 Task: Search one way flight ticket for 4 adults, 2 children, 2 infants in seat and 1 infant on lap in premium economy from Iron Mountain: Ford Airport to Greenville: Pitt-greenville Airport on 5-2-2023. Choice of flights is Sun country airlines. Number of bags: 9 checked bags. Price is upto 108000. Outbound departure time preference is 11:30.
Action: Mouse moved to (355, 196)
Screenshot: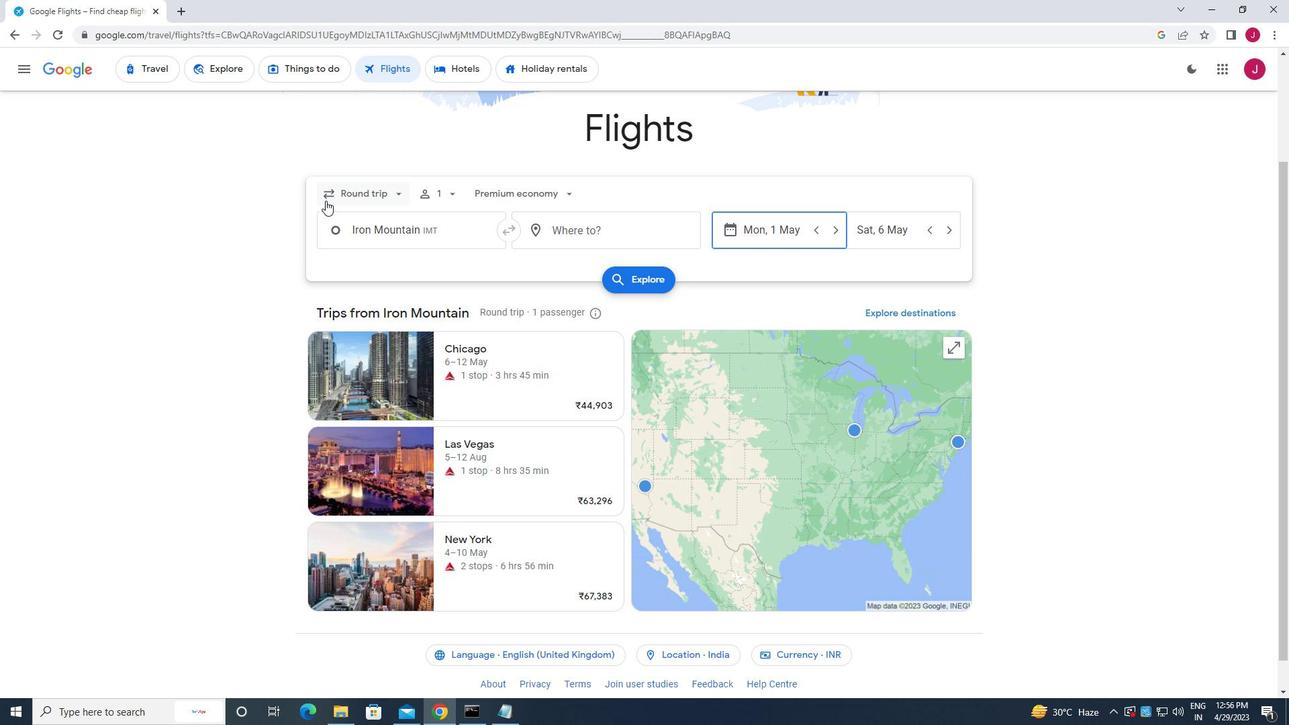 
Action: Mouse pressed left at (355, 196)
Screenshot: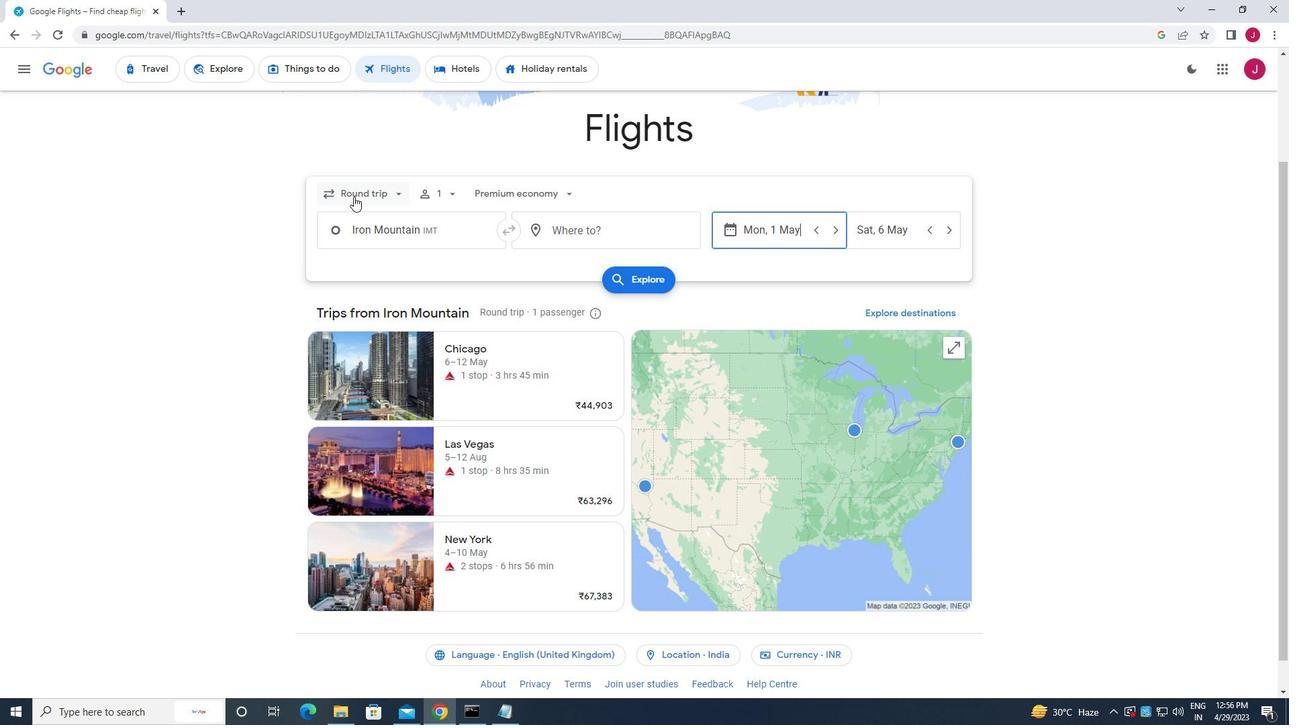 
Action: Mouse moved to (375, 253)
Screenshot: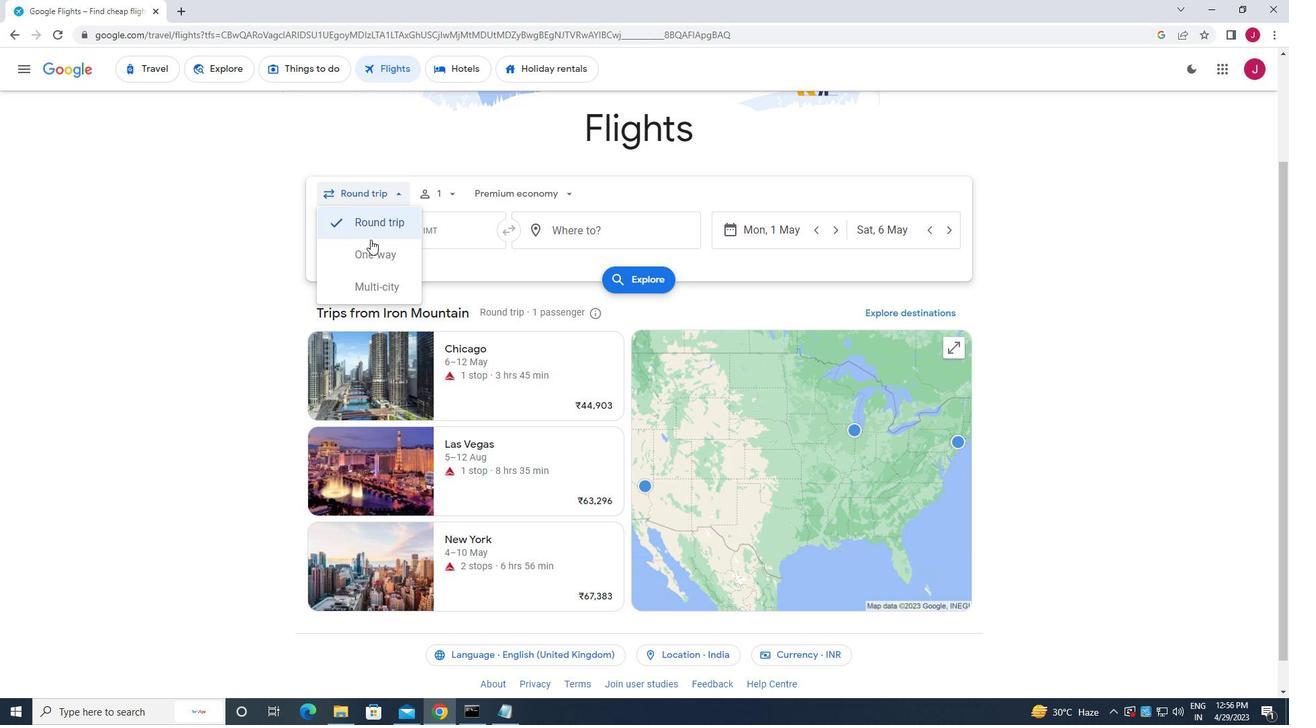 
Action: Mouse pressed left at (375, 253)
Screenshot: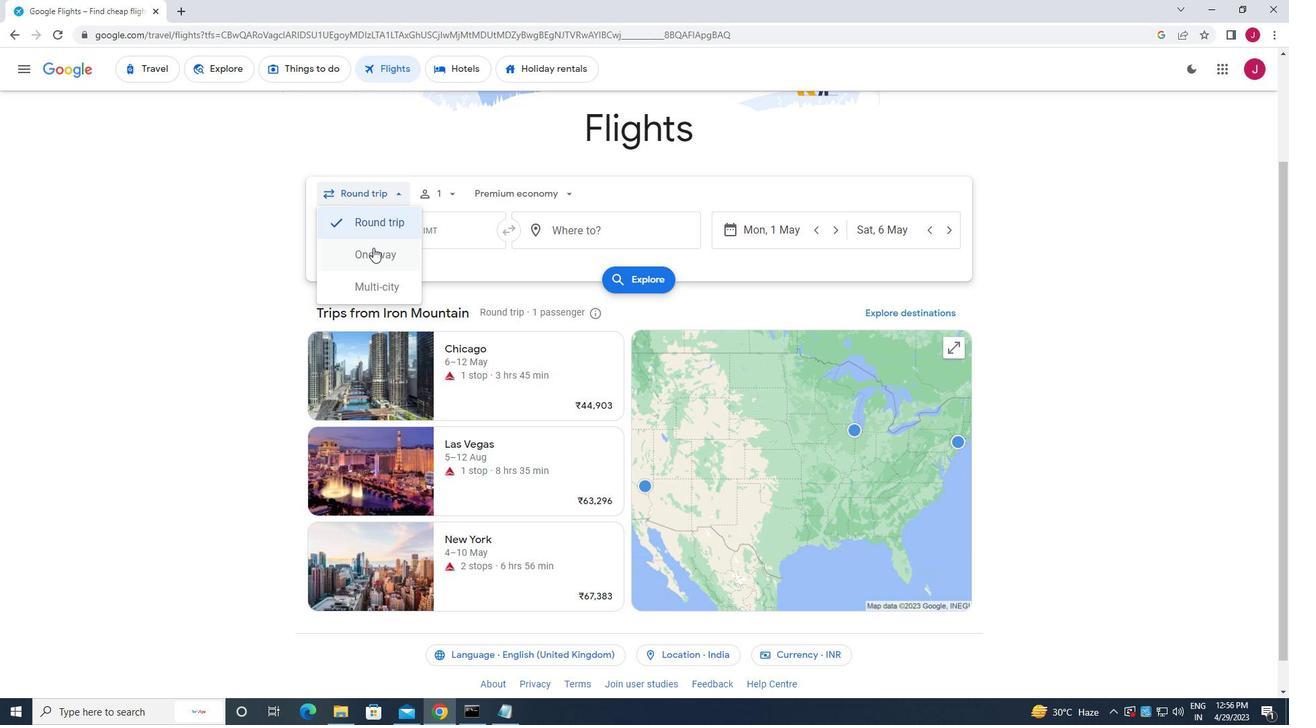 
Action: Mouse moved to (451, 190)
Screenshot: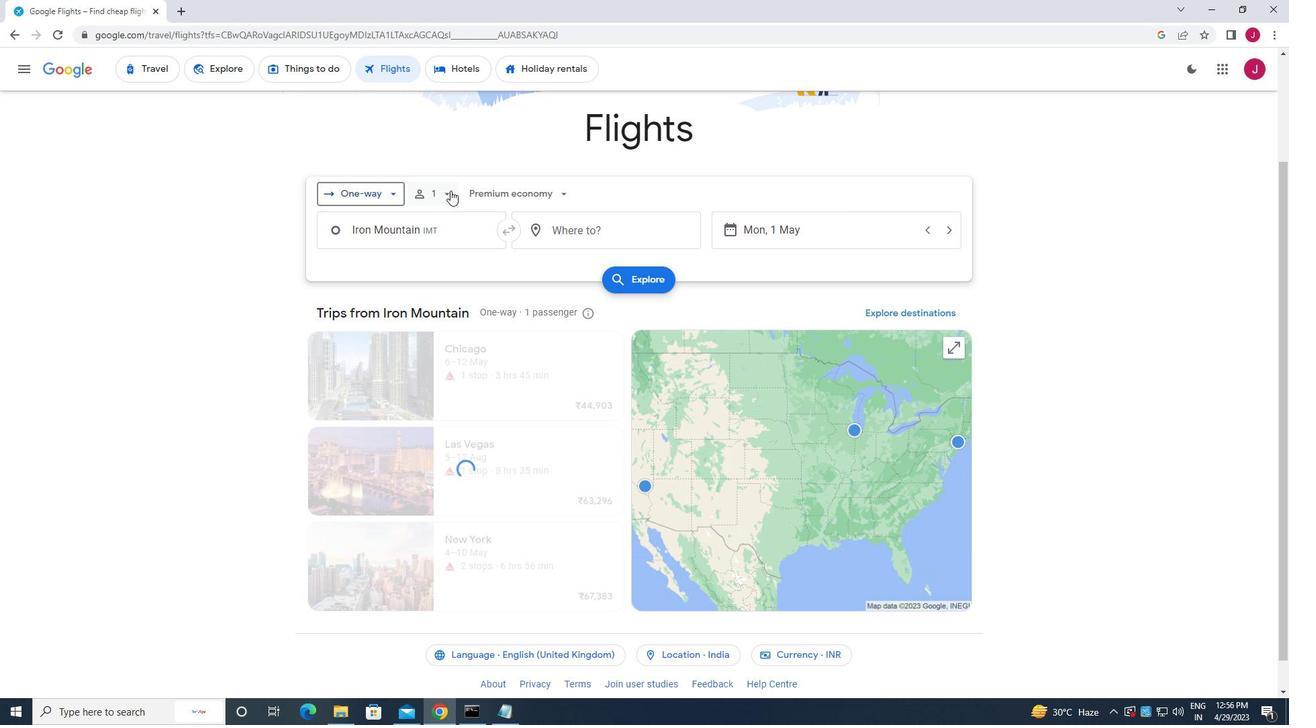 
Action: Mouse pressed left at (451, 190)
Screenshot: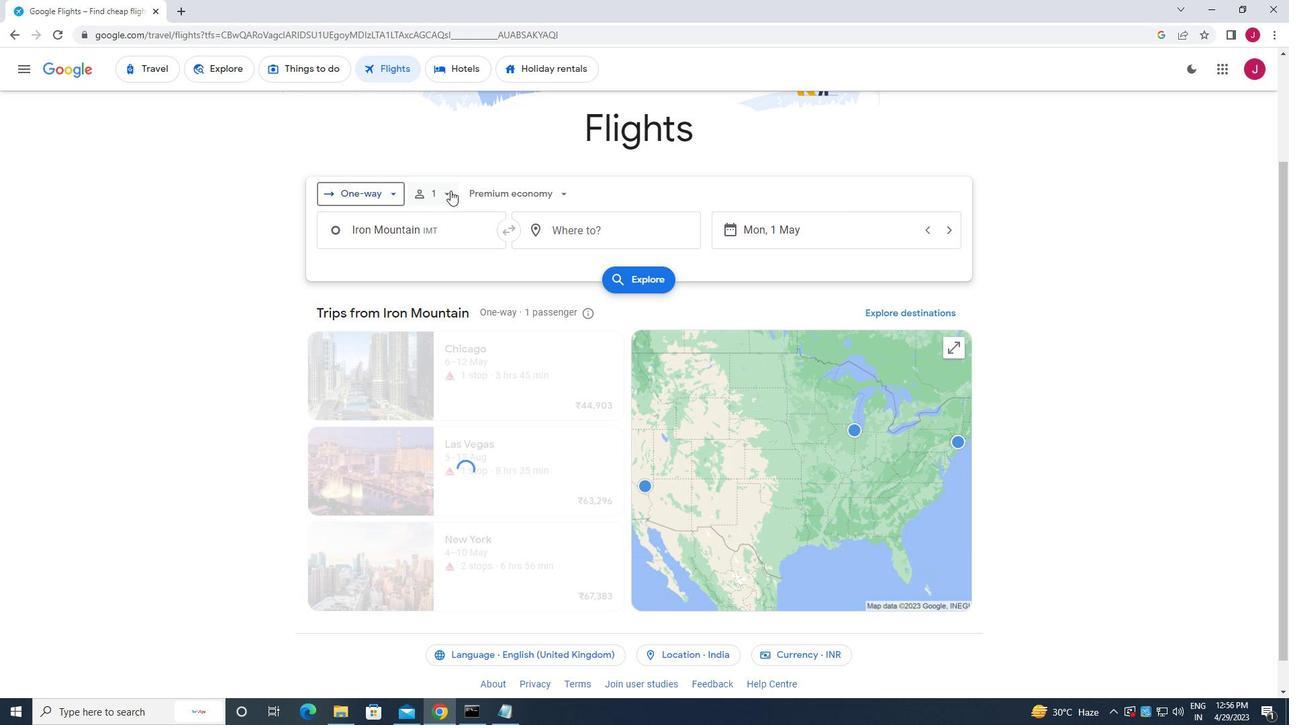 
Action: Mouse moved to (552, 227)
Screenshot: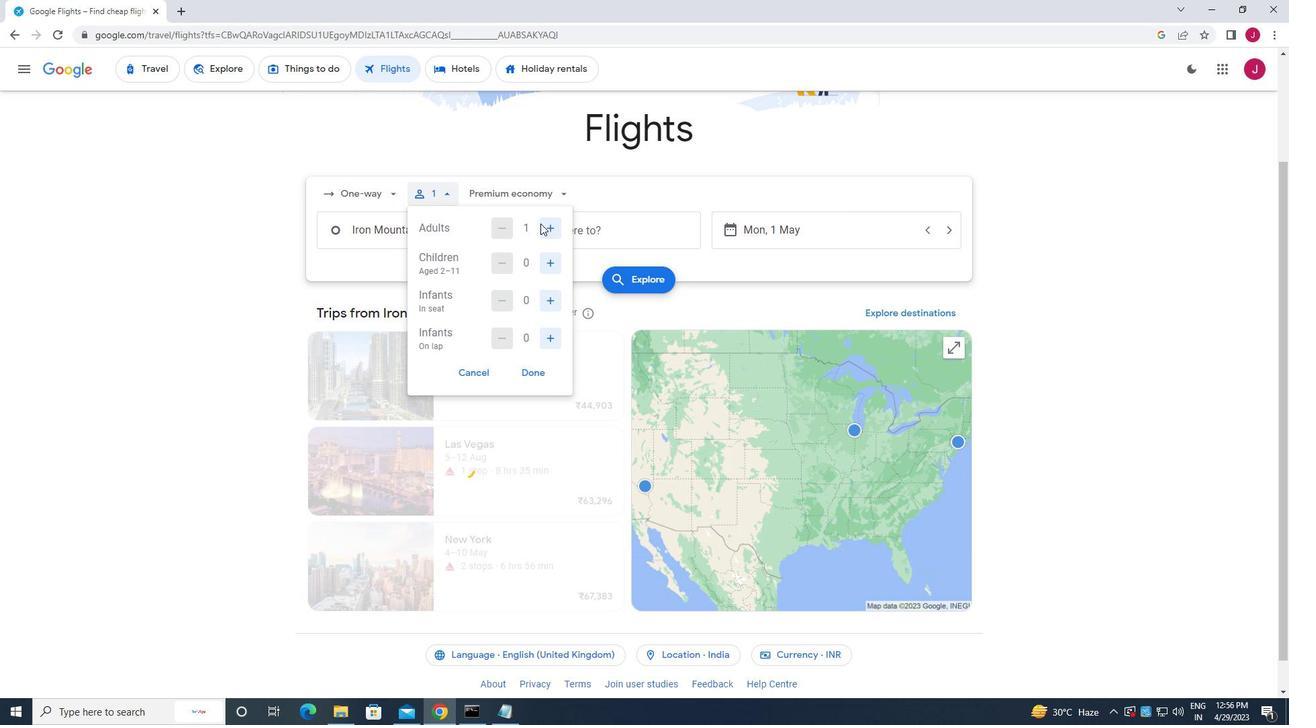 
Action: Mouse pressed left at (552, 227)
Screenshot: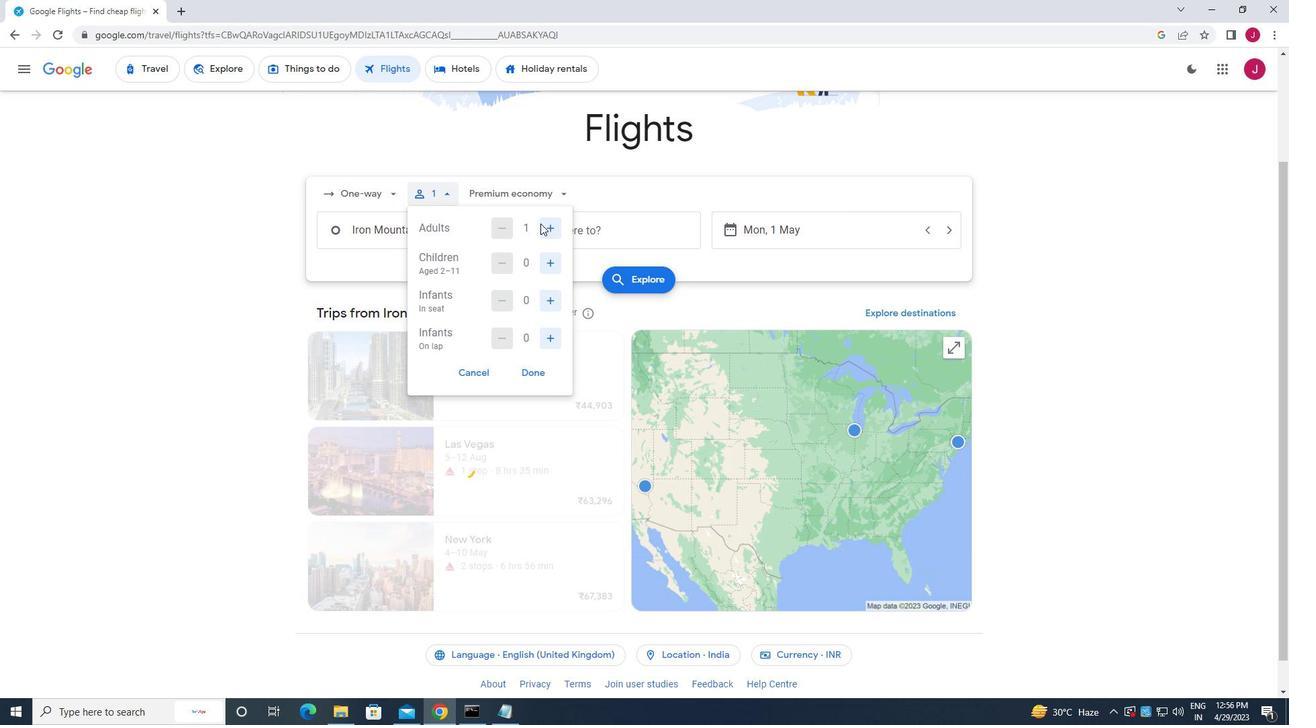 
Action: Mouse moved to (553, 227)
Screenshot: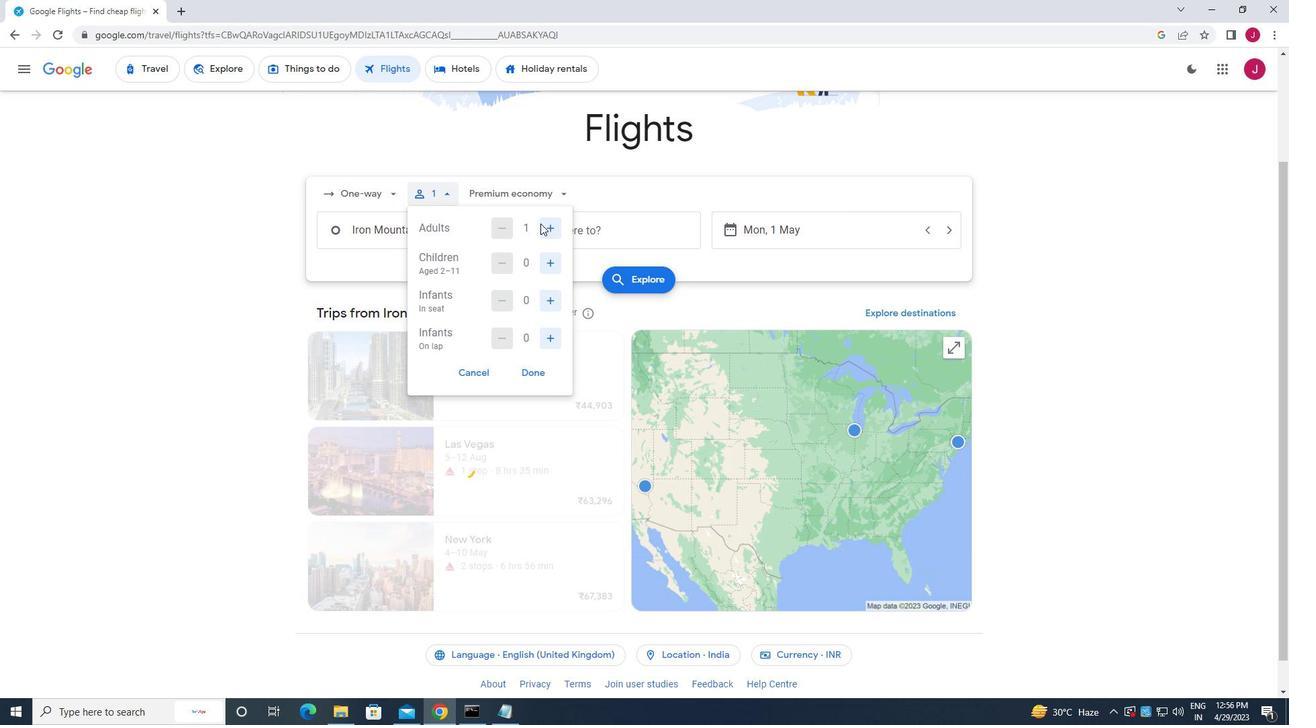 
Action: Mouse pressed left at (553, 227)
Screenshot: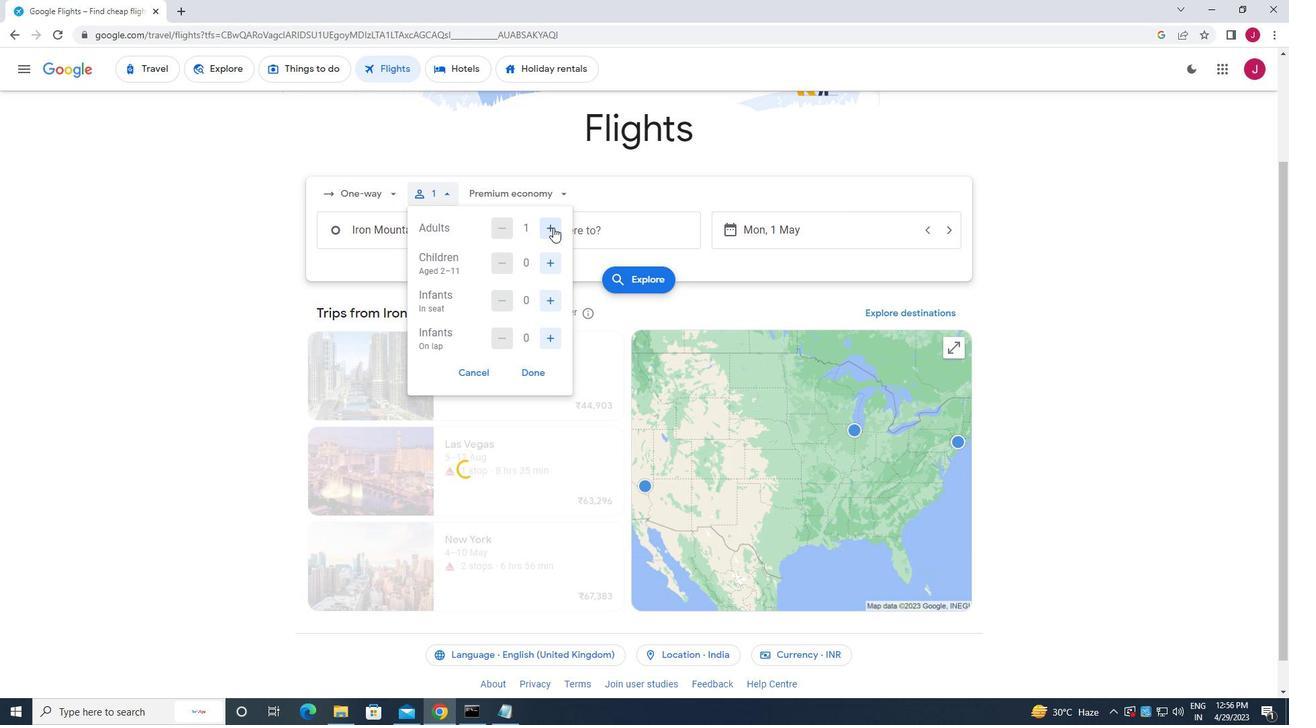 
Action: Mouse pressed left at (553, 227)
Screenshot: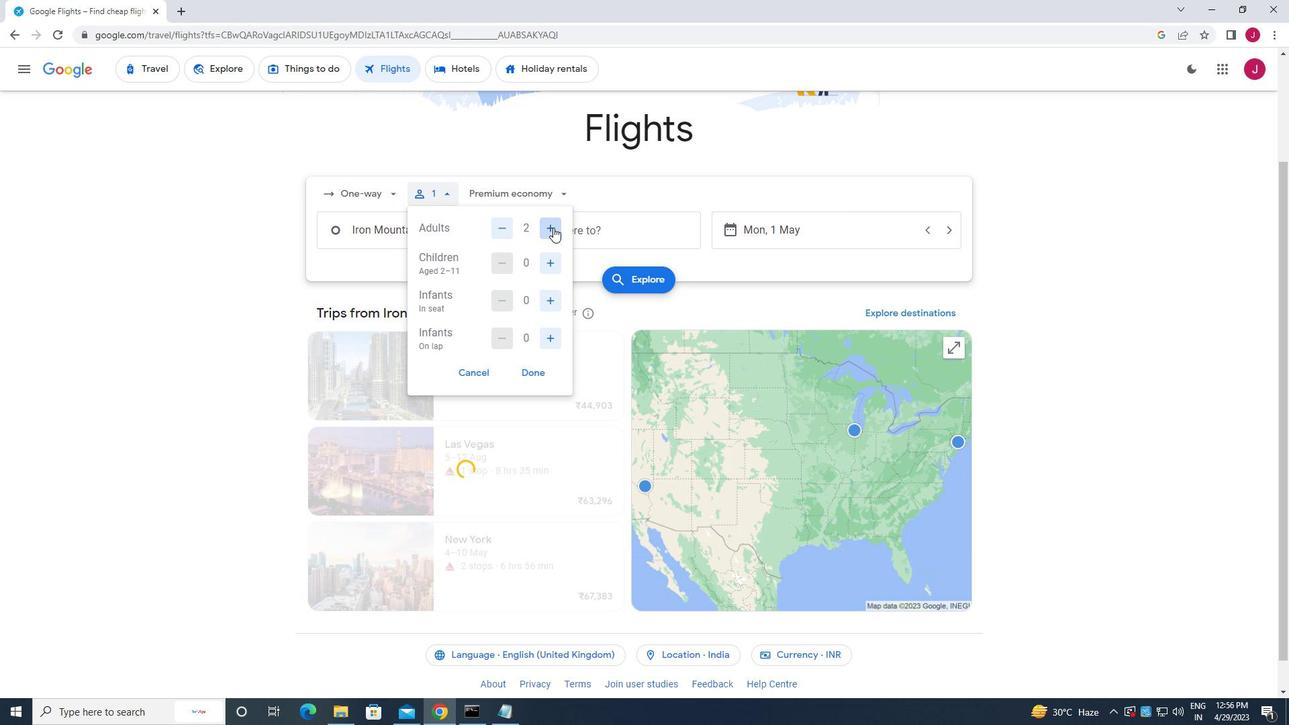 
Action: Mouse moved to (545, 267)
Screenshot: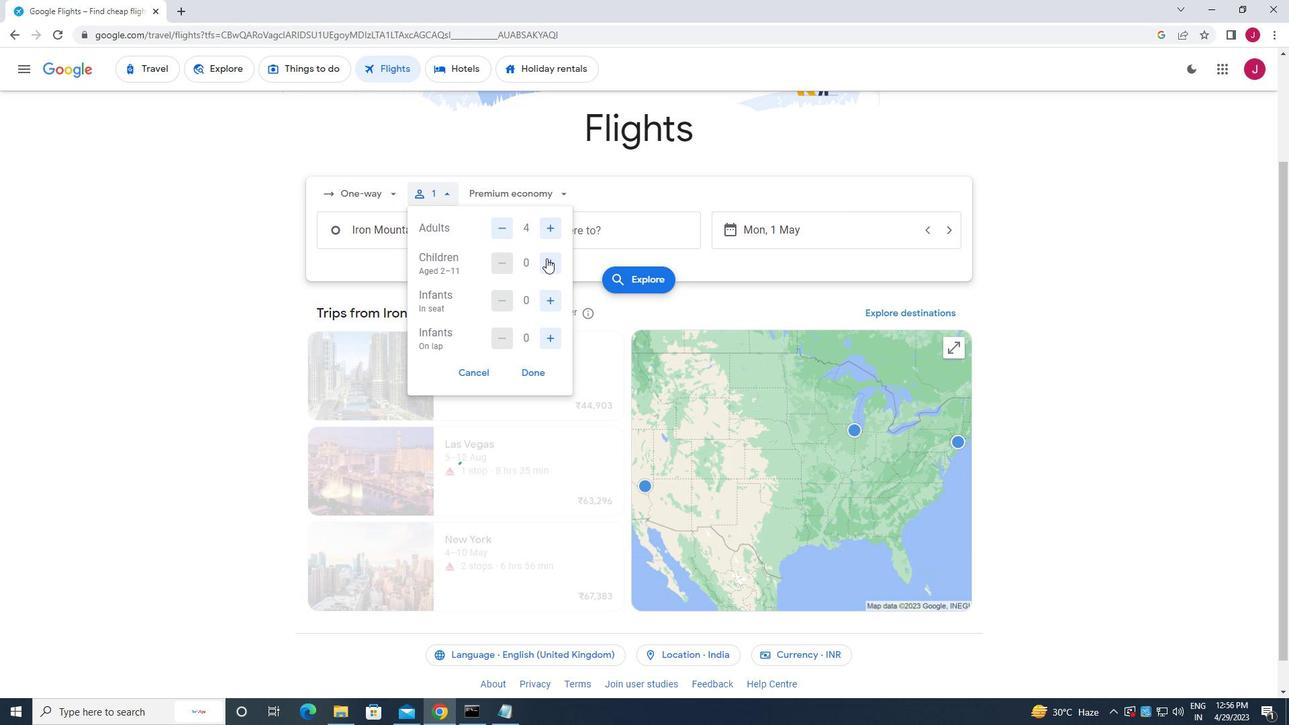 
Action: Mouse pressed left at (545, 267)
Screenshot: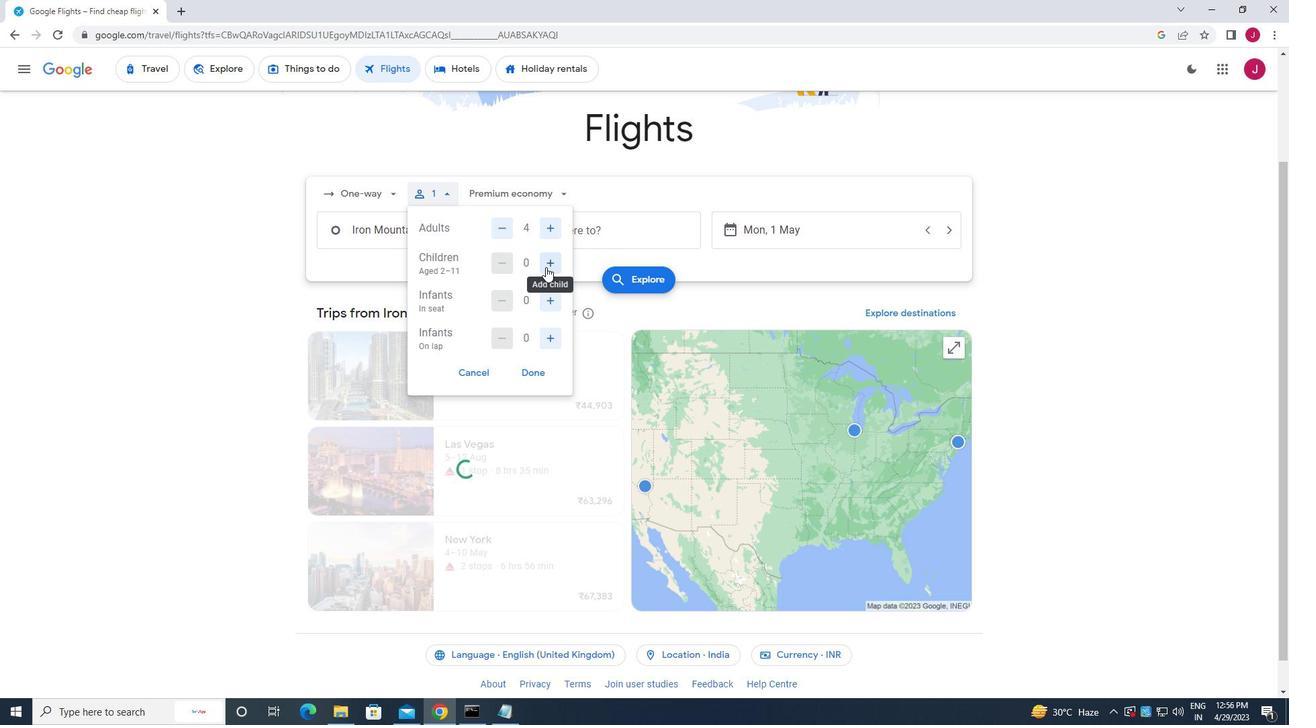 
Action: Mouse pressed left at (545, 267)
Screenshot: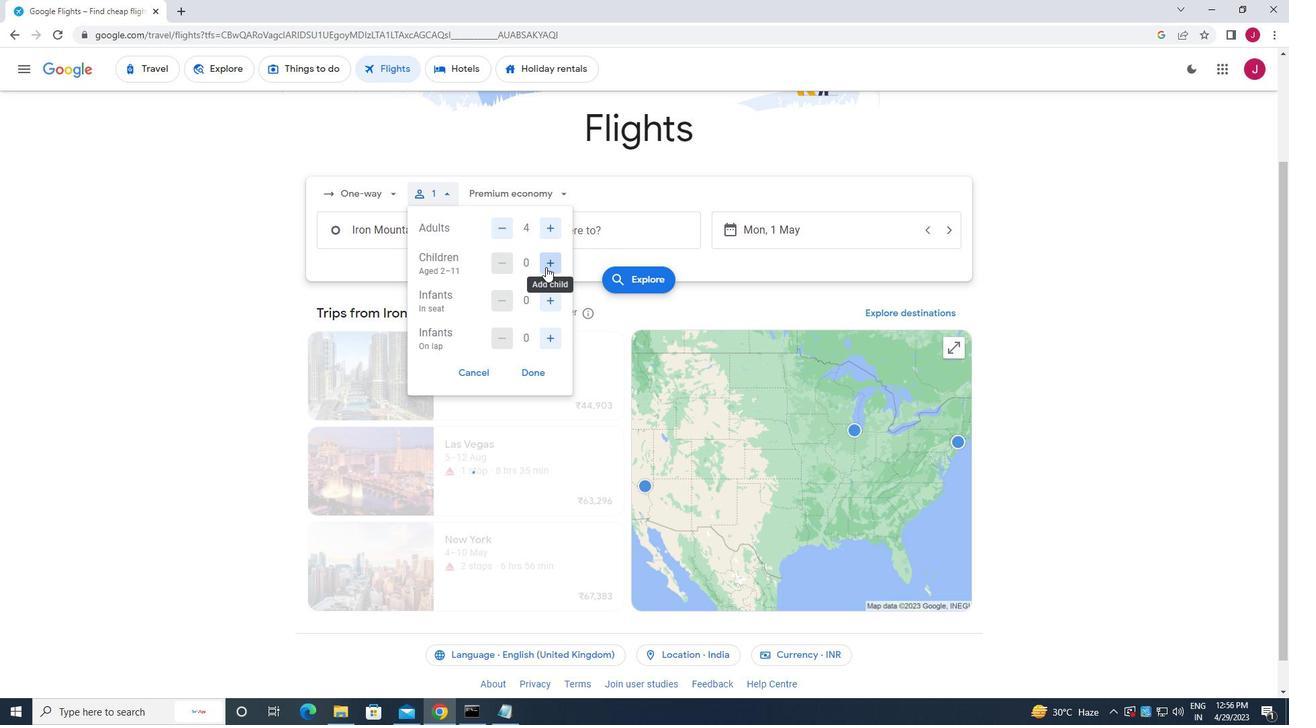 
Action: Mouse moved to (555, 302)
Screenshot: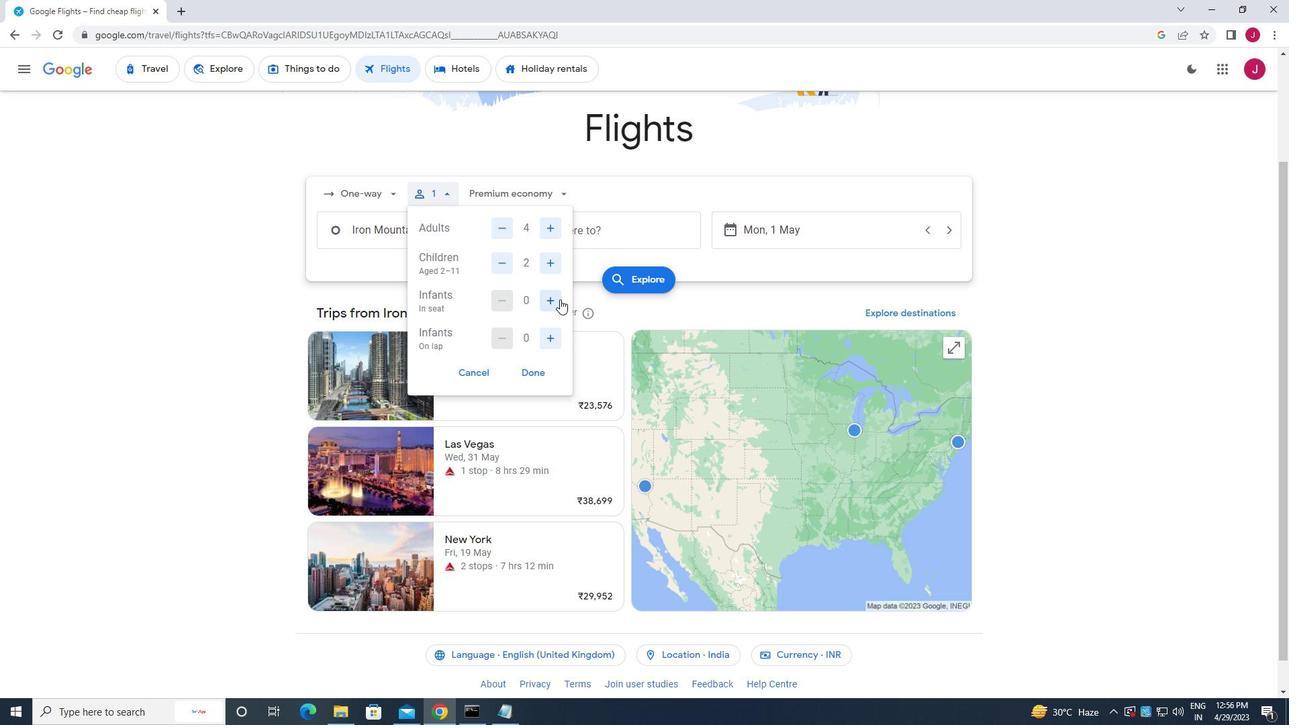 
Action: Mouse pressed left at (555, 302)
Screenshot: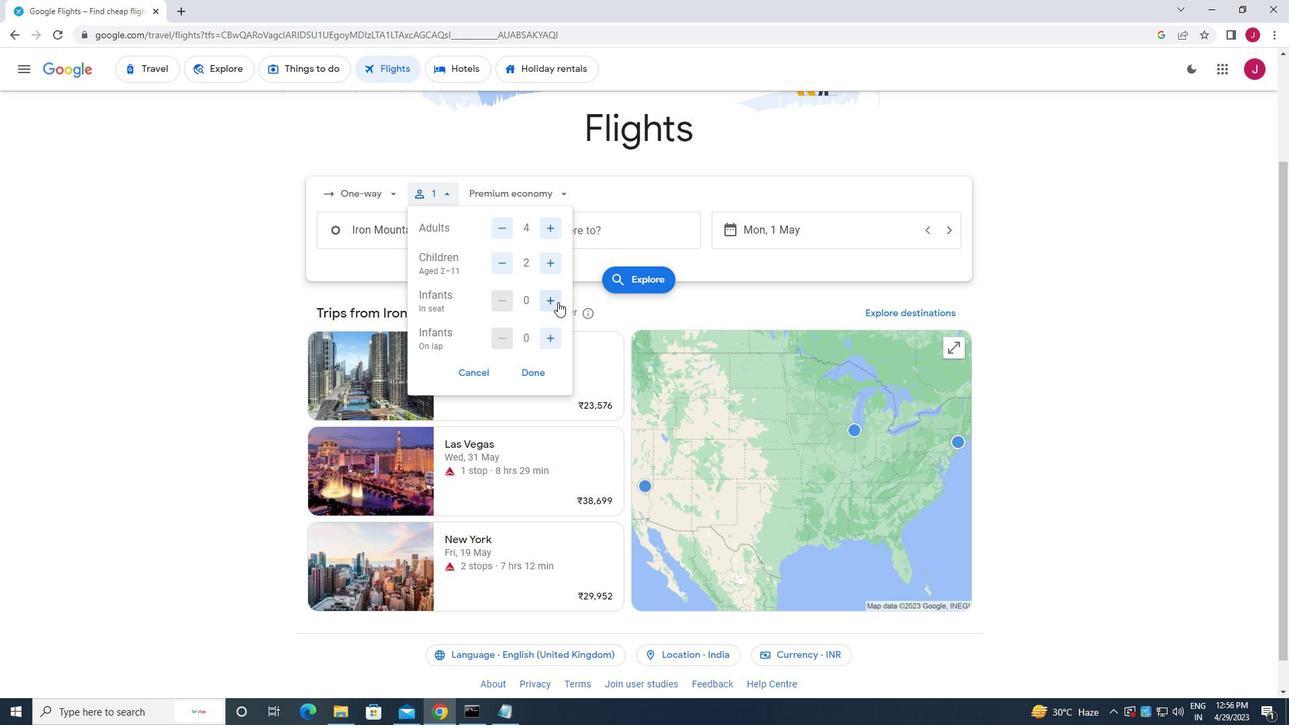 
Action: Mouse moved to (554, 302)
Screenshot: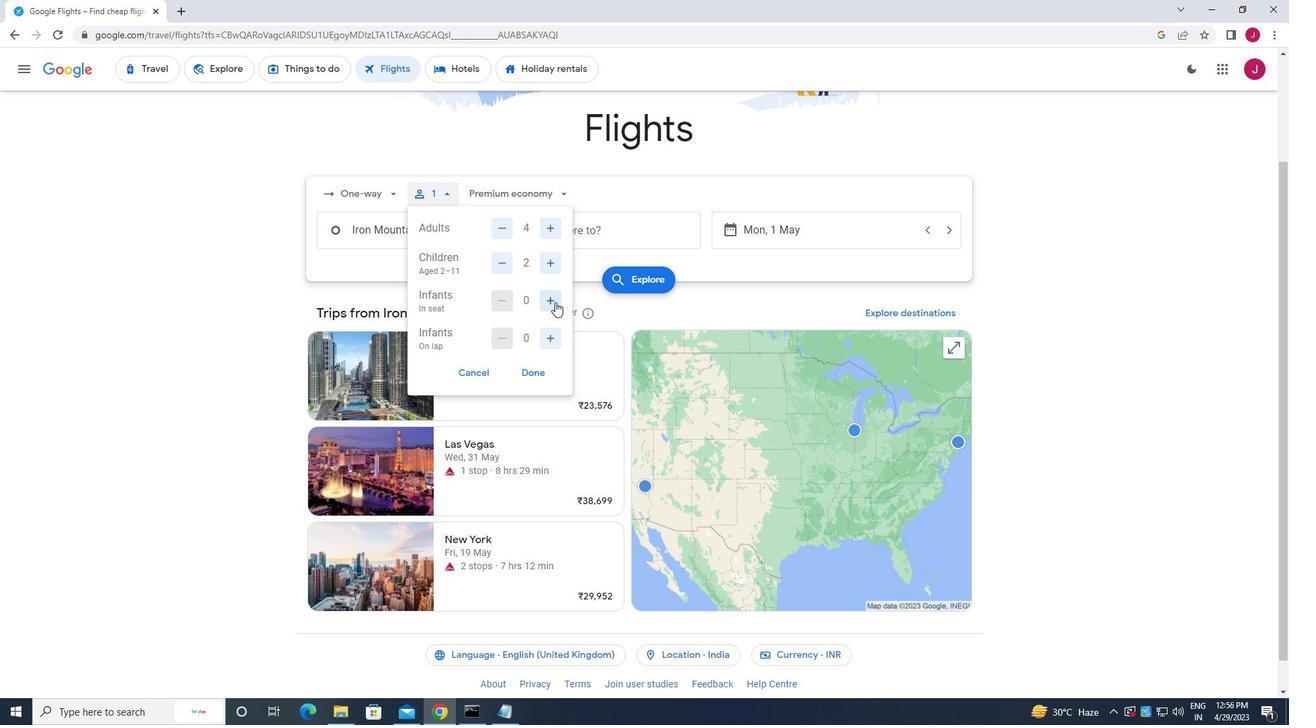 
Action: Mouse pressed left at (554, 302)
Screenshot: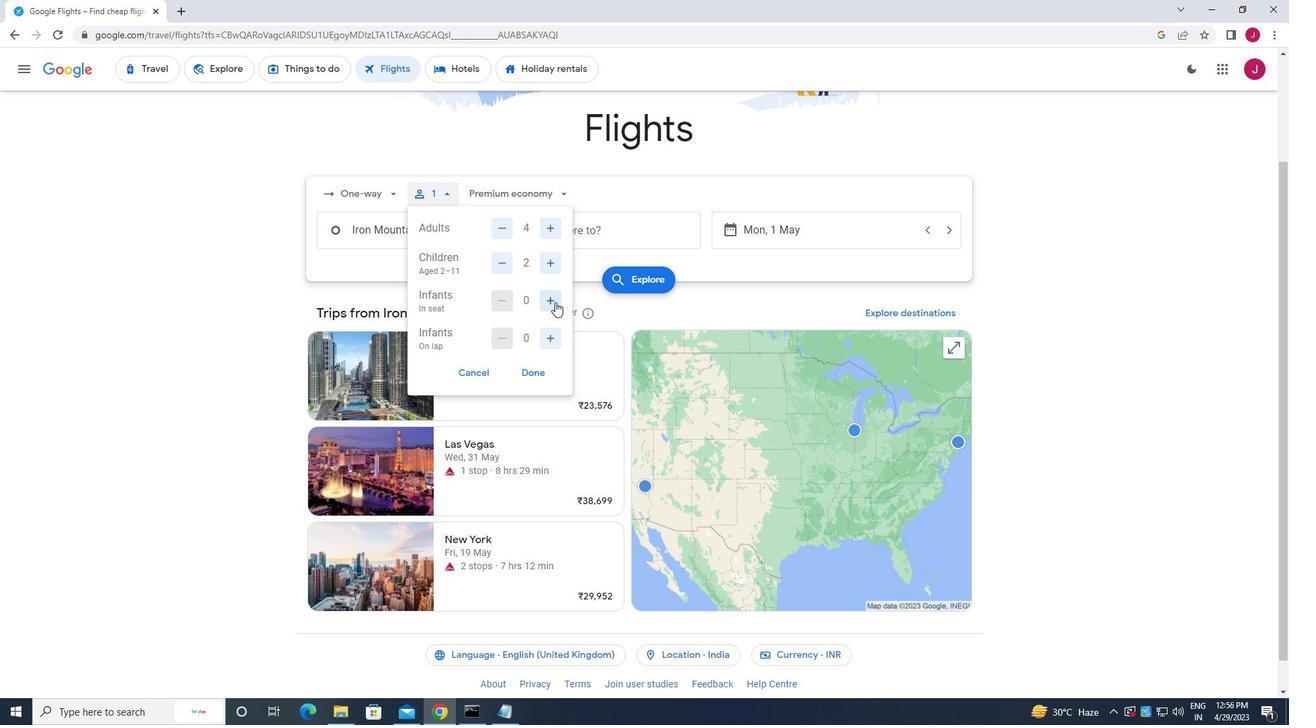 
Action: Mouse moved to (552, 340)
Screenshot: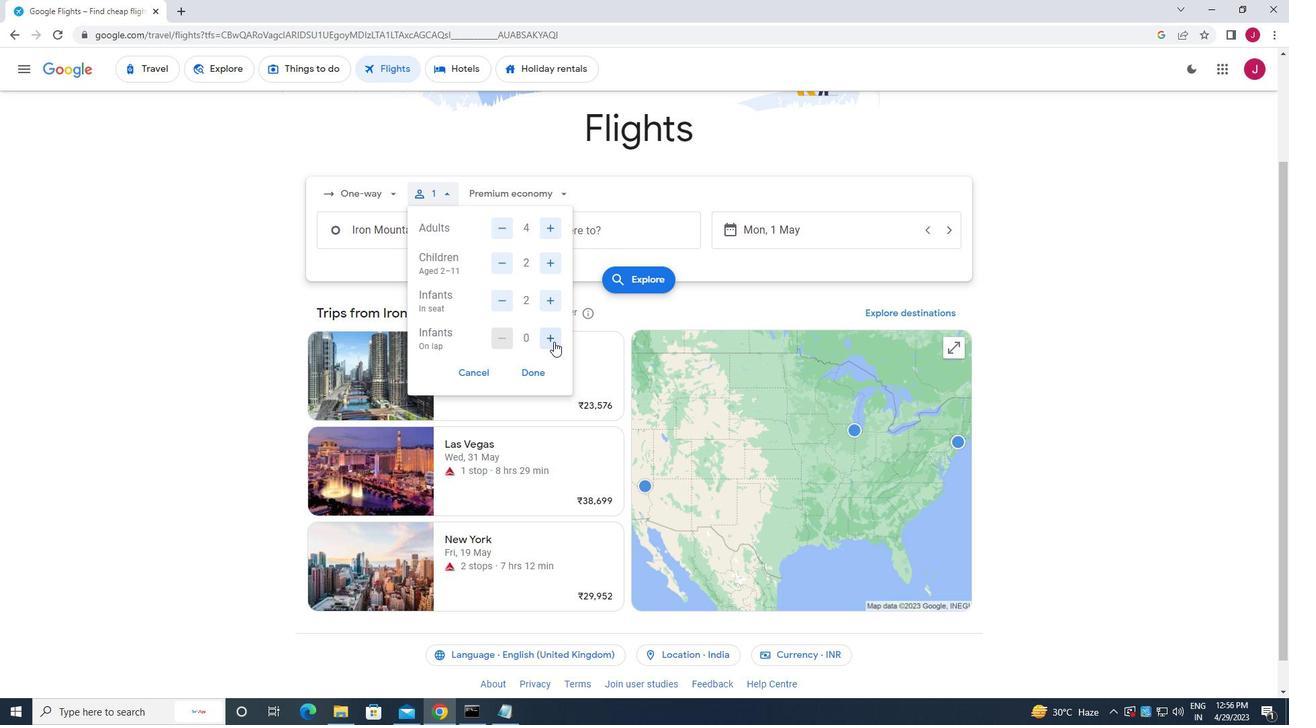
Action: Mouse pressed left at (552, 340)
Screenshot: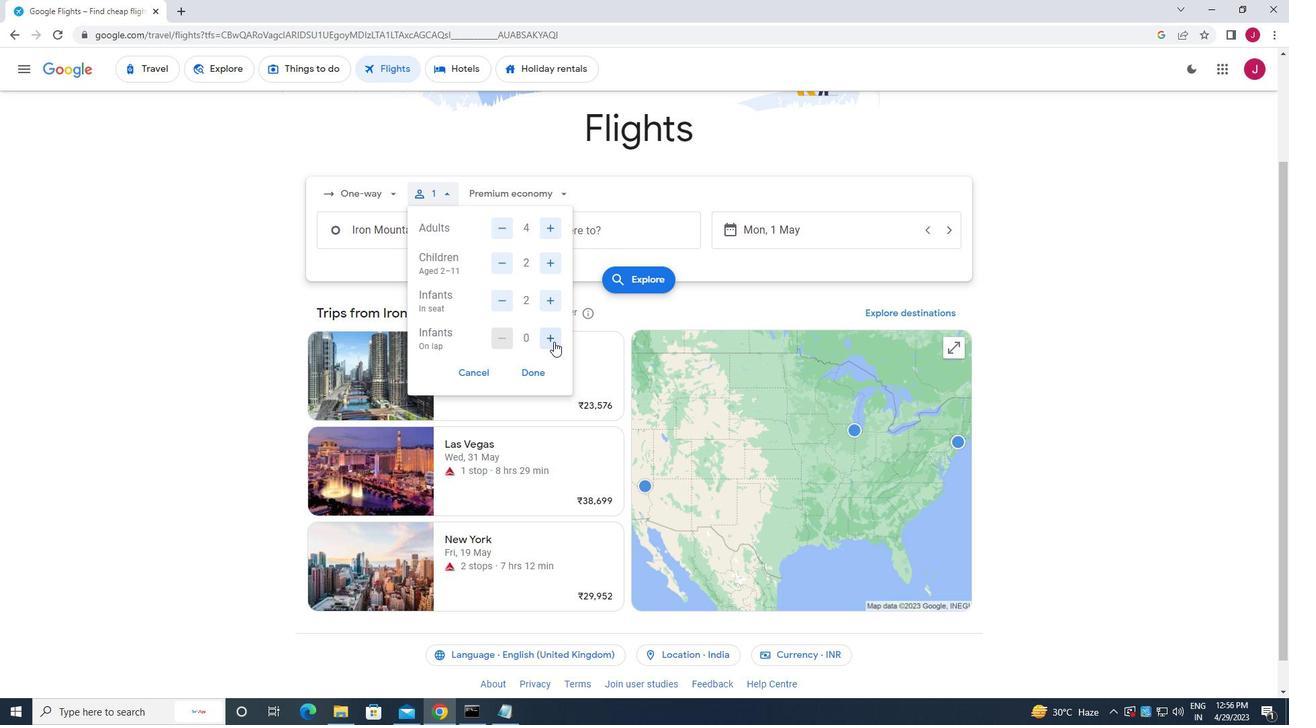 
Action: Mouse moved to (533, 369)
Screenshot: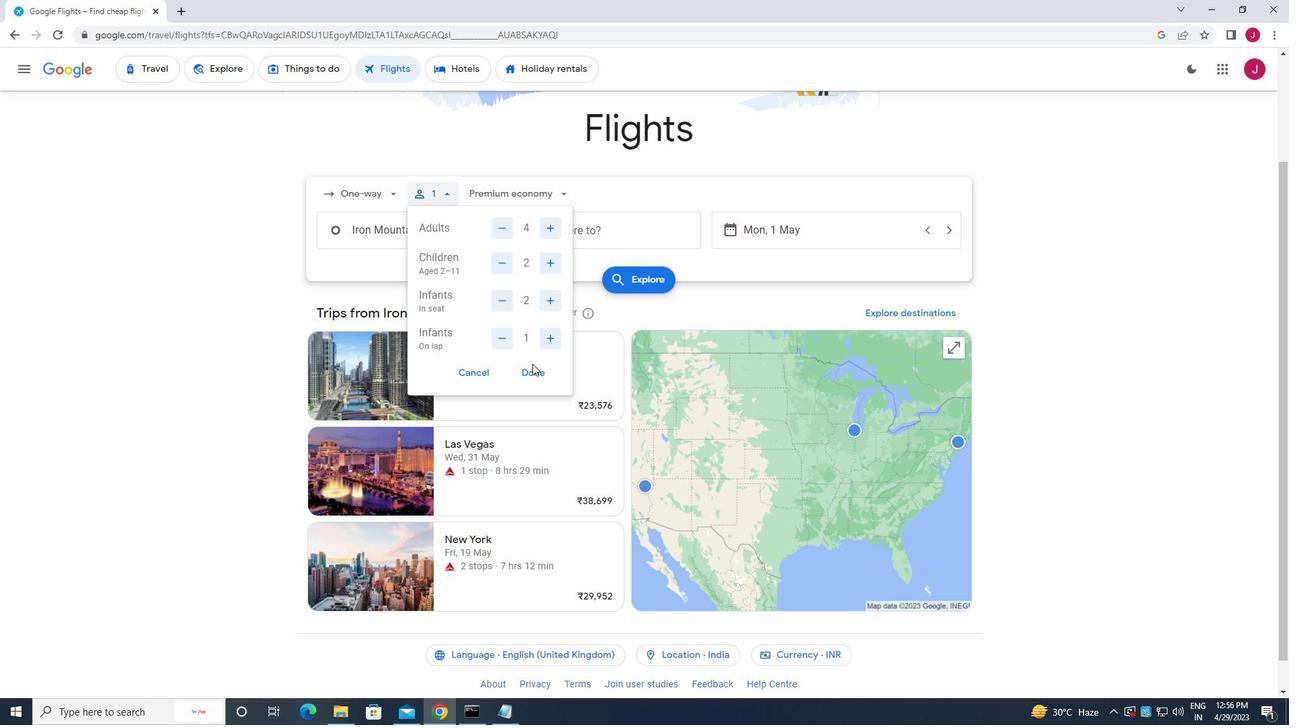 
Action: Mouse pressed left at (533, 369)
Screenshot: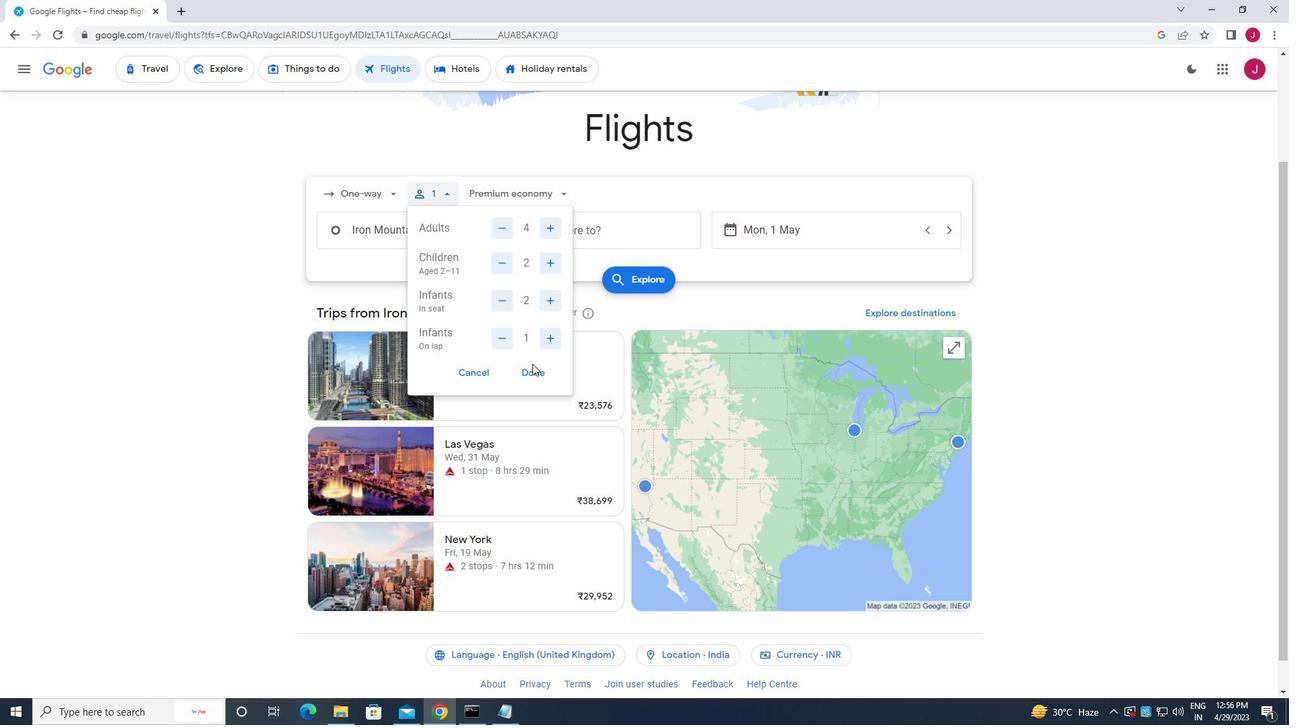 
Action: Mouse moved to (513, 196)
Screenshot: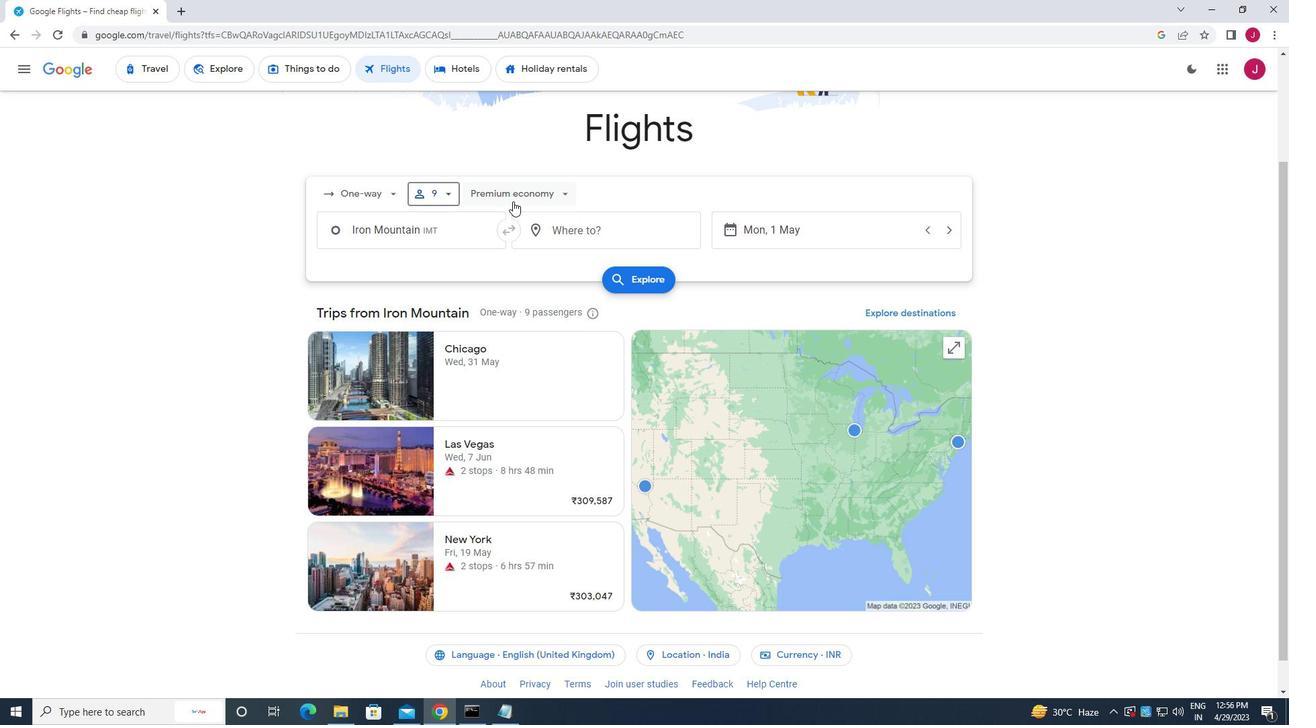 
Action: Mouse pressed left at (513, 196)
Screenshot: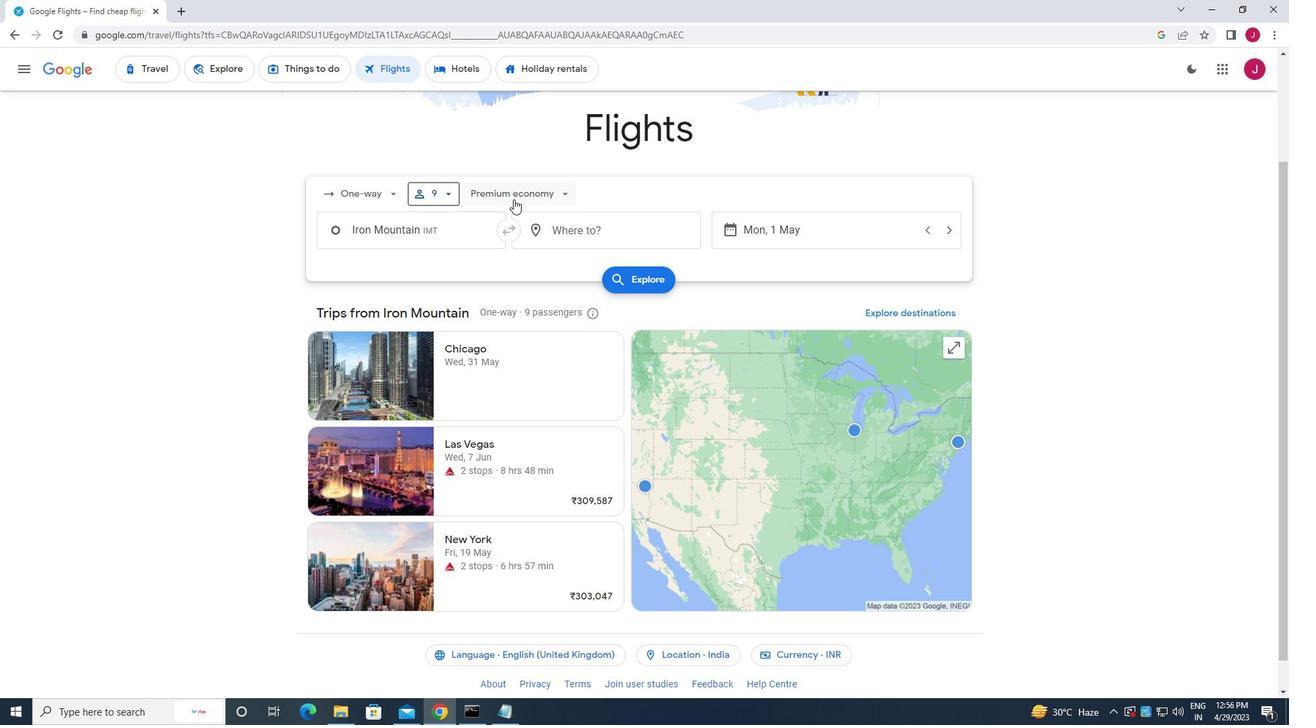 
Action: Mouse moved to (533, 253)
Screenshot: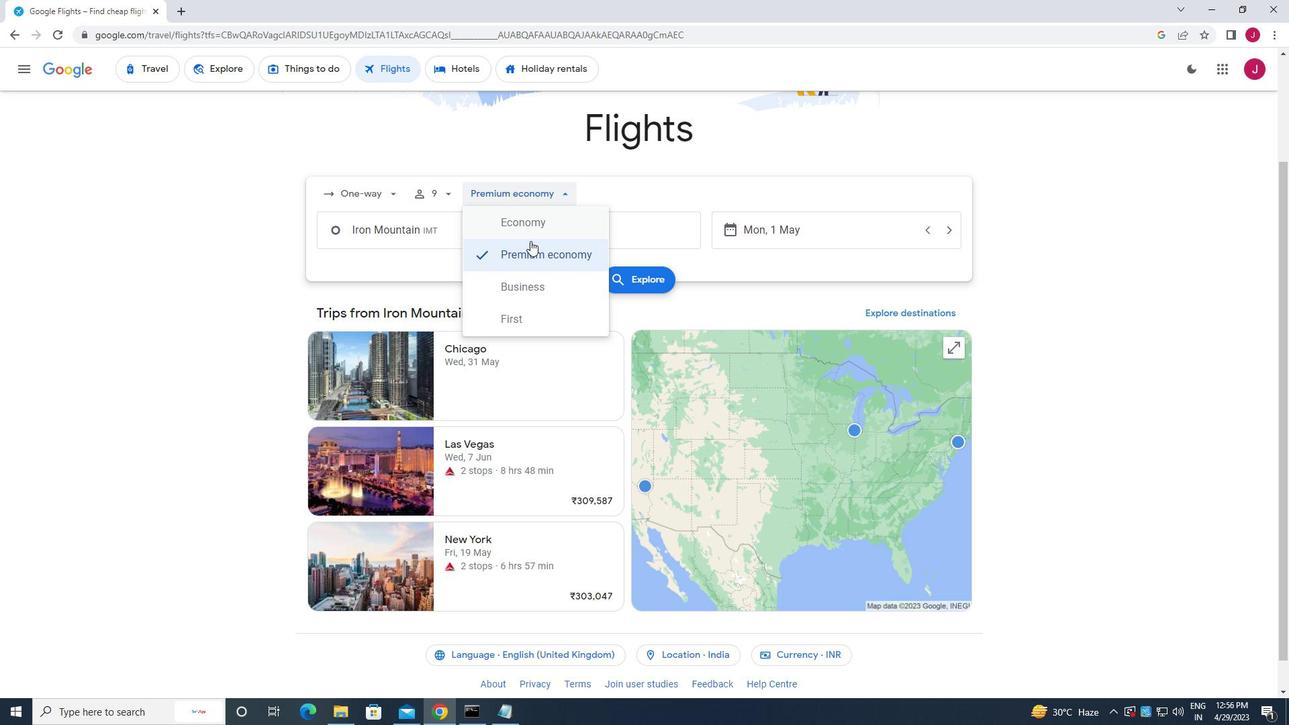 
Action: Mouse pressed left at (533, 253)
Screenshot: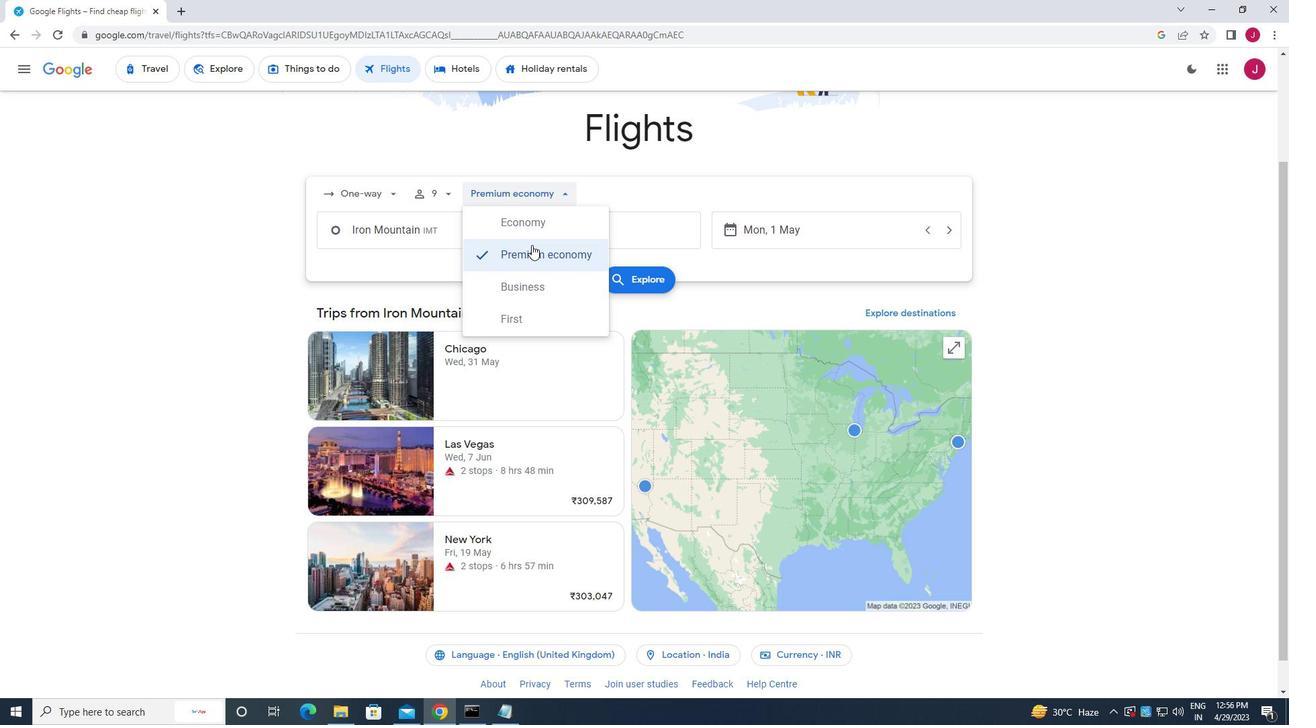 
Action: Mouse moved to (451, 230)
Screenshot: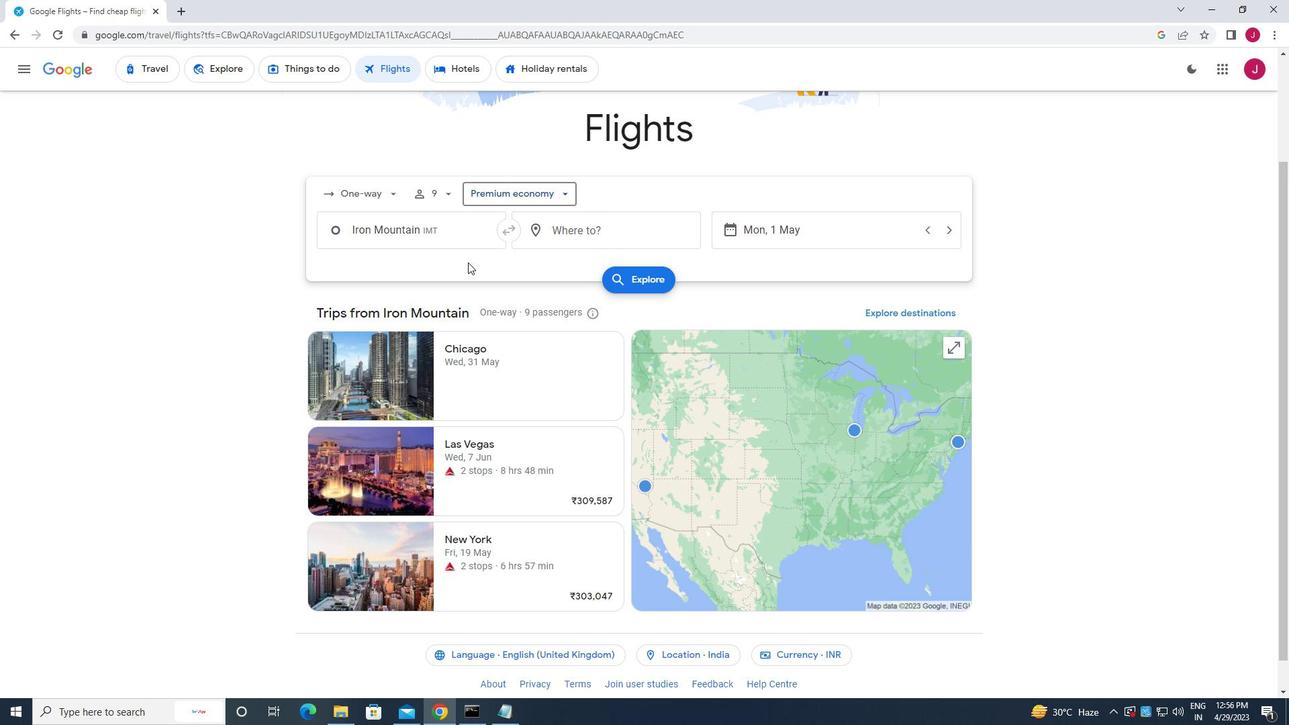 
Action: Mouse pressed left at (451, 230)
Screenshot: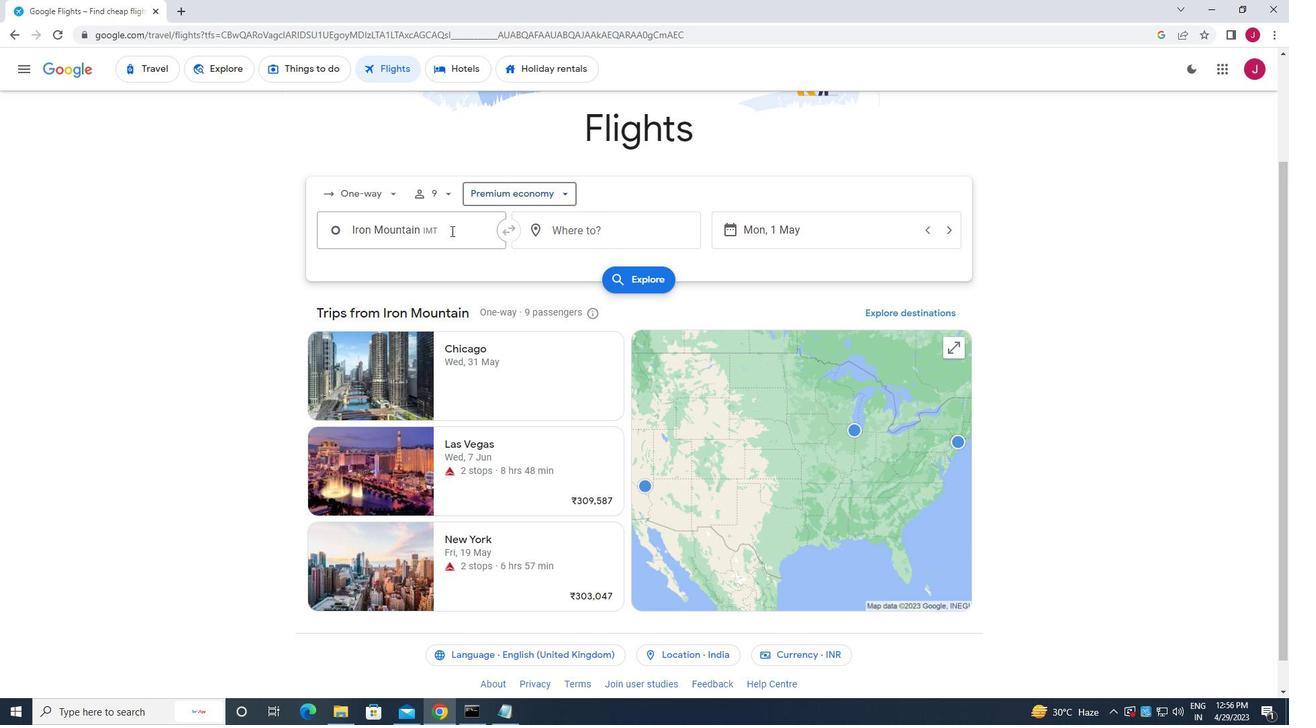 
Action: Mouse moved to (446, 226)
Screenshot: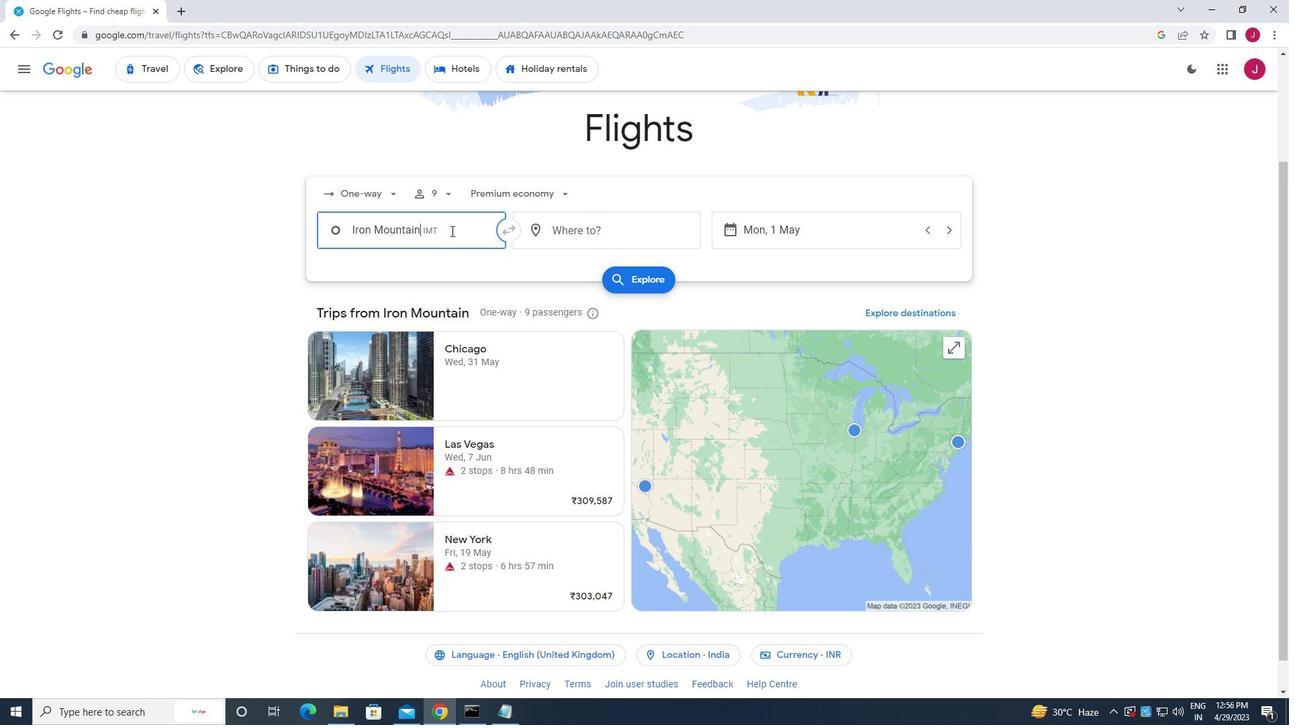 
Action: Key pressed p<Key.backspace>ford
Screenshot: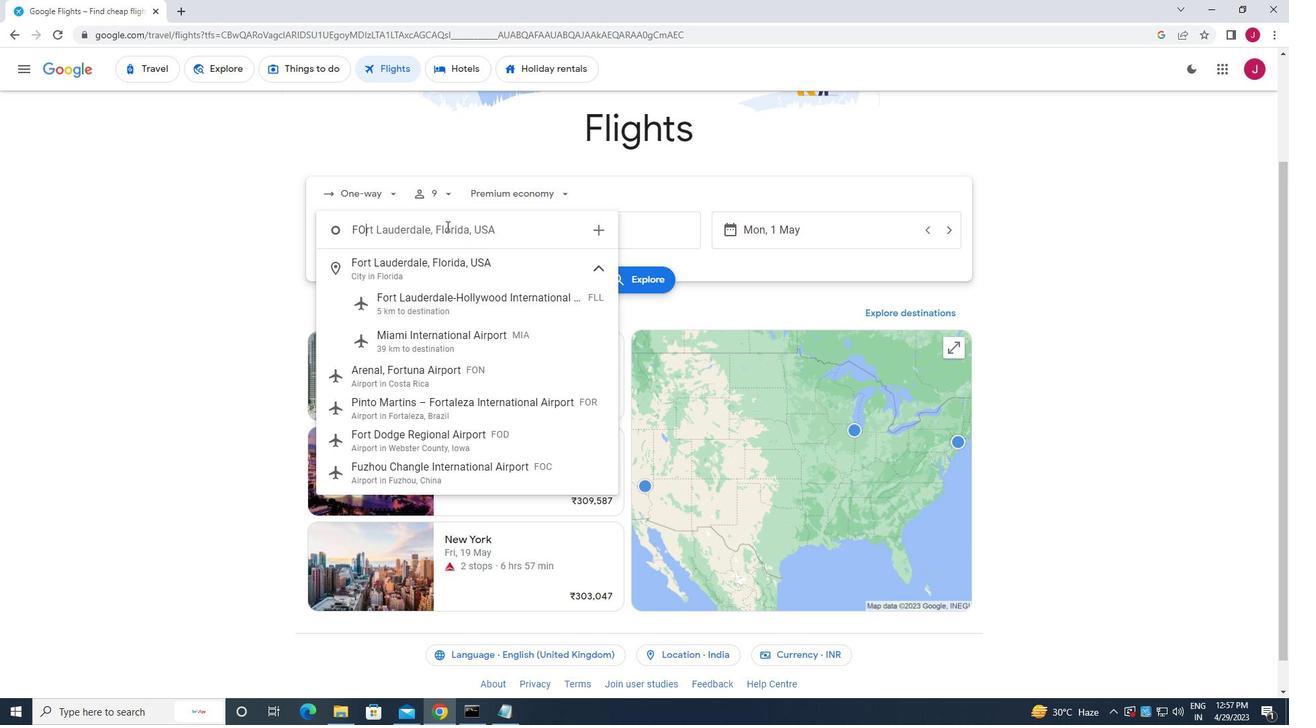 
Action: Mouse moved to (437, 272)
Screenshot: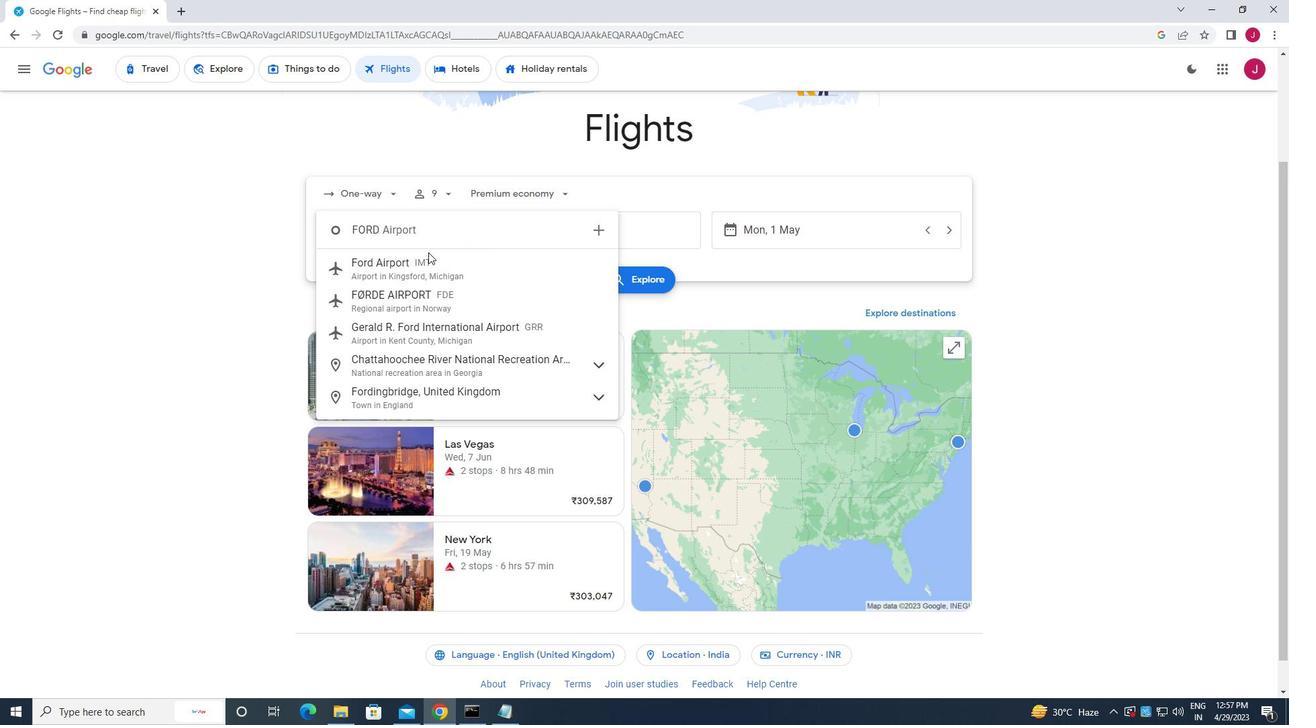 
Action: Mouse pressed left at (437, 272)
Screenshot: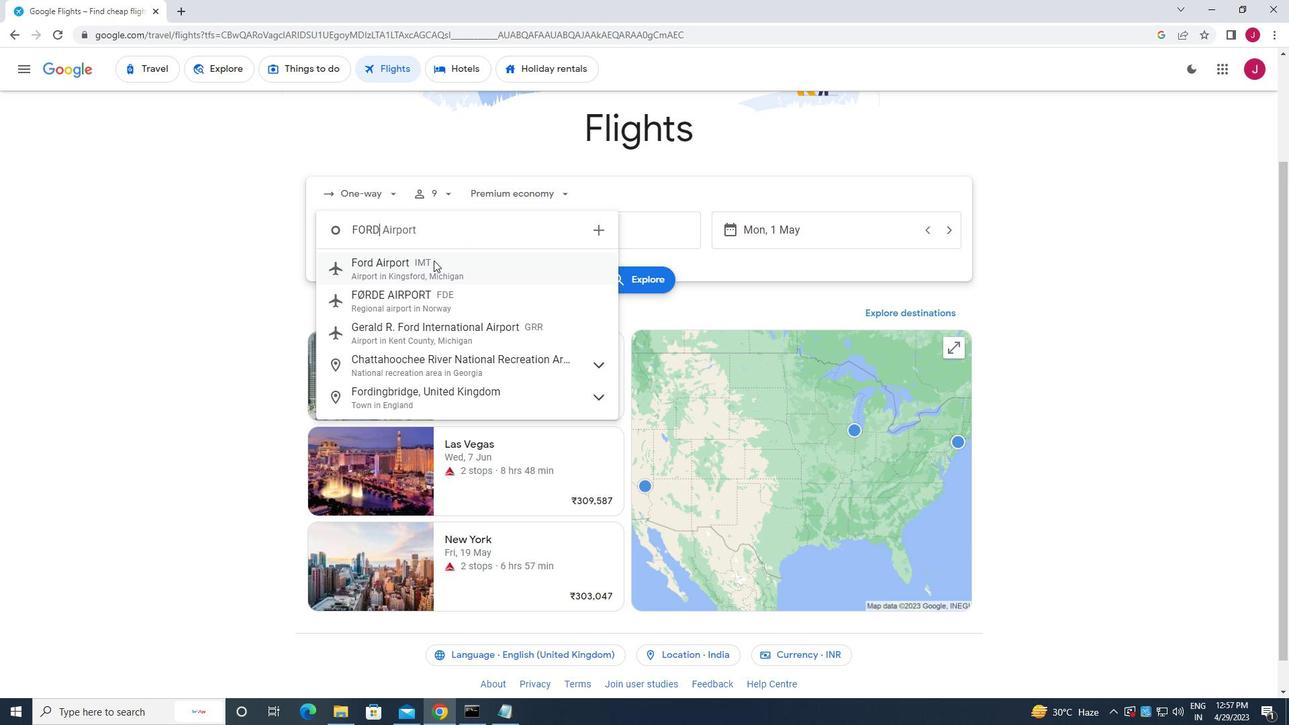 
Action: Mouse moved to (603, 230)
Screenshot: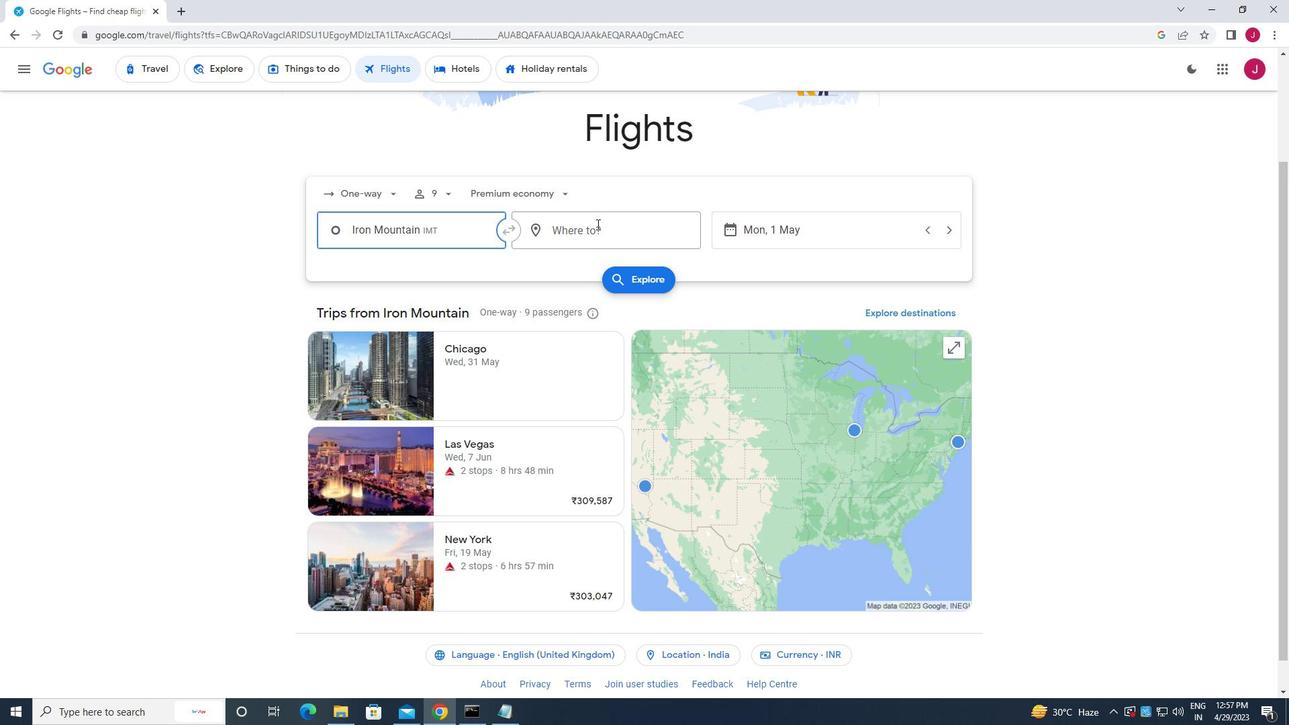 
Action: Mouse pressed left at (603, 230)
Screenshot: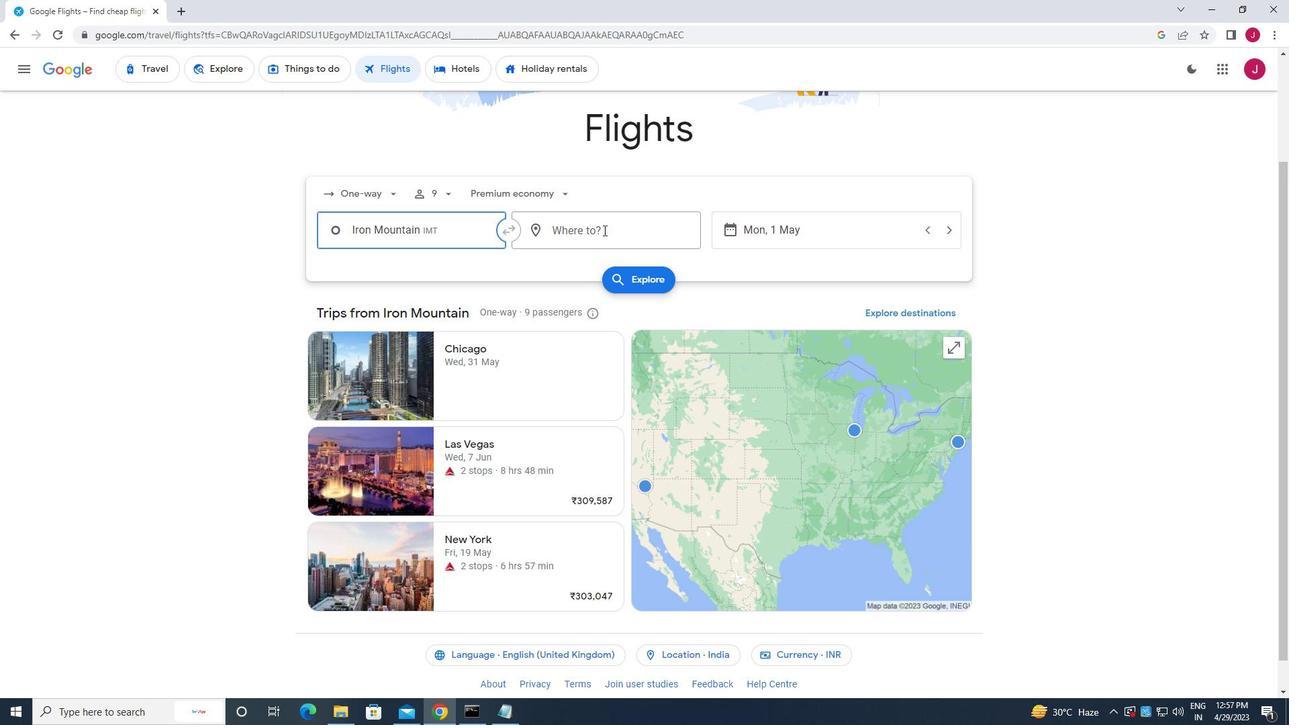 
Action: Mouse moved to (603, 230)
Screenshot: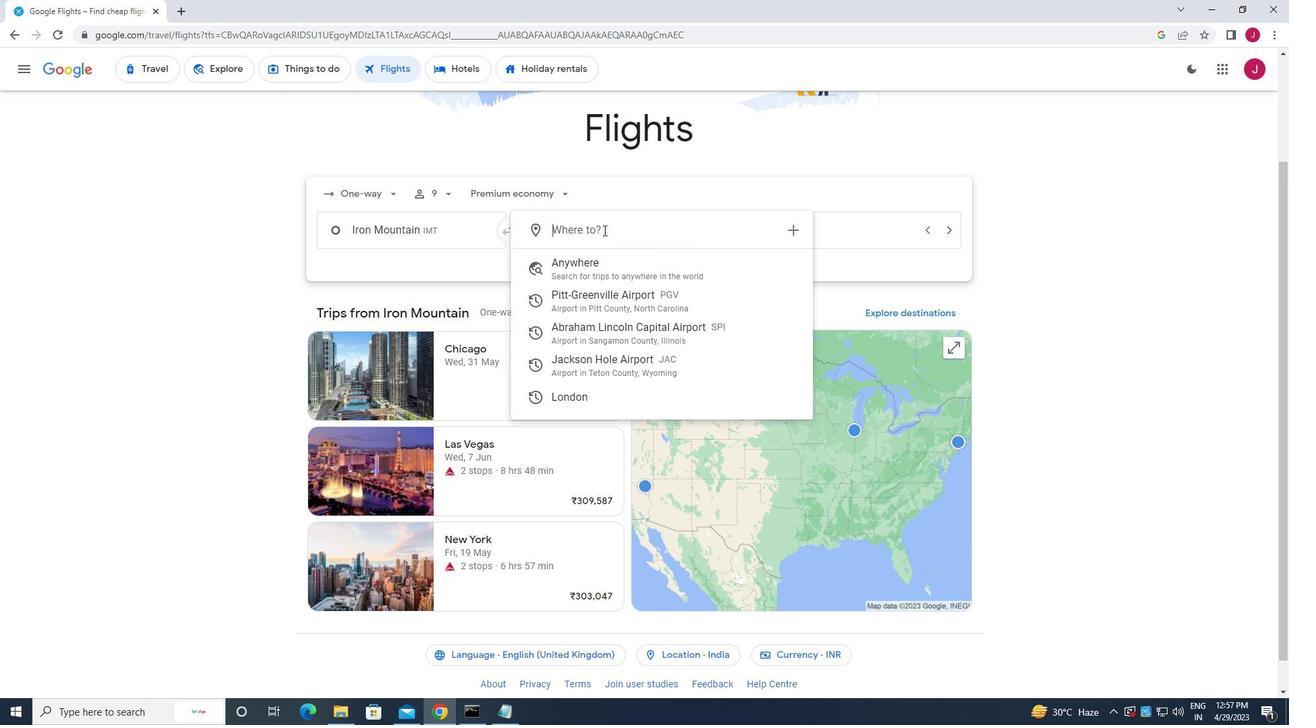 
Action: Key pressed greenville<Key.space>p
Screenshot: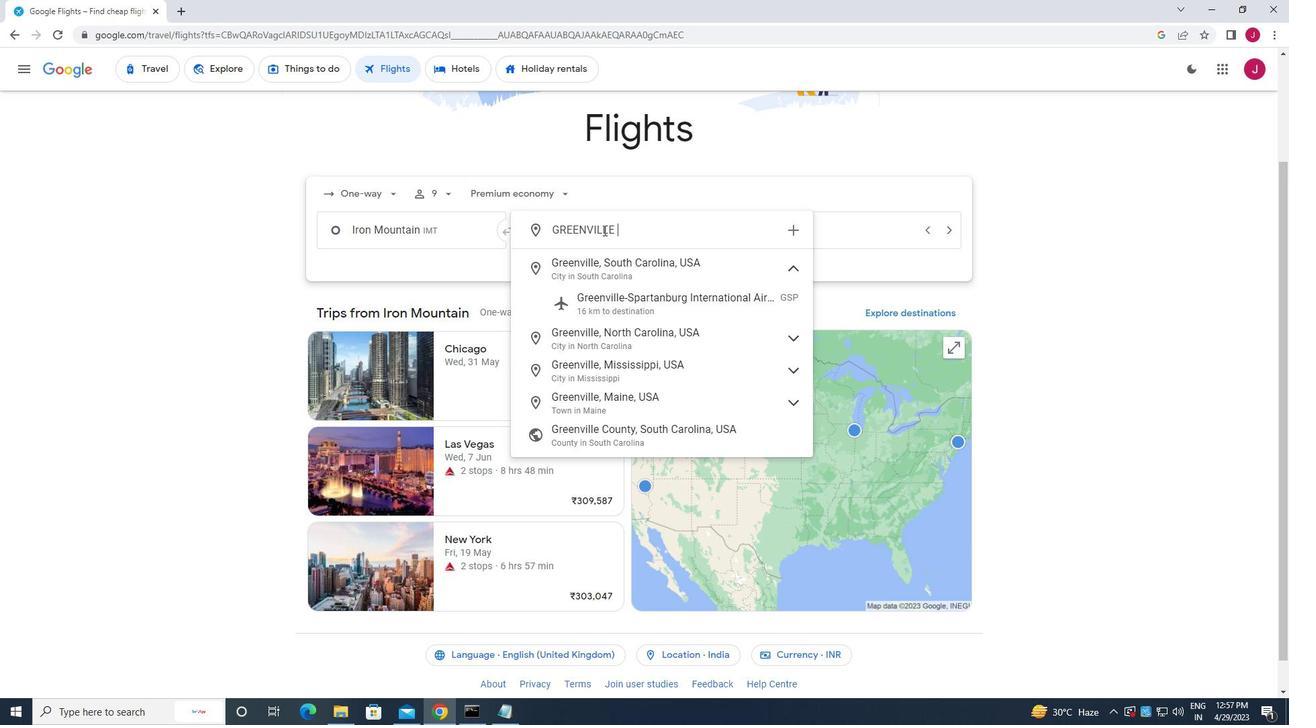 
Action: Mouse moved to (607, 268)
Screenshot: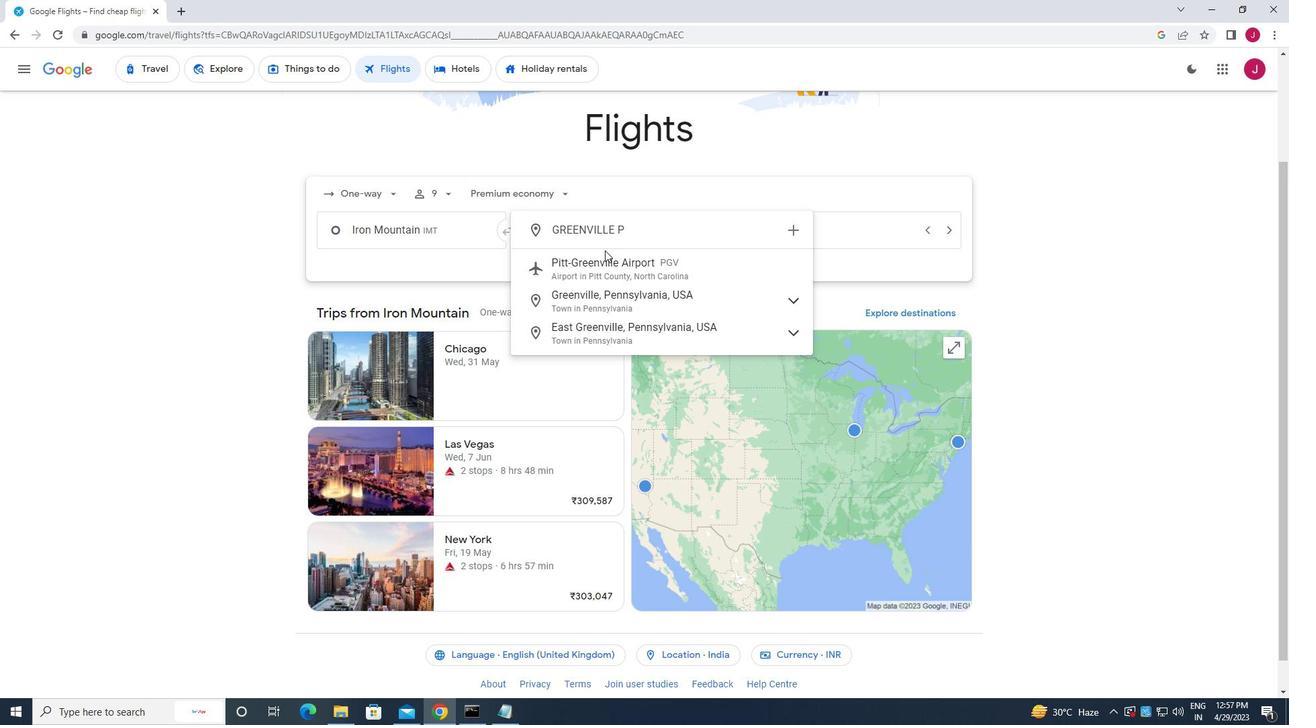 
Action: Mouse pressed left at (607, 268)
Screenshot: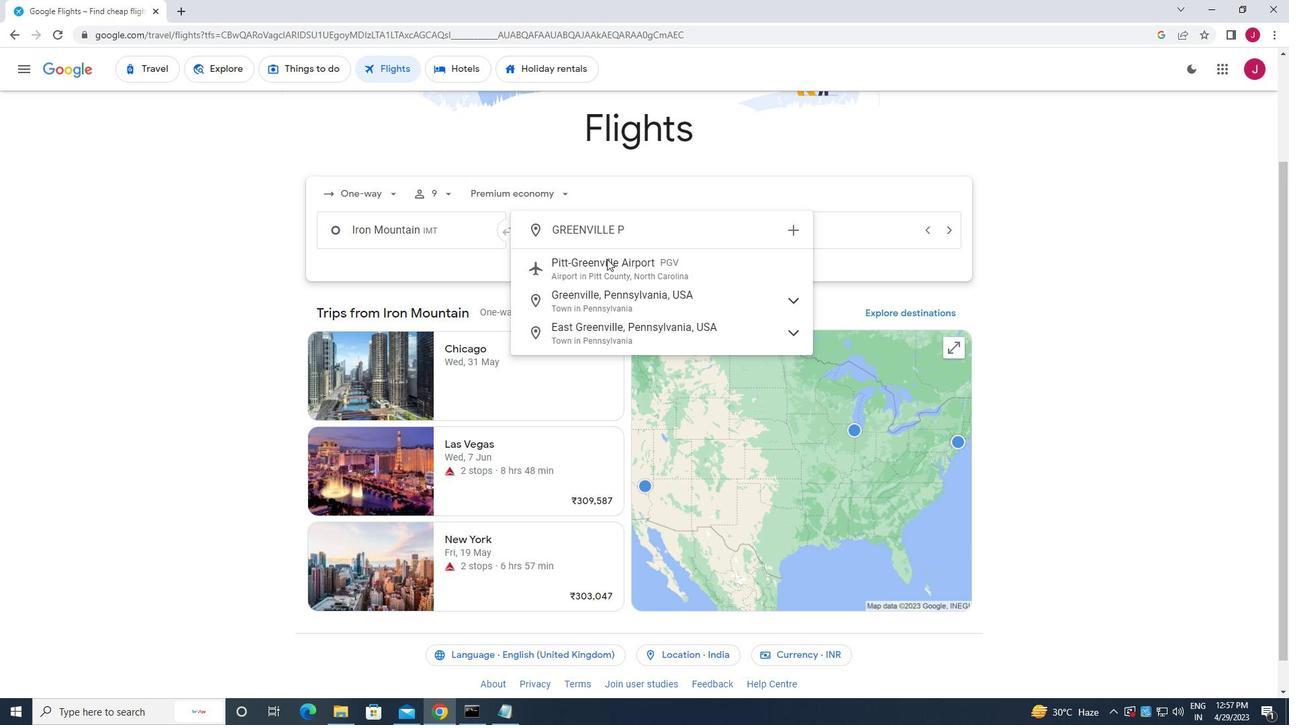 
Action: Mouse moved to (819, 245)
Screenshot: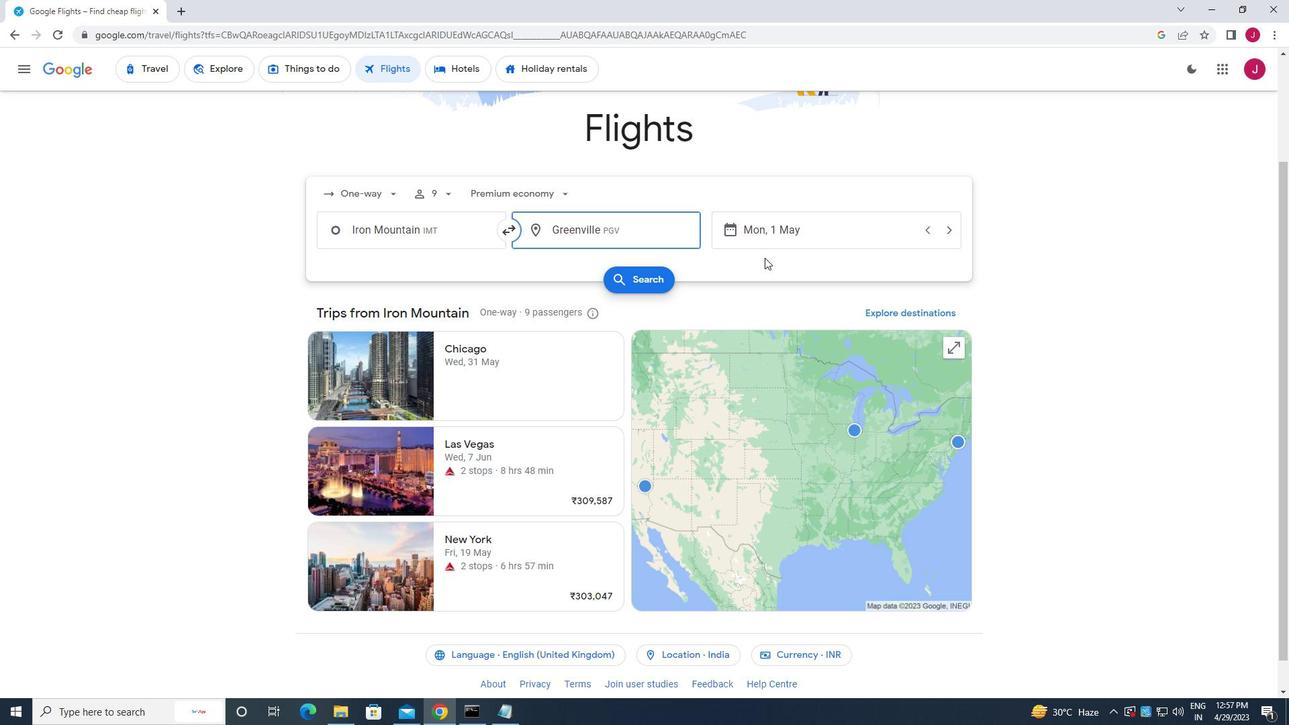 
Action: Mouse pressed left at (819, 245)
Screenshot: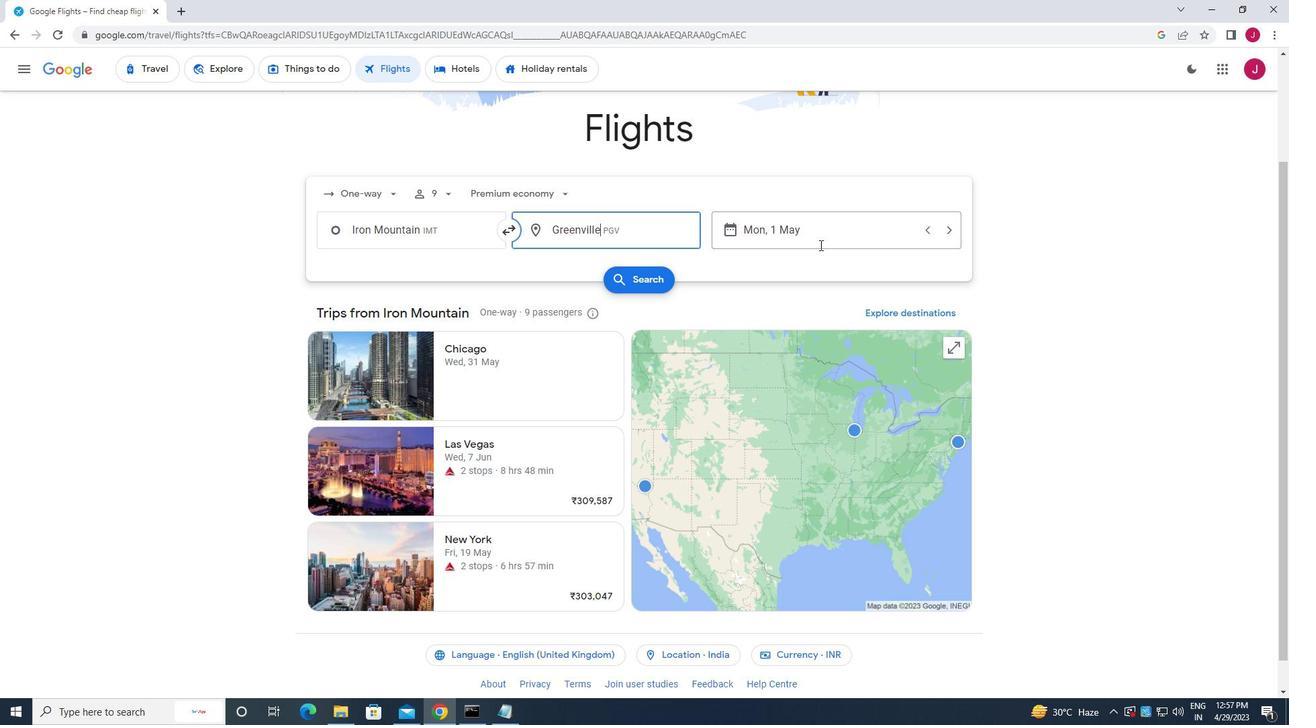
Action: Mouse moved to (809, 327)
Screenshot: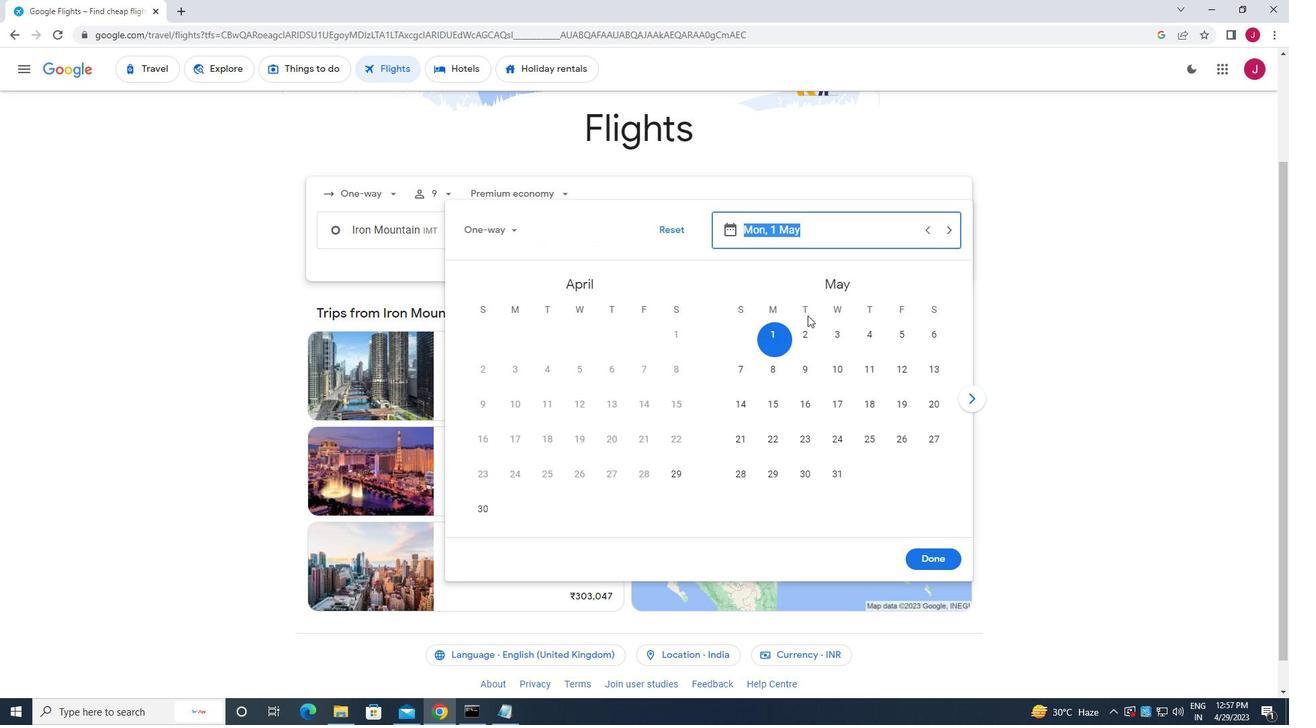 
Action: Mouse pressed left at (809, 327)
Screenshot: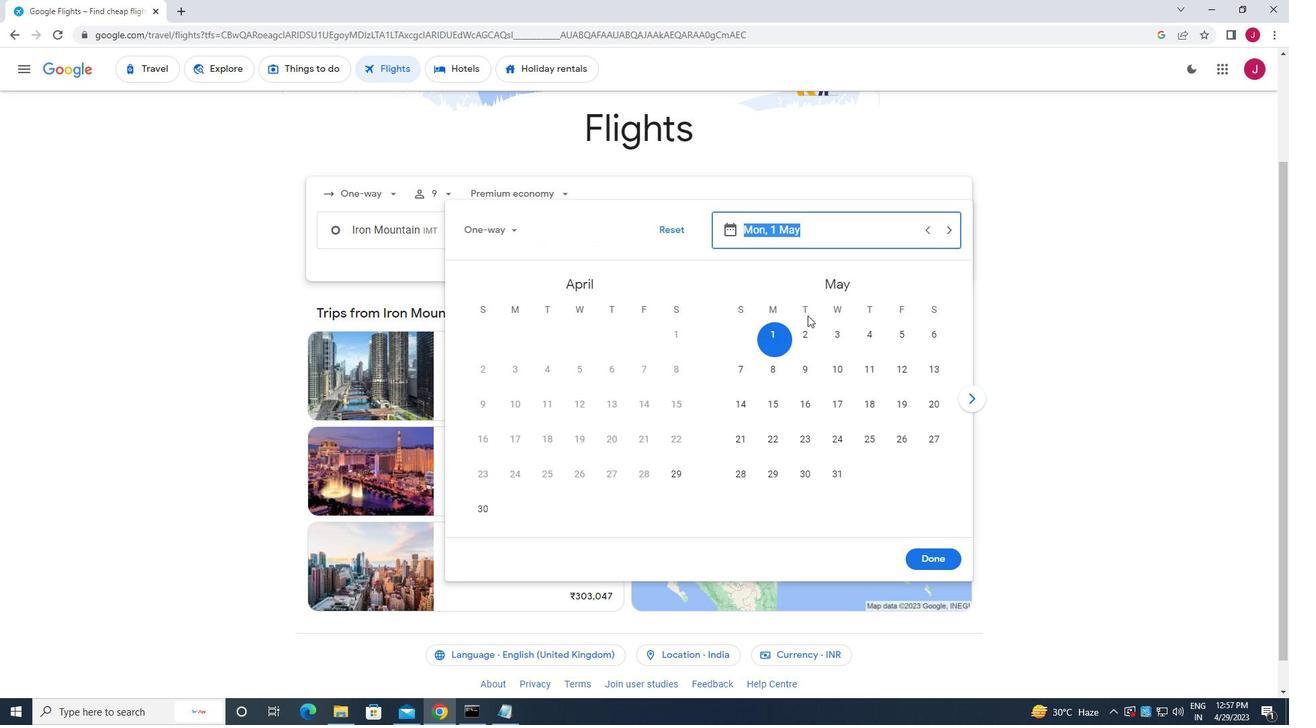 
Action: Mouse moved to (924, 558)
Screenshot: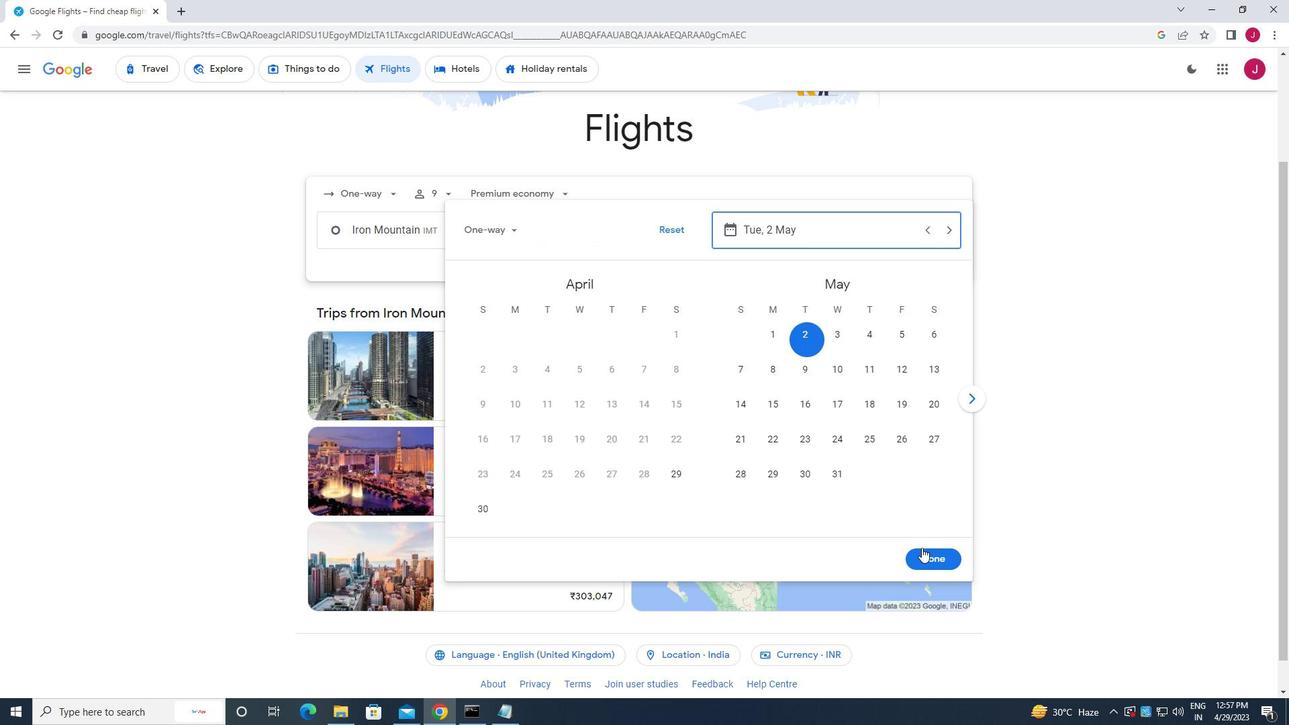 
Action: Mouse pressed left at (924, 558)
Screenshot: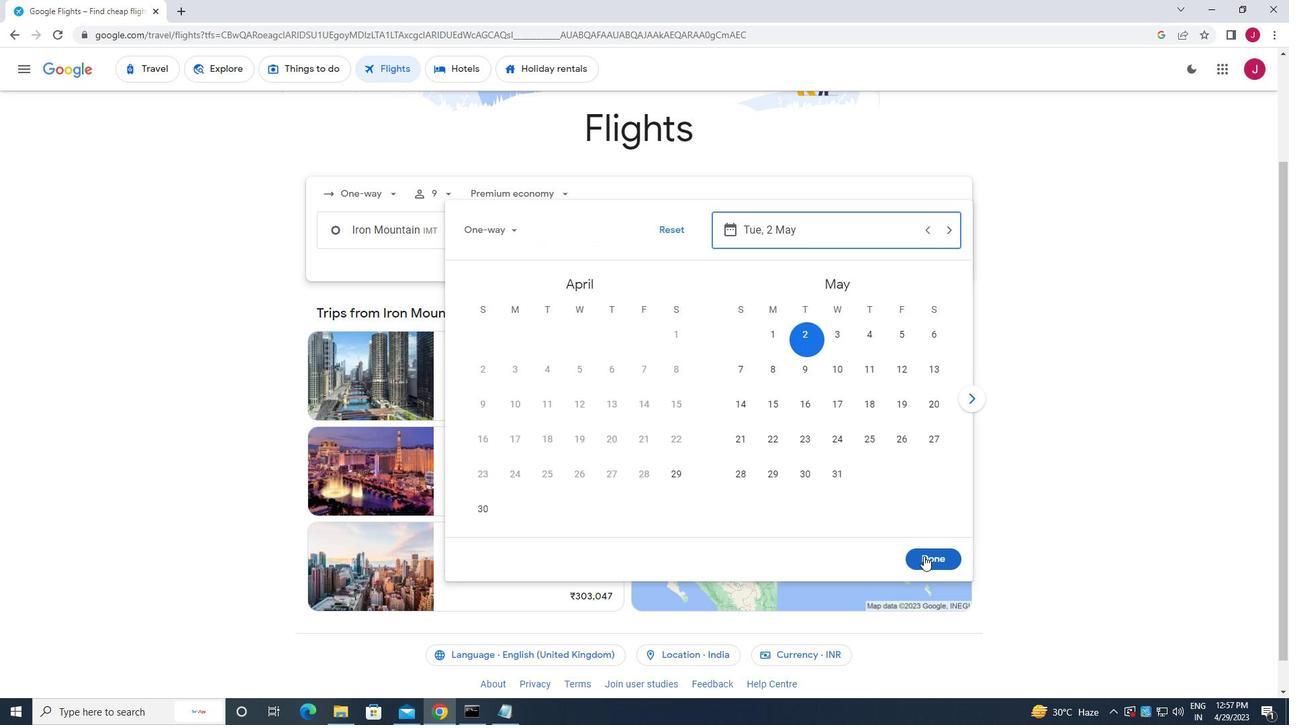 
Action: Mouse moved to (633, 282)
Screenshot: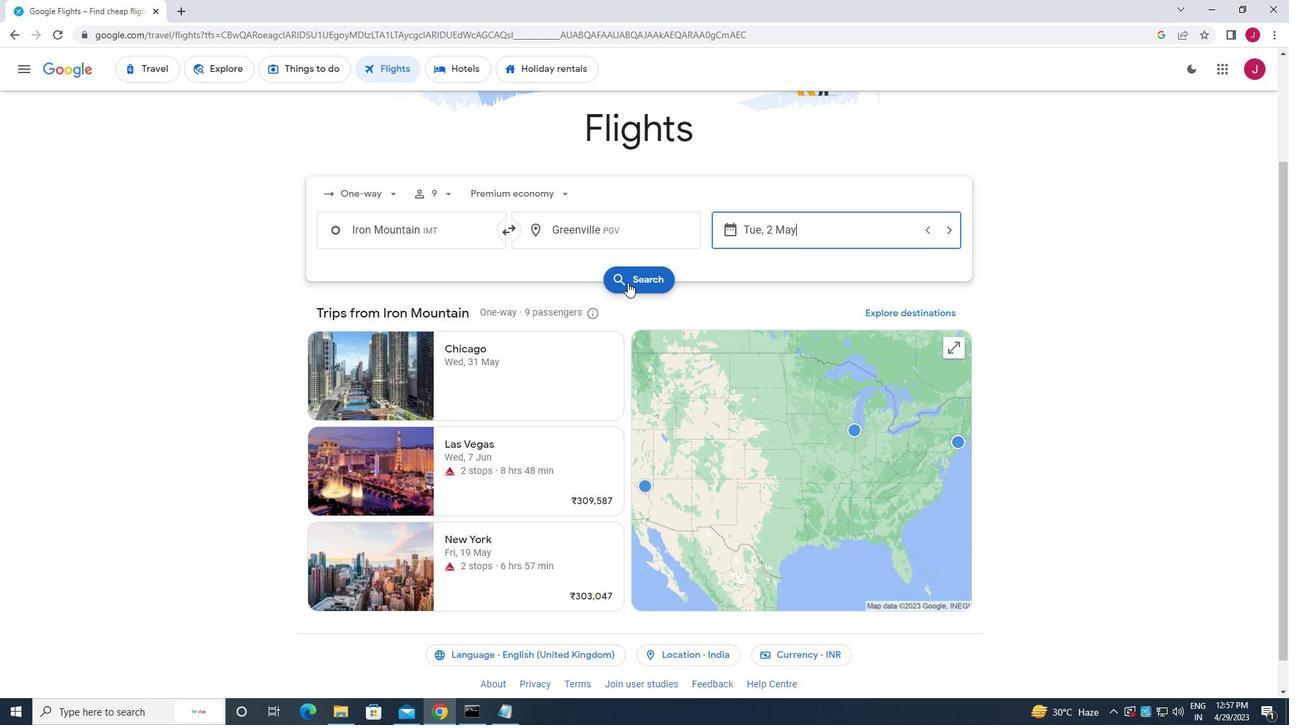
Action: Mouse pressed left at (633, 282)
Screenshot: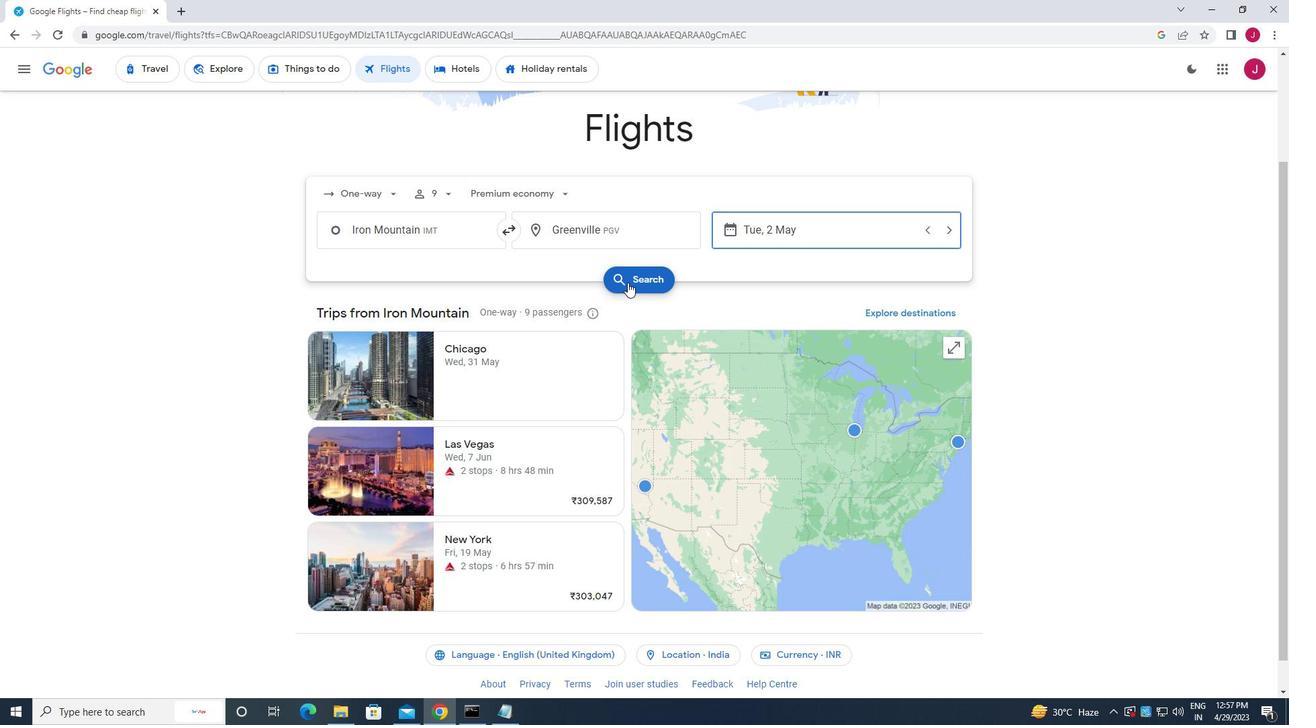 
Action: Mouse moved to (347, 195)
Screenshot: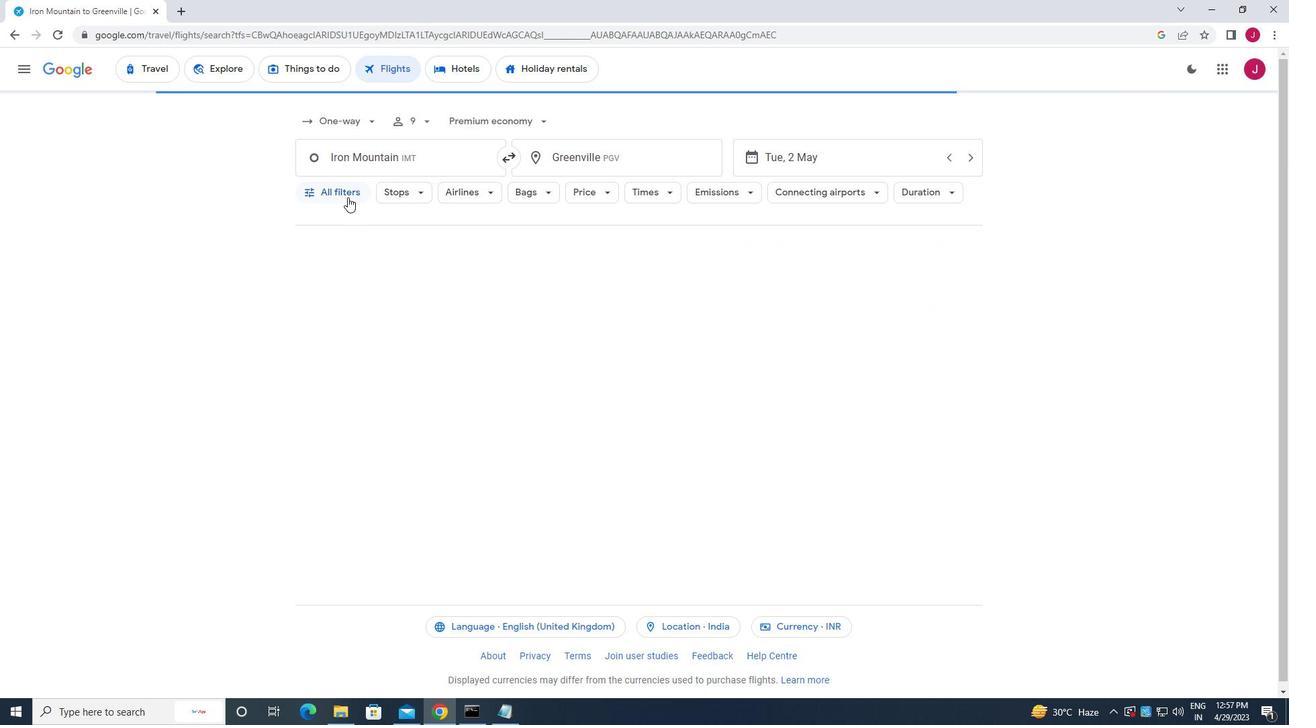 
Action: Mouse pressed left at (347, 195)
Screenshot: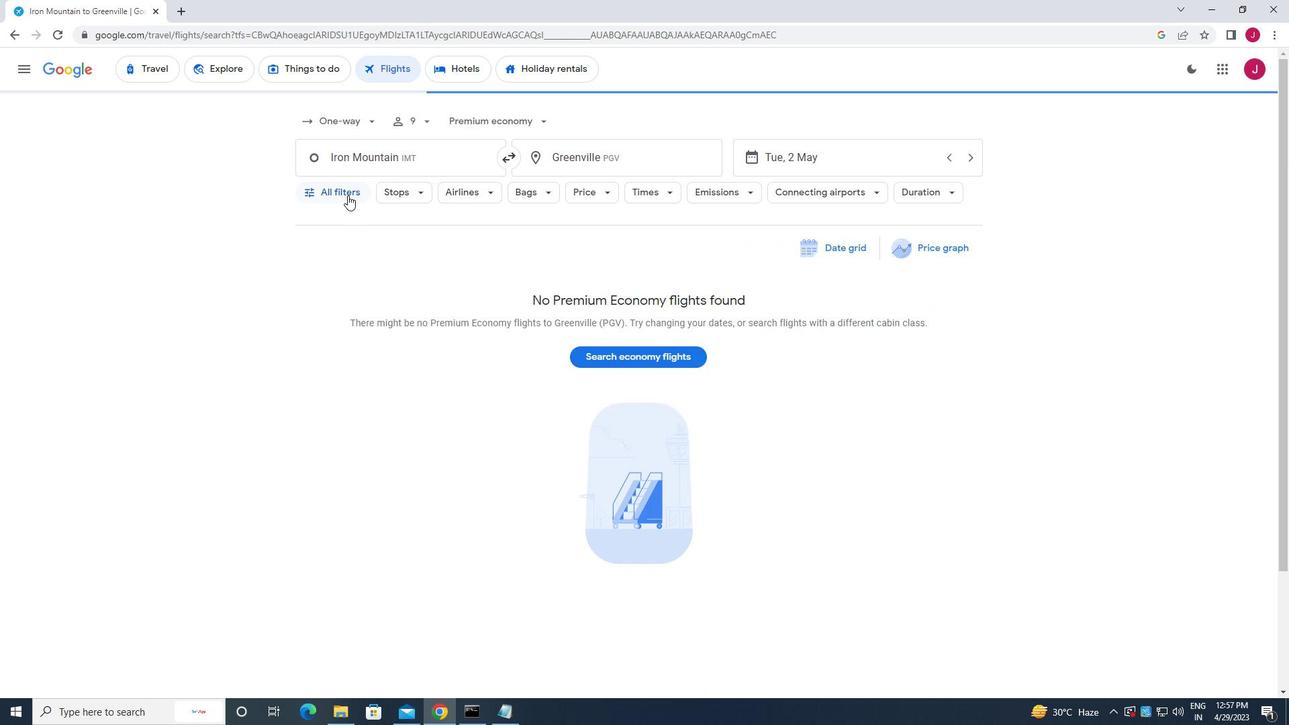 
Action: Mouse moved to (371, 251)
Screenshot: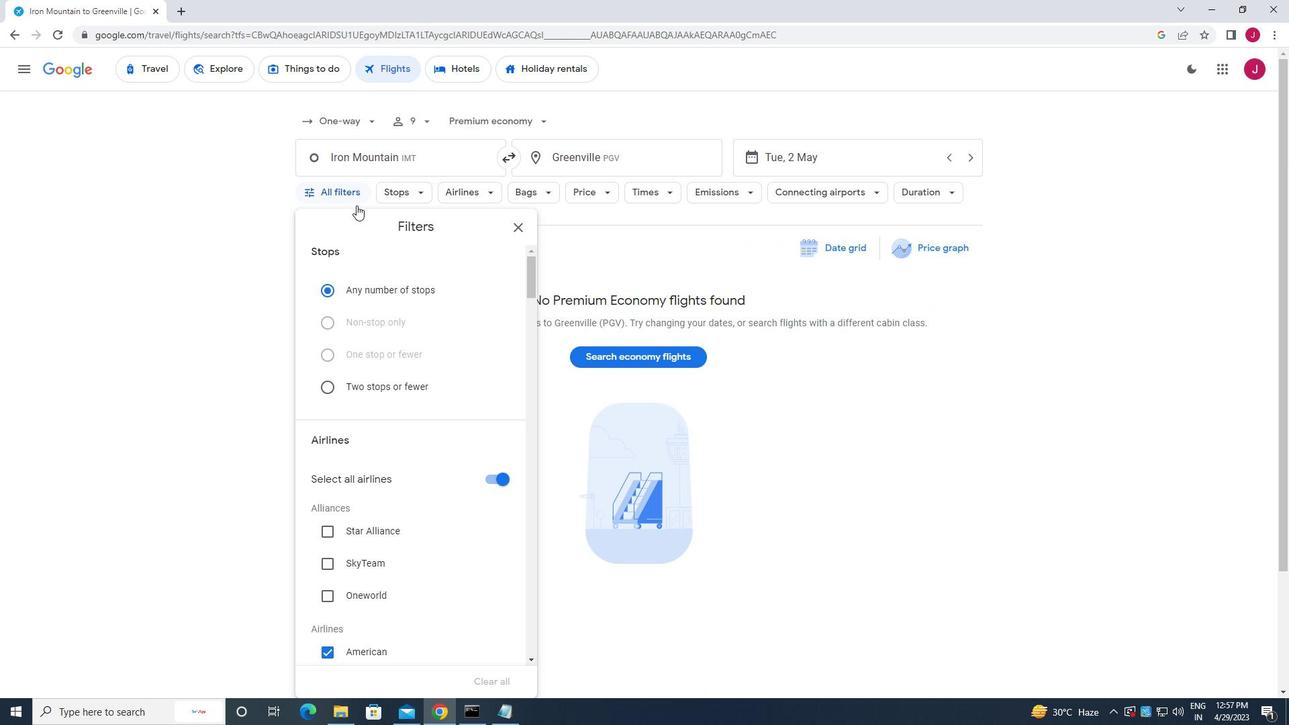 
Action: Mouse scrolled (371, 250) with delta (0, 0)
Screenshot: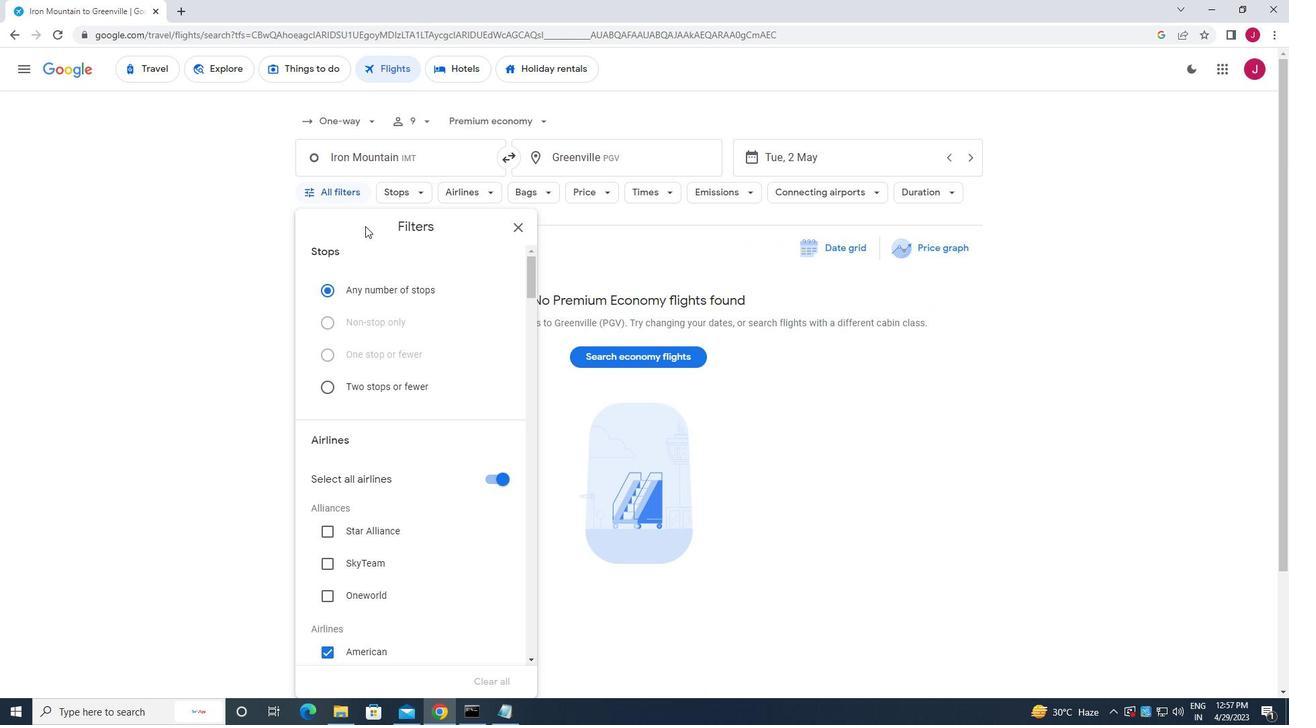 
Action: Mouse scrolled (371, 250) with delta (0, 0)
Screenshot: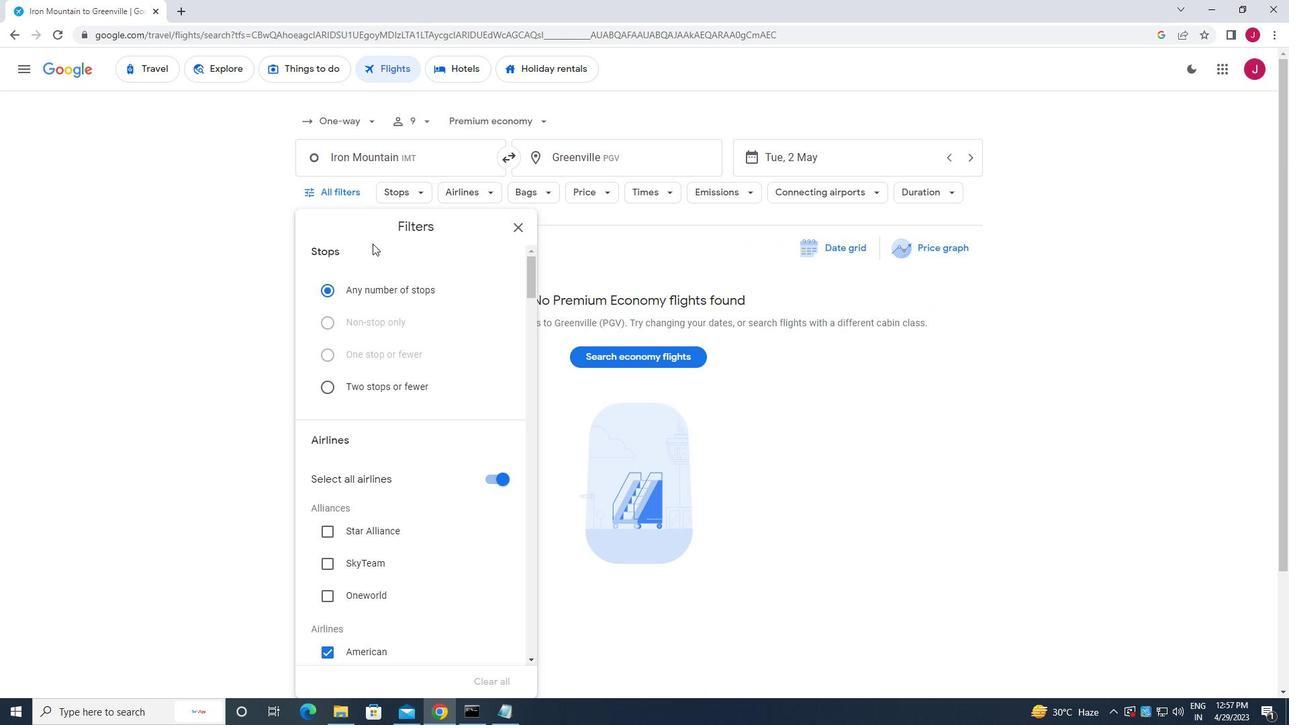 
Action: Mouse scrolled (371, 250) with delta (0, 0)
Screenshot: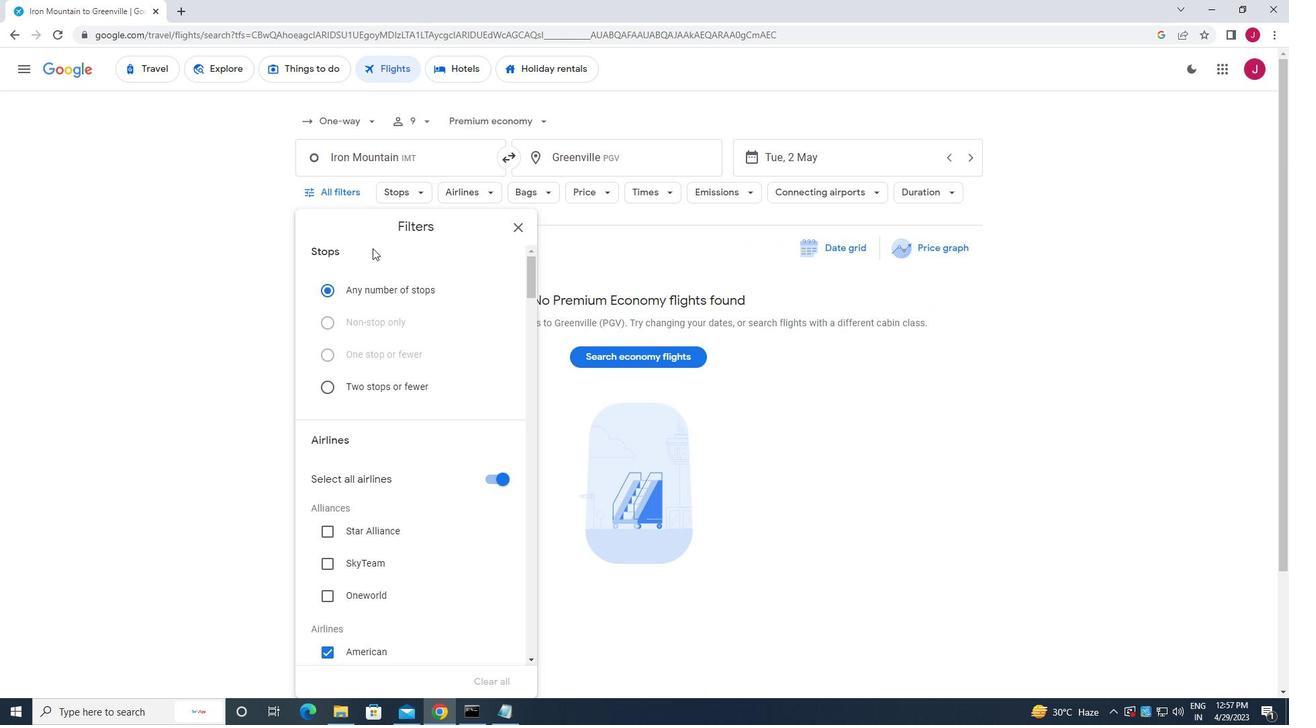 
Action: Mouse moved to (494, 276)
Screenshot: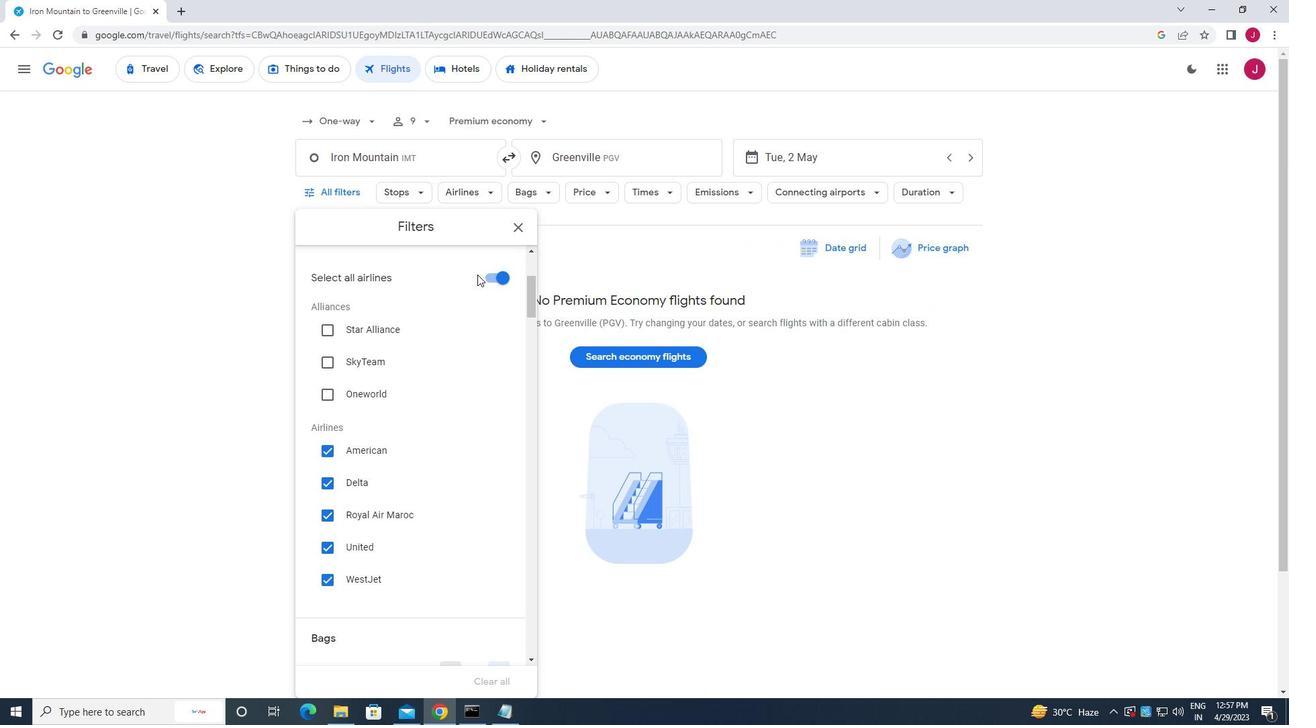 
Action: Mouse pressed left at (494, 276)
Screenshot: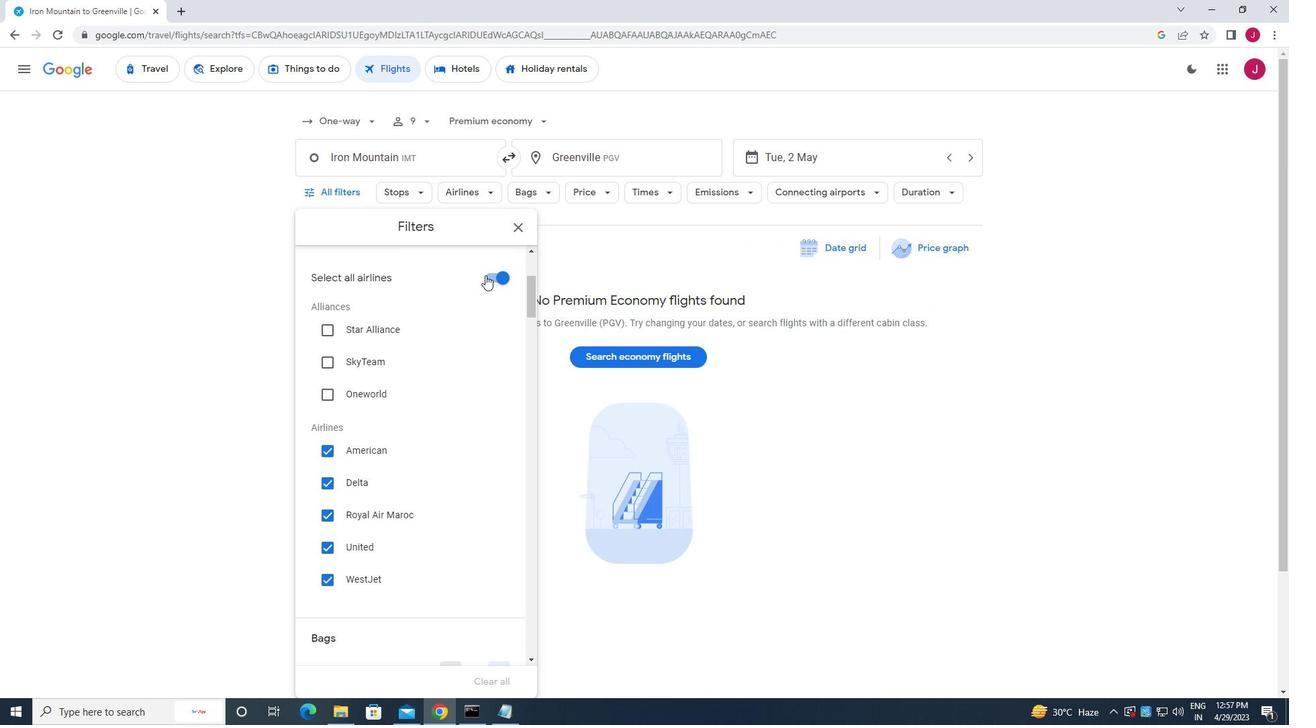 
Action: Mouse moved to (386, 309)
Screenshot: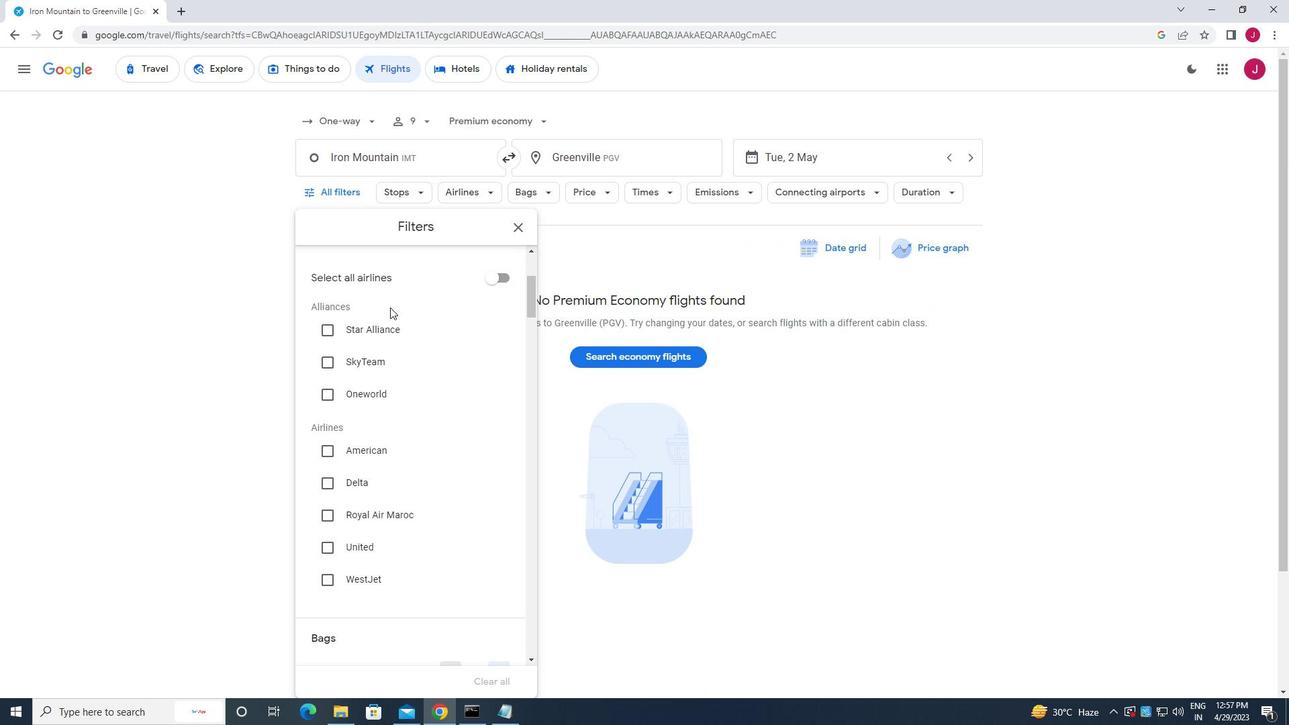 
Action: Mouse scrolled (386, 308) with delta (0, 0)
Screenshot: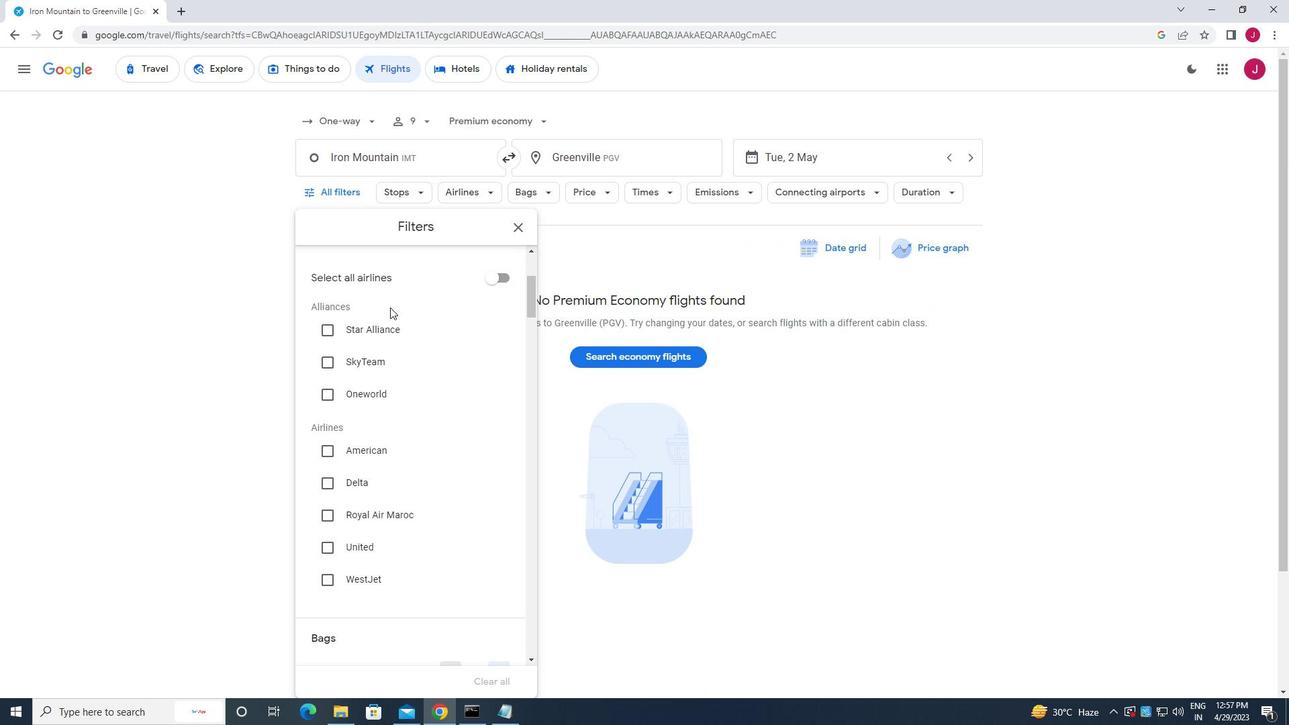 
Action: Mouse moved to (377, 282)
Screenshot: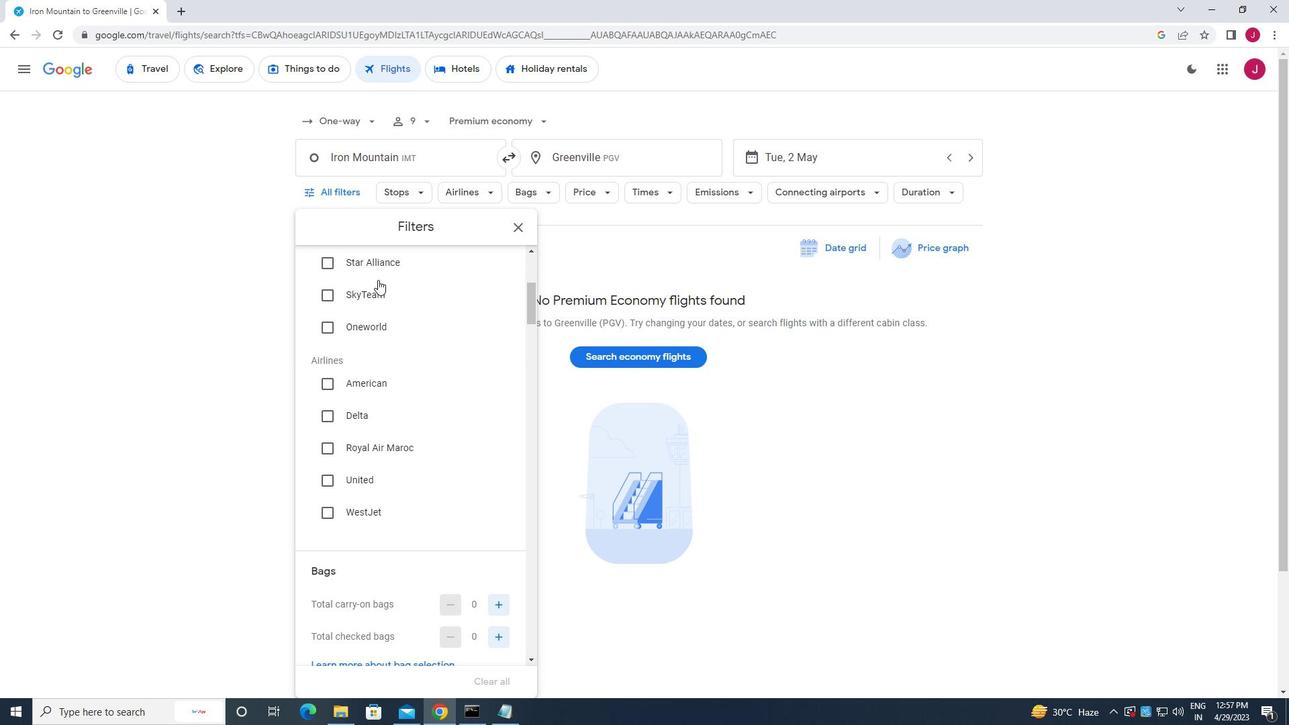 
Action: Mouse scrolled (377, 282) with delta (0, 0)
Screenshot: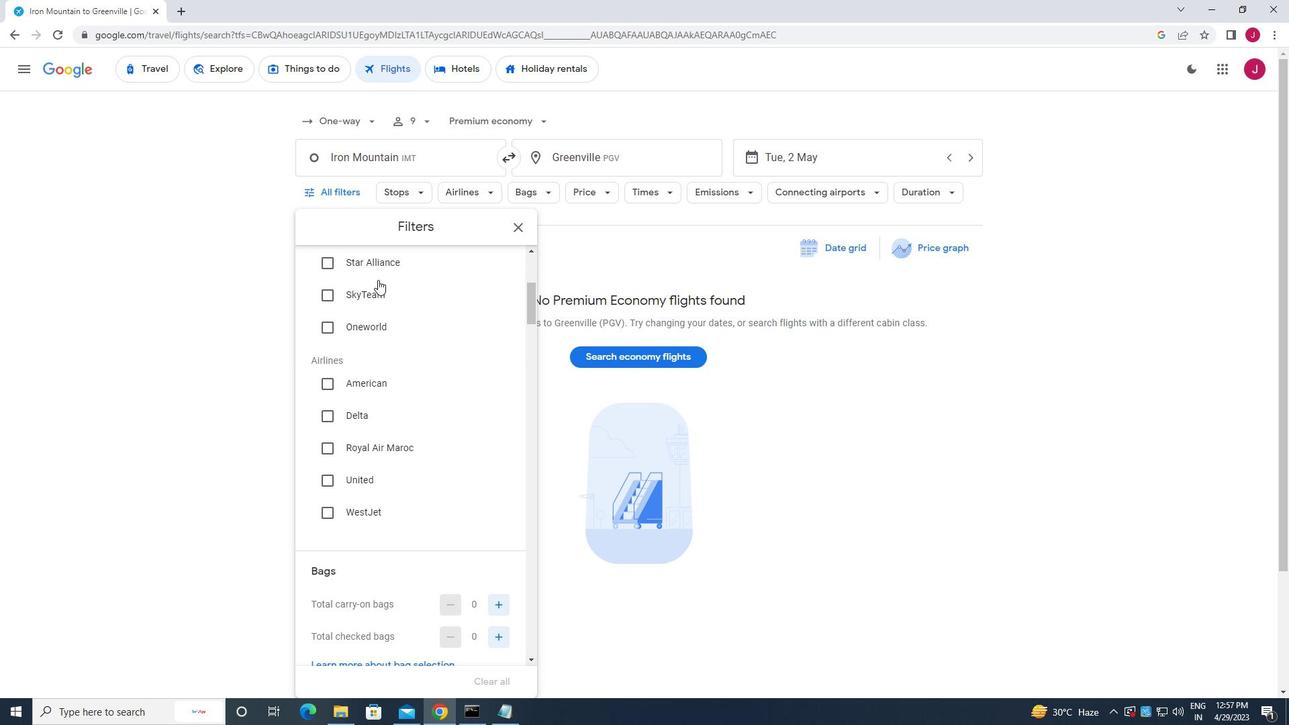 
Action: Mouse moved to (377, 291)
Screenshot: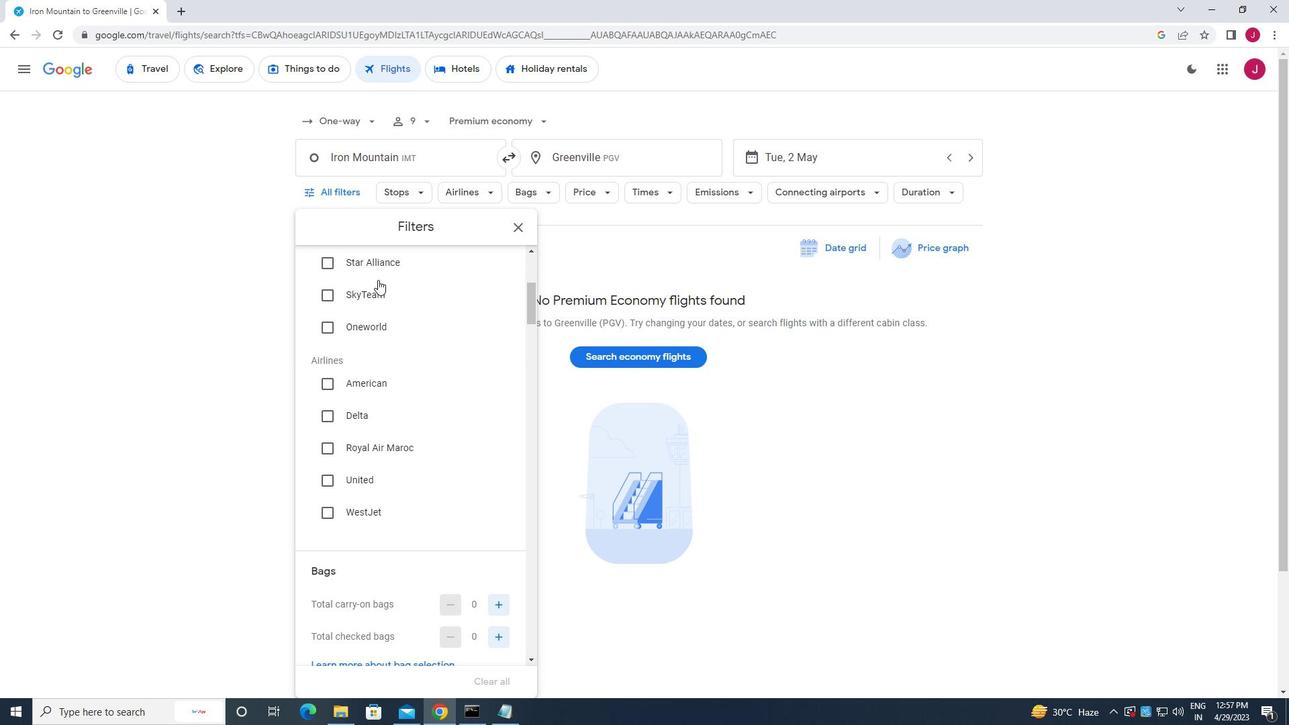 
Action: Mouse scrolled (377, 290) with delta (0, 0)
Screenshot: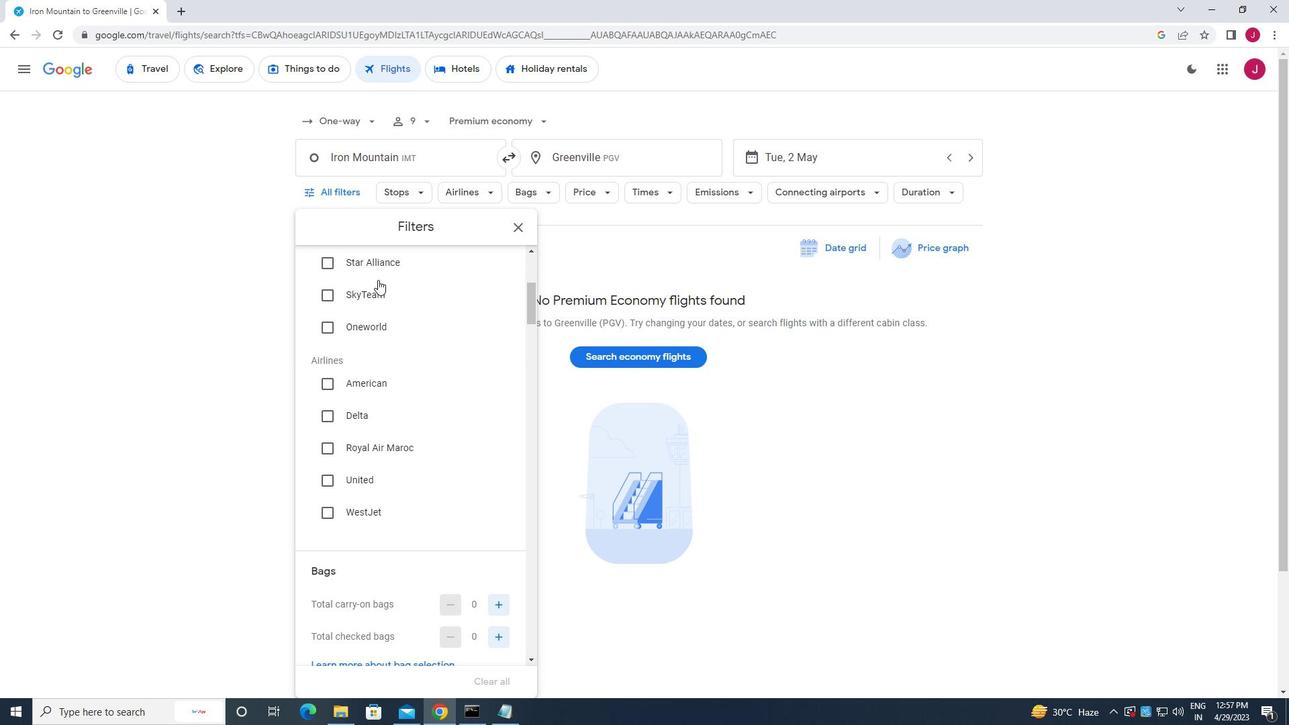 
Action: Mouse moved to (377, 296)
Screenshot: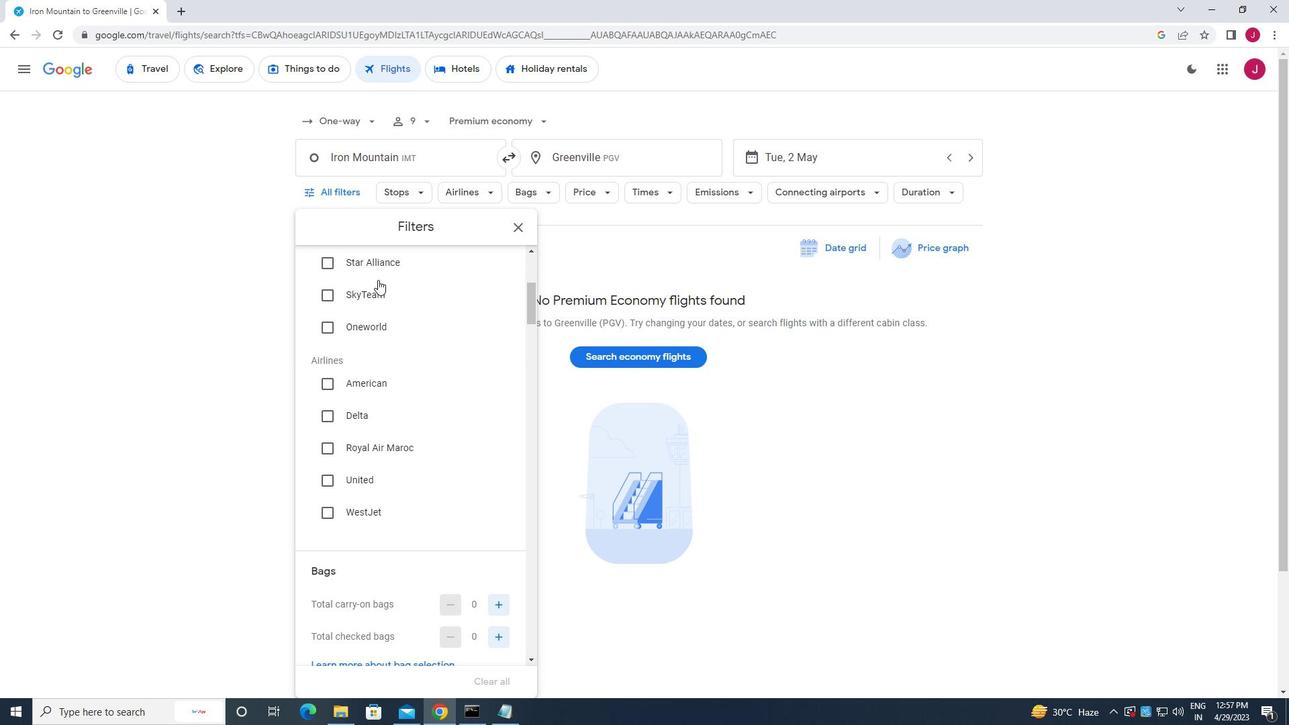 
Action: Mouse scrolled (377, 295) with delta (0, 0)
Screenshot: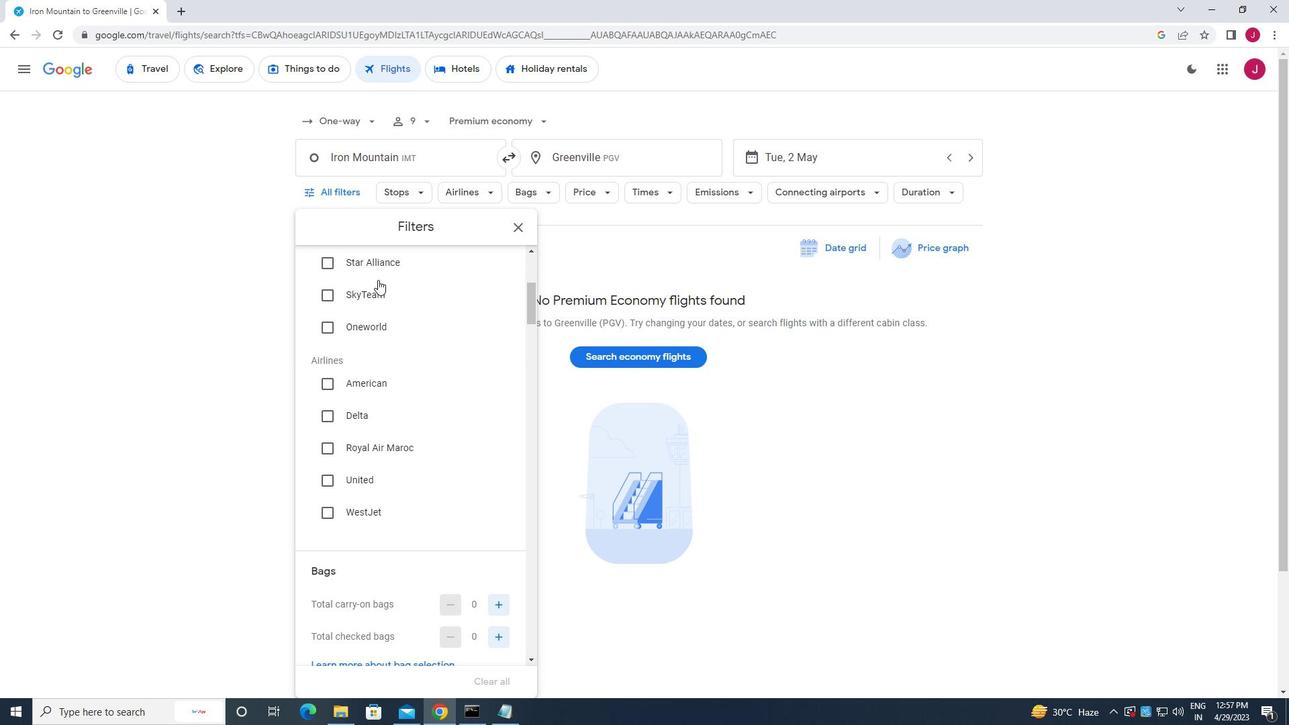 
Action: Mouse moved to (387, 335)
Screenshot: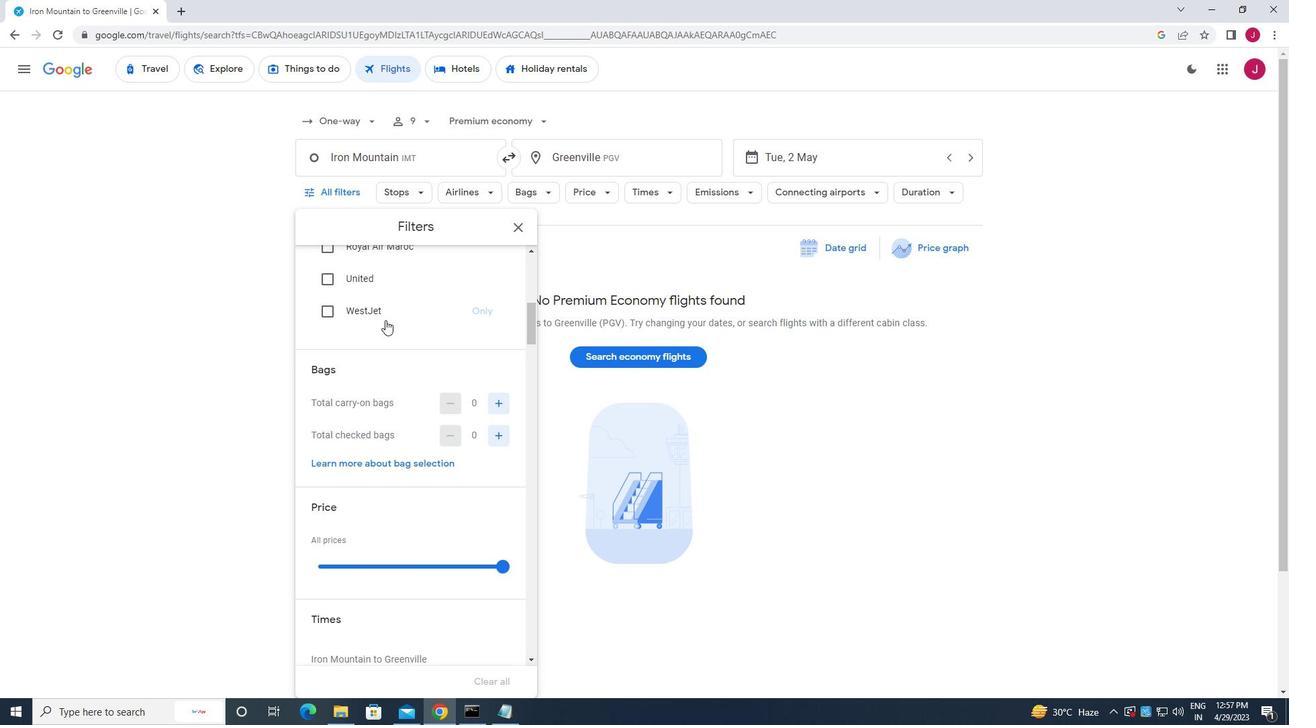 
Action: Mouse scrolled (387, 335) with delta (0, 0)
Screenshot: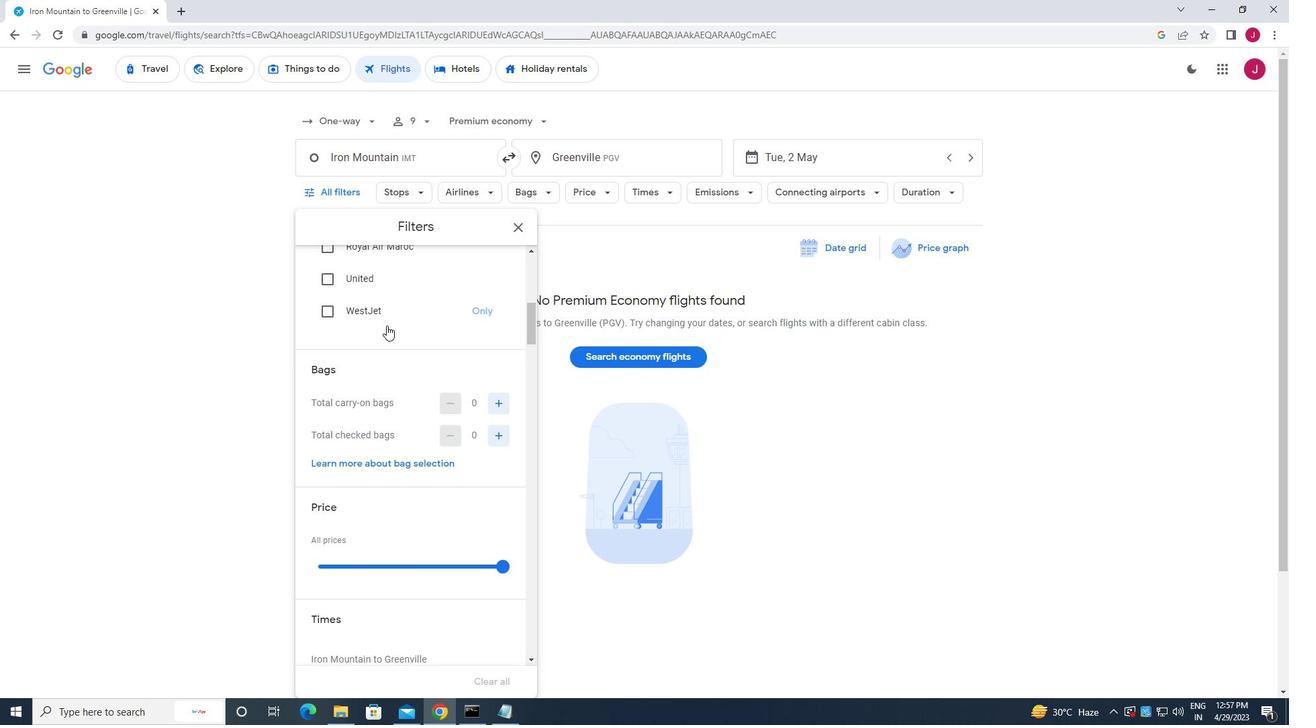 
Action: Mouse moved to (387, 337)
Screenshot: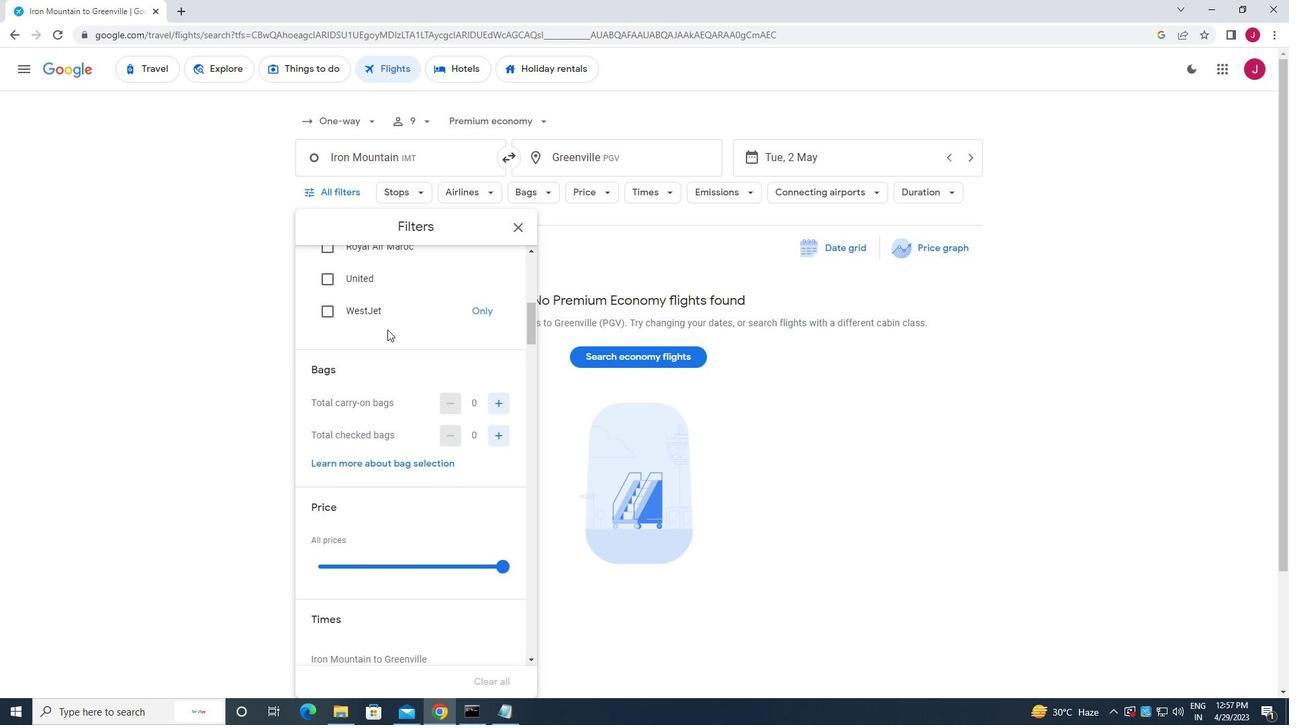 
Action: Mouse scrolled (387, 337) with delta (0, 0)
Screenshot: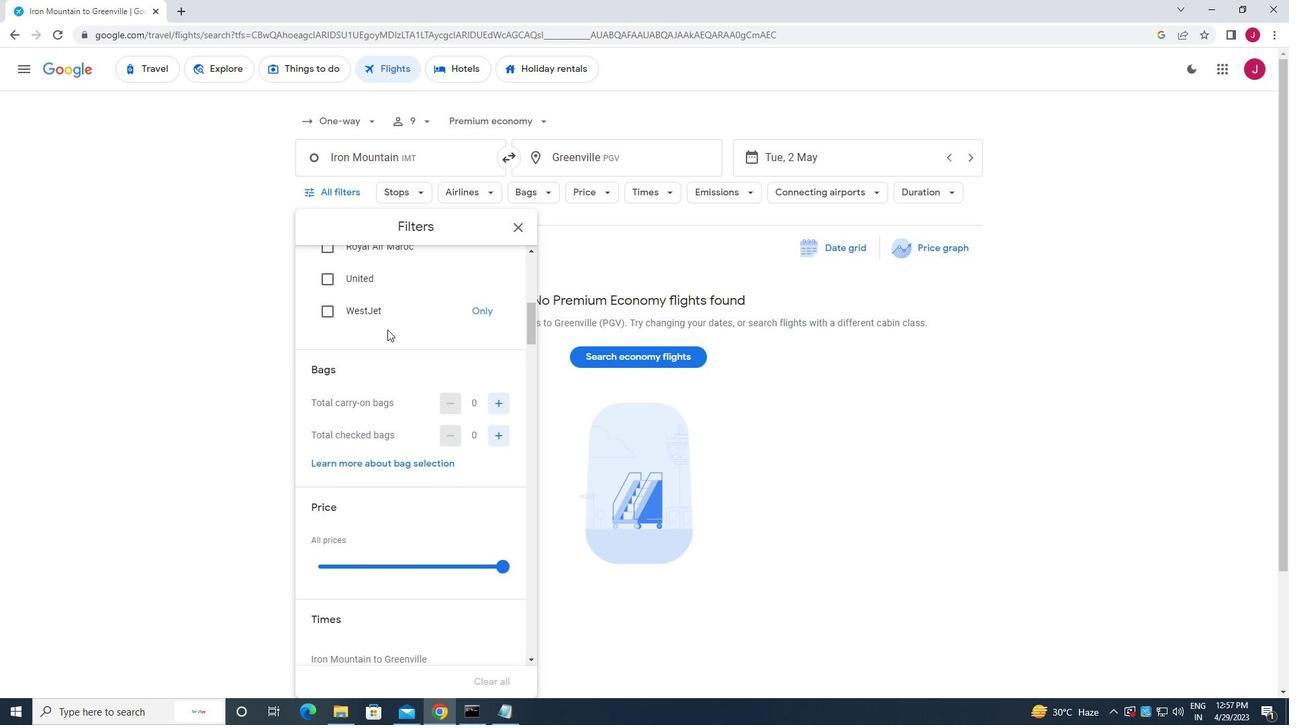 
Action: Mouse moved to (502, 296)
Screenshot: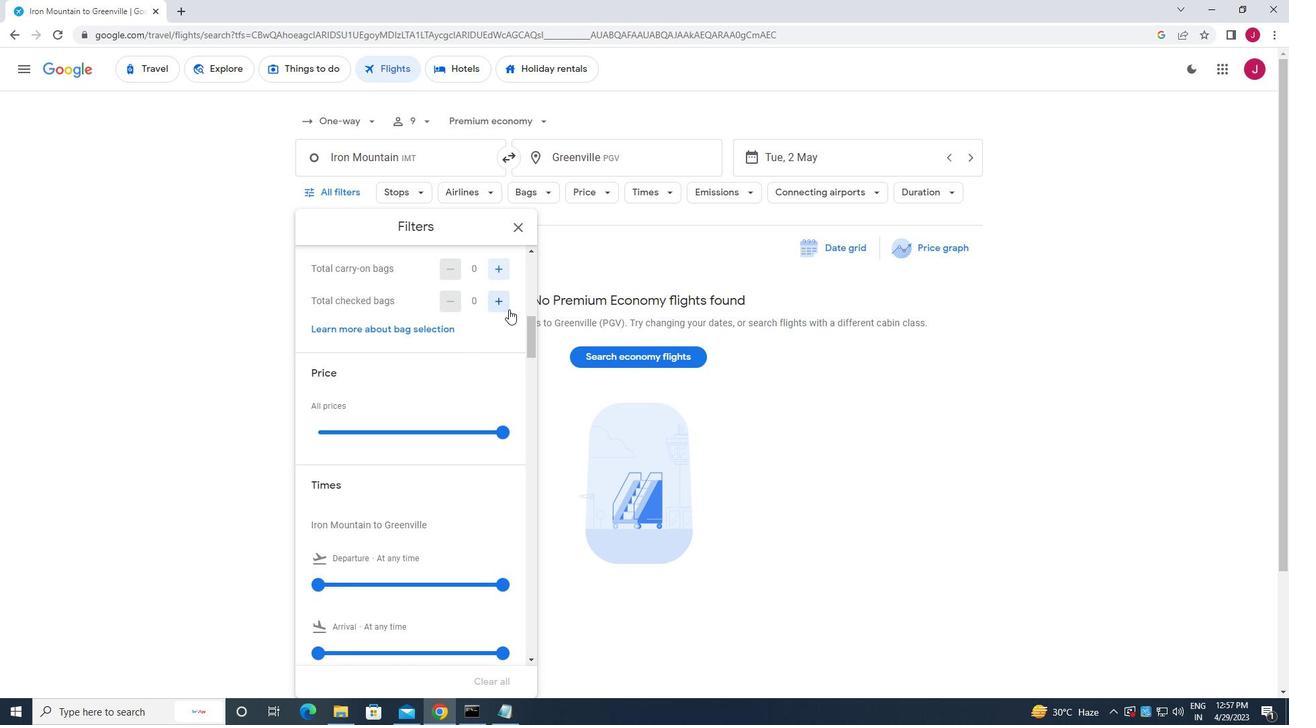
Action: Mouse pressed left at (502, 296)
Screenshot: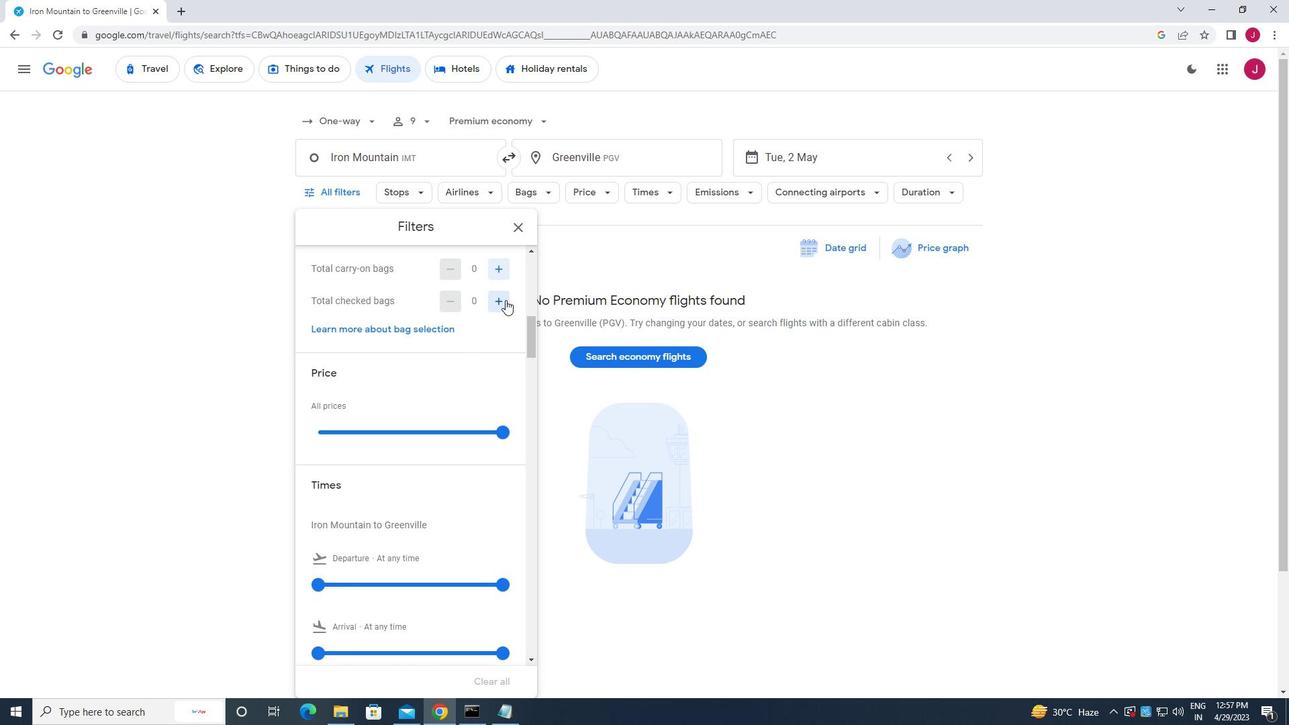 
Action: Mouse pressed left at (502, 296)
Screenshot: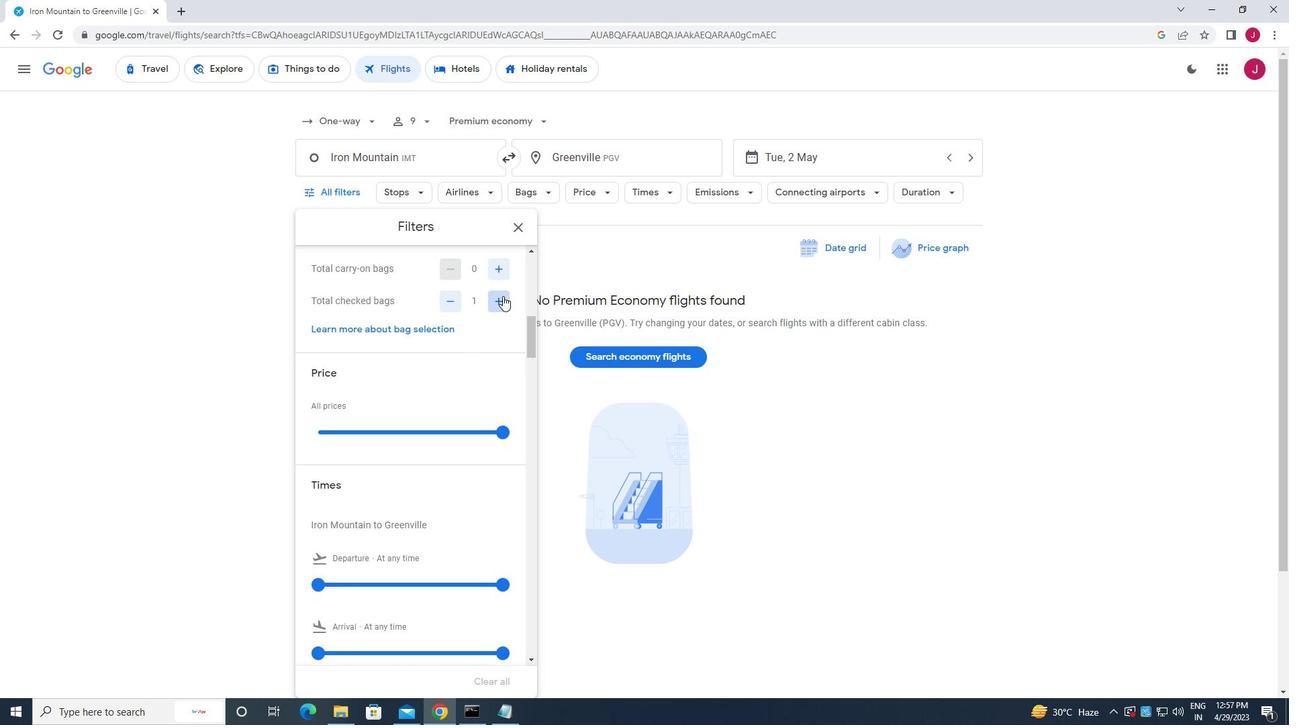 
Action: Mouse pressed left at (502, 296)
Screenshot: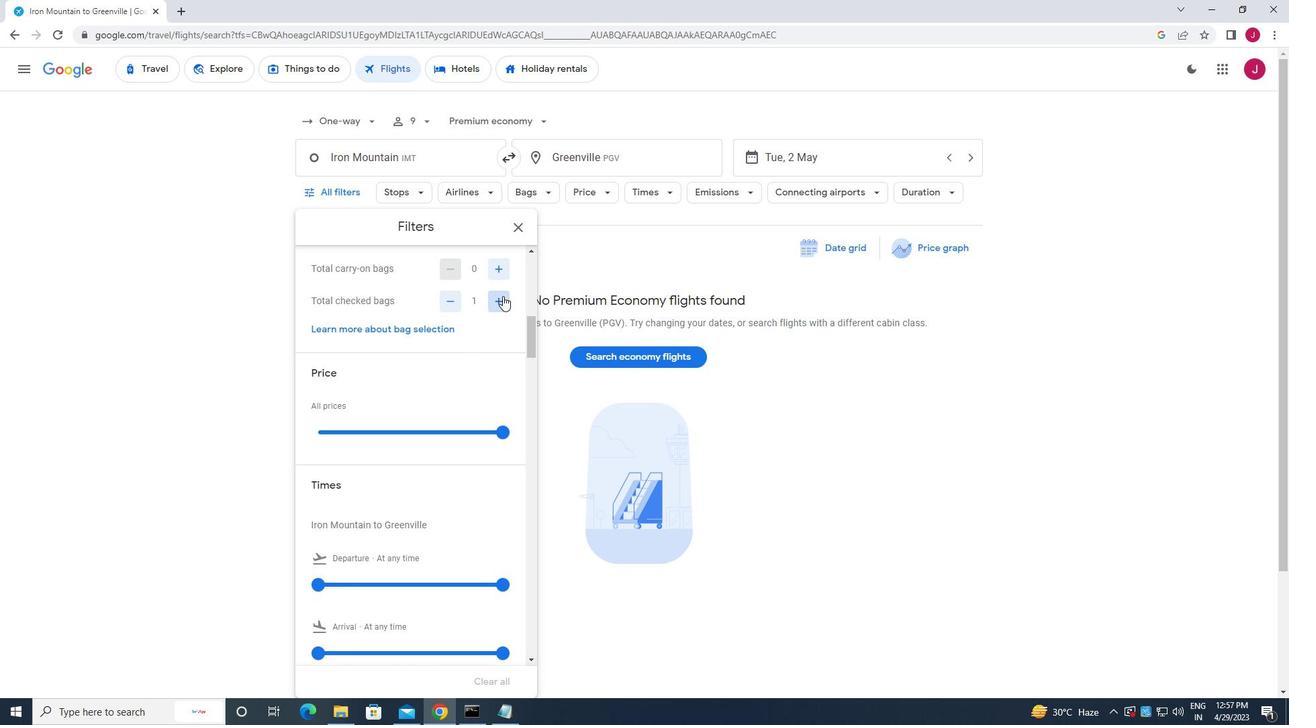 
Action: Mouse pressed left at (502, 296)
Screenshot: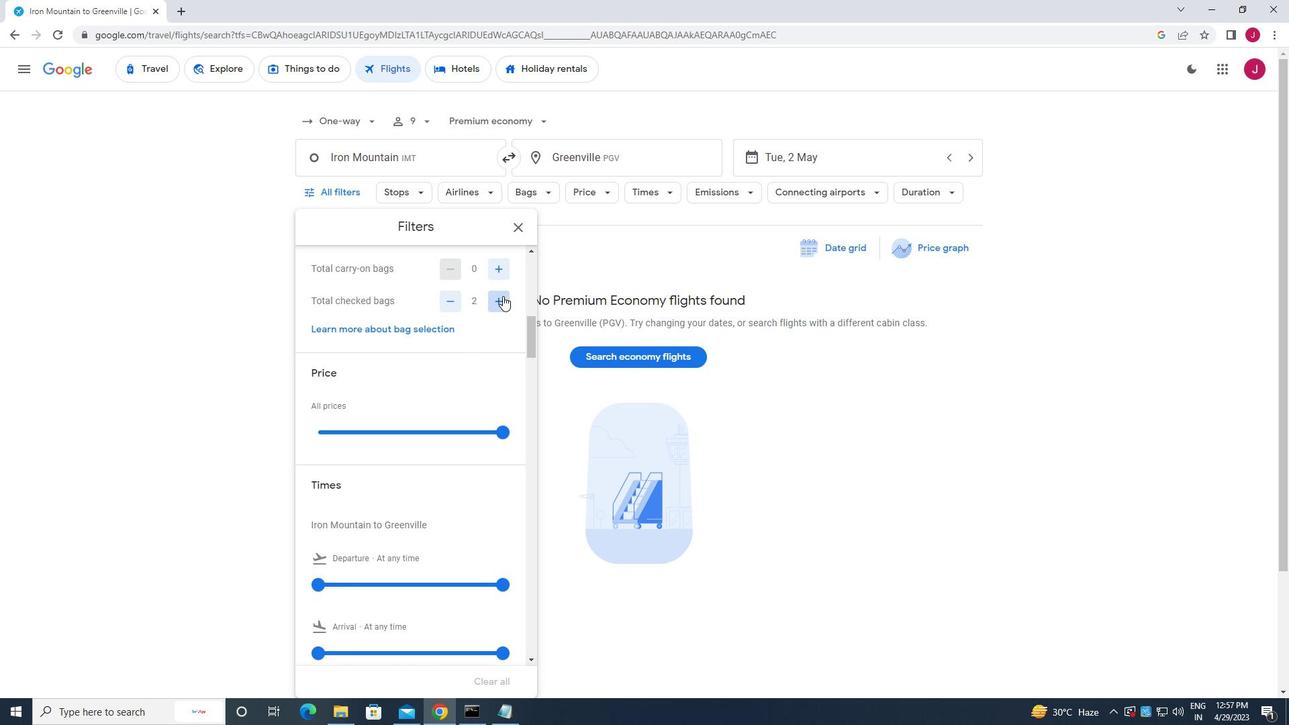 
Action: Mouse pressed left at (502, 296)
Screenshot: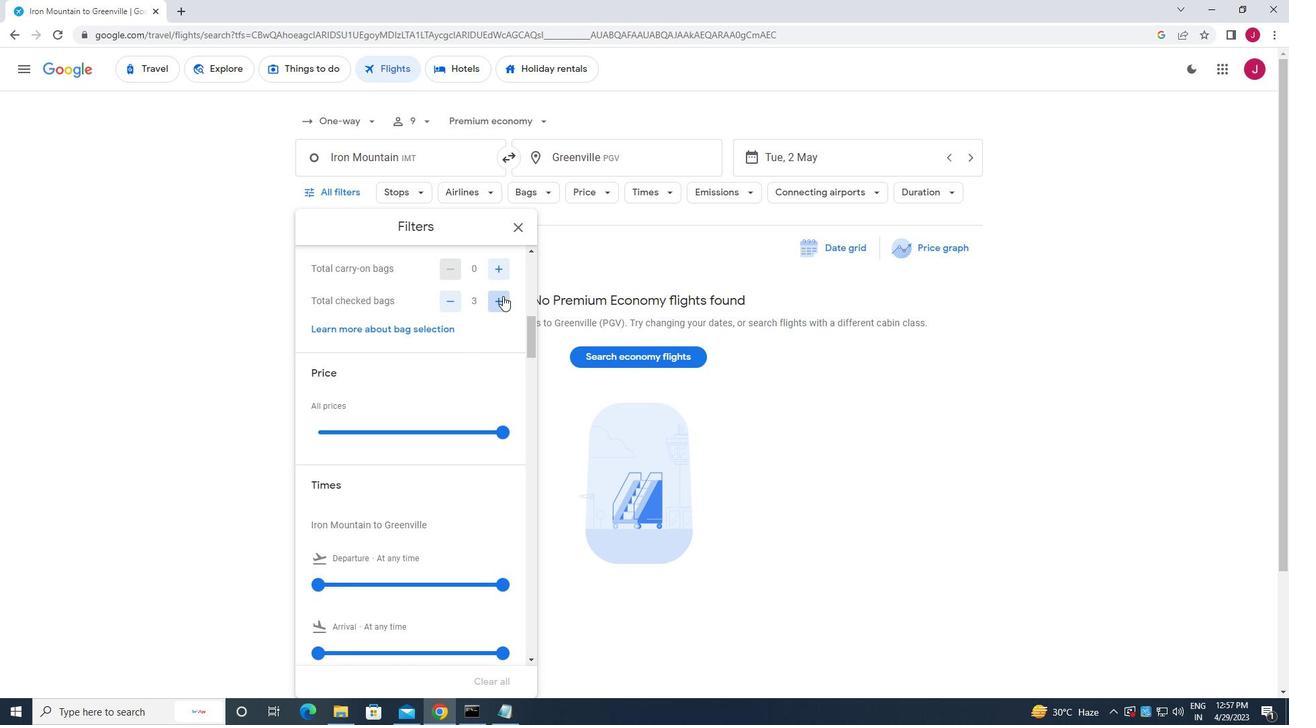 
Action: Mouse pressed left at (502, 296)
Screenshot: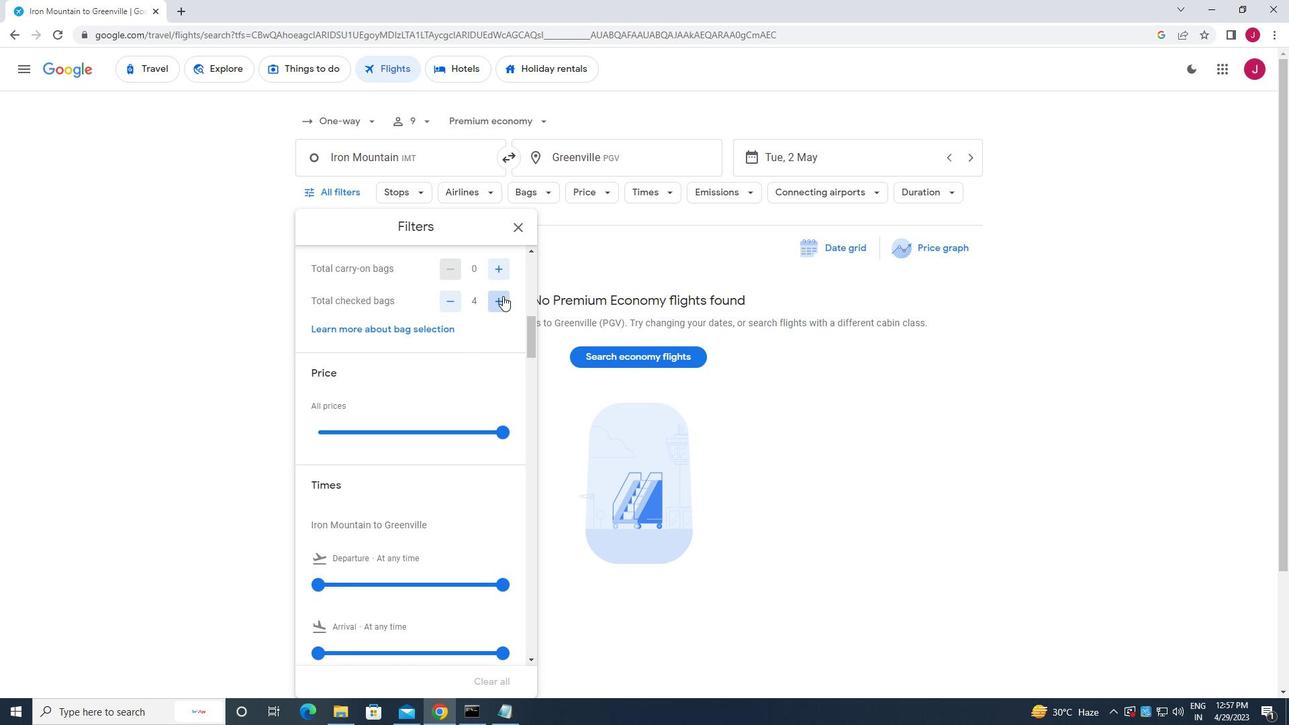 
Action: Mouse pressed left at (502, 296)
Screenshot: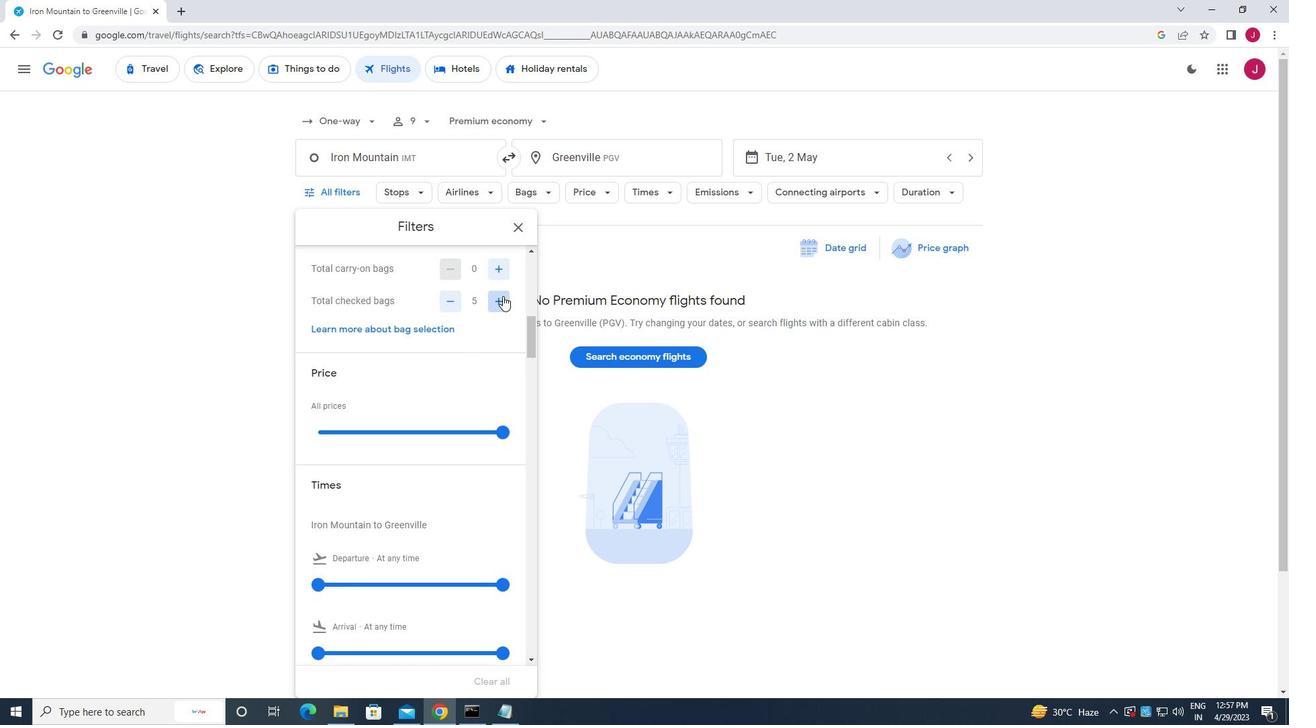 
Action: Mouse pressed left at (502, 296)
Screenshot: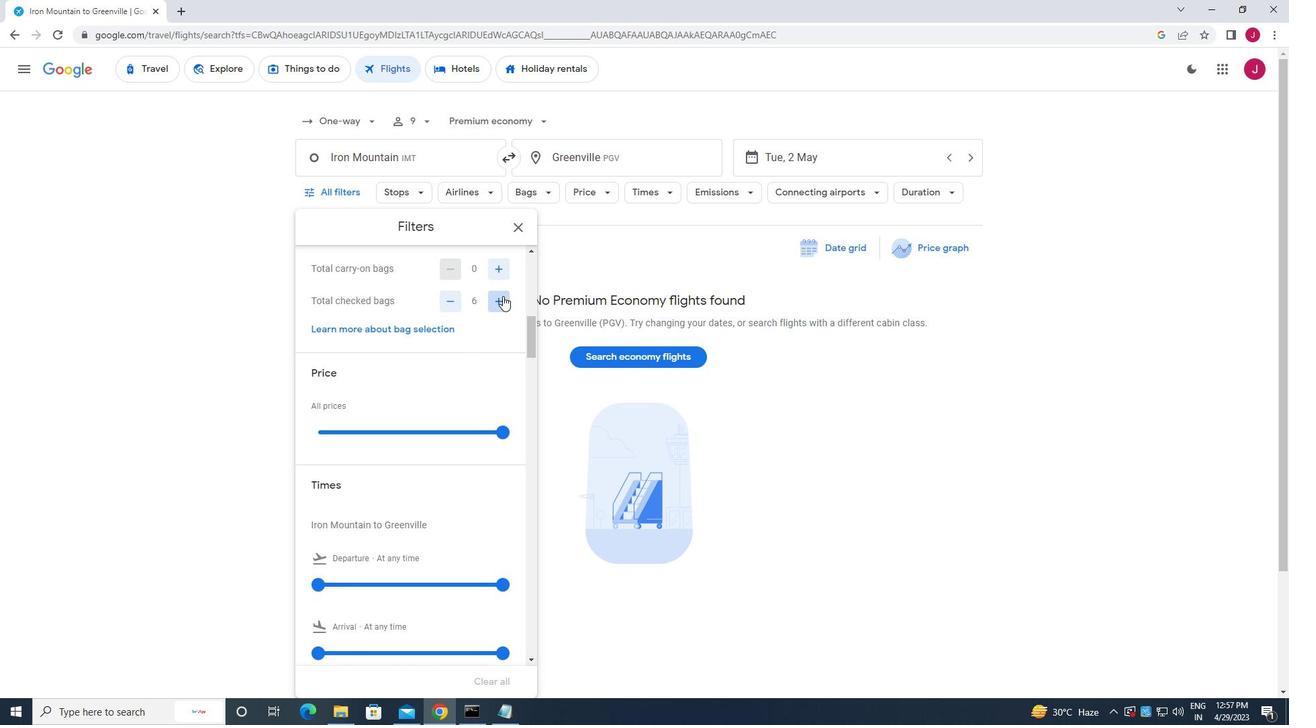 
Action: Mouse pressed left at (502, 296)
Screenshot: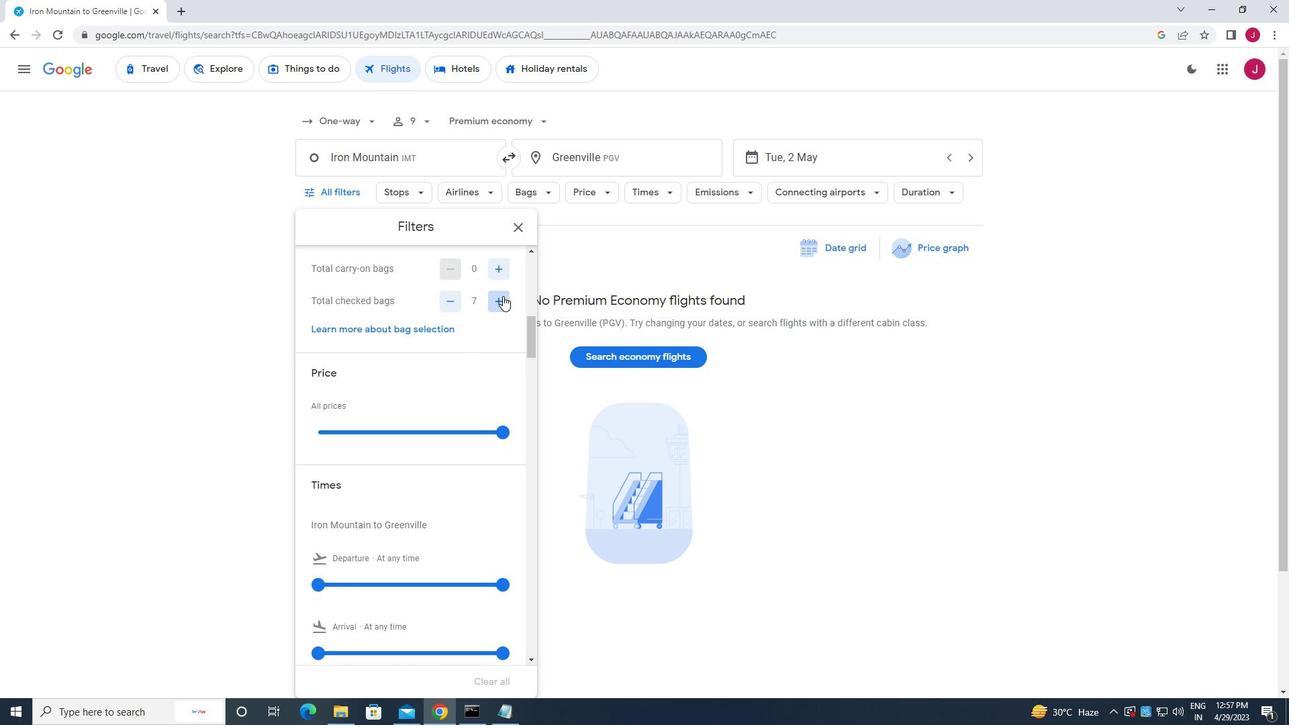 
Action: Mouse moved to (494, 429)
Screenshot: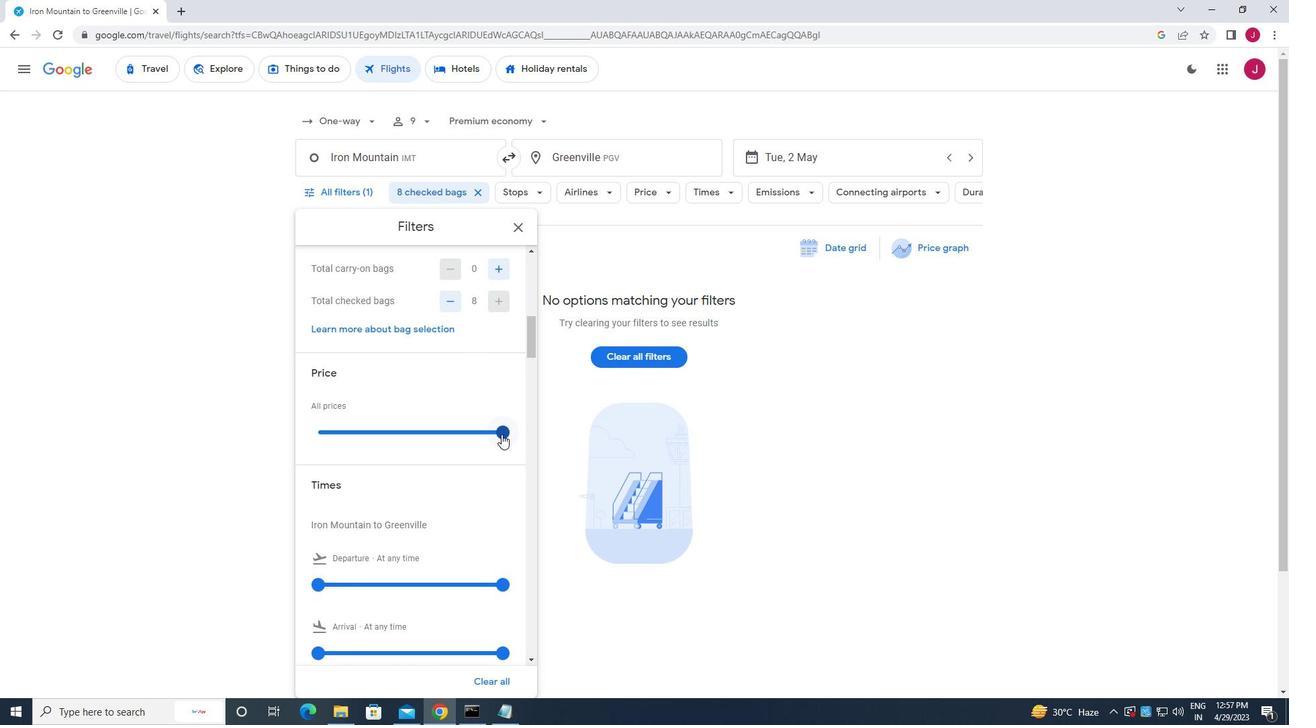 
Action: Mouse scrolled (494, 428) with delta (0, 0)
Screenshot: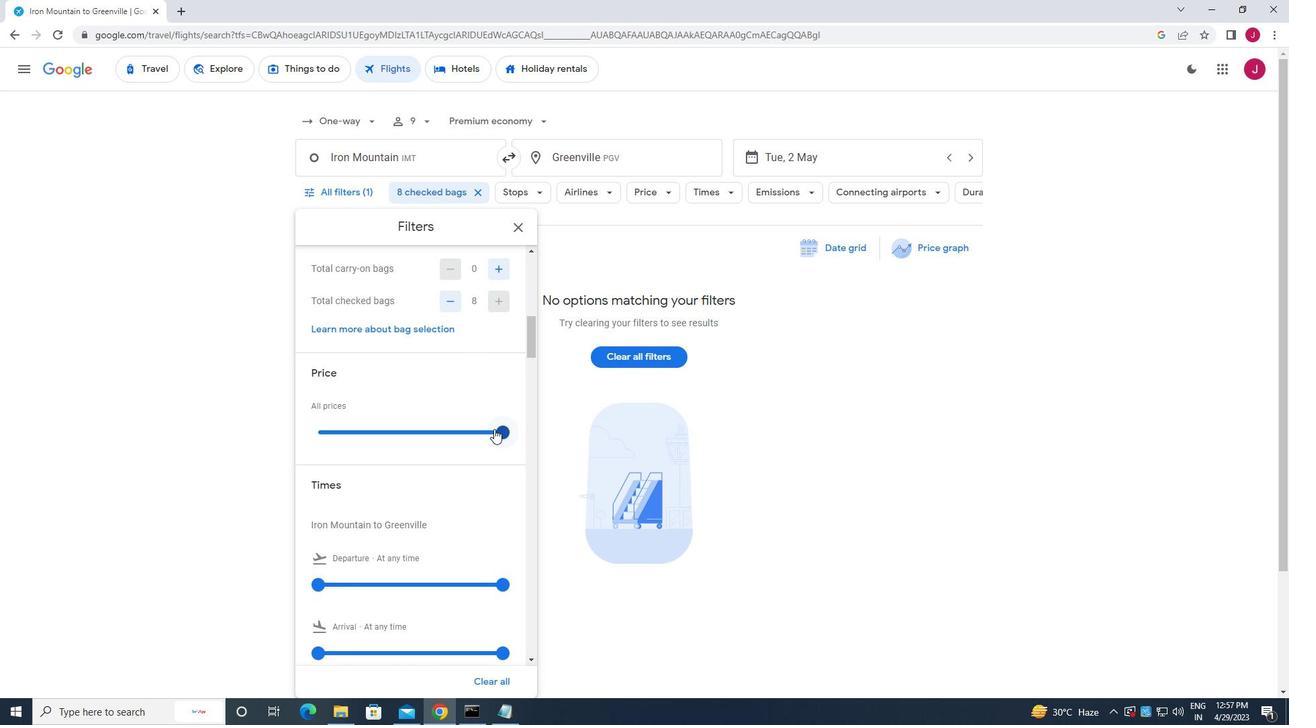 
Action: Mouse moved to (503, 367)
Screenshot: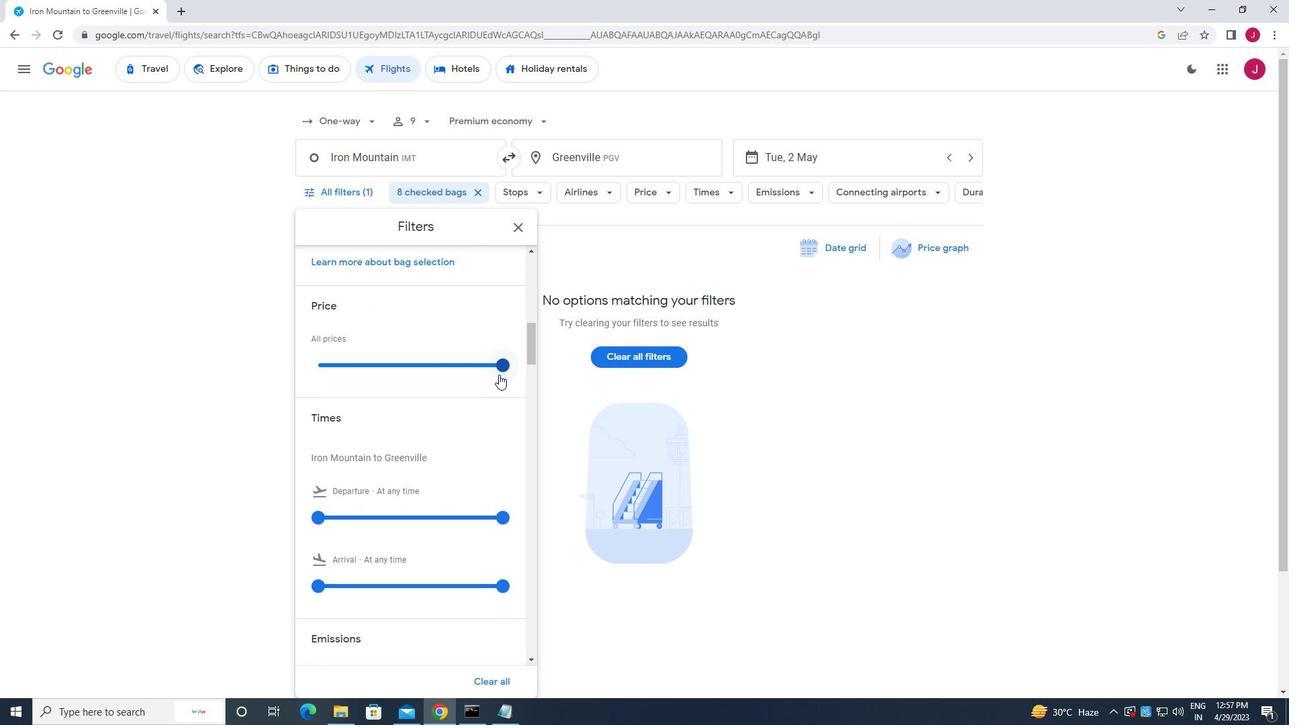 
Action: Mouse pressed left at (503, 367)
Screenshot: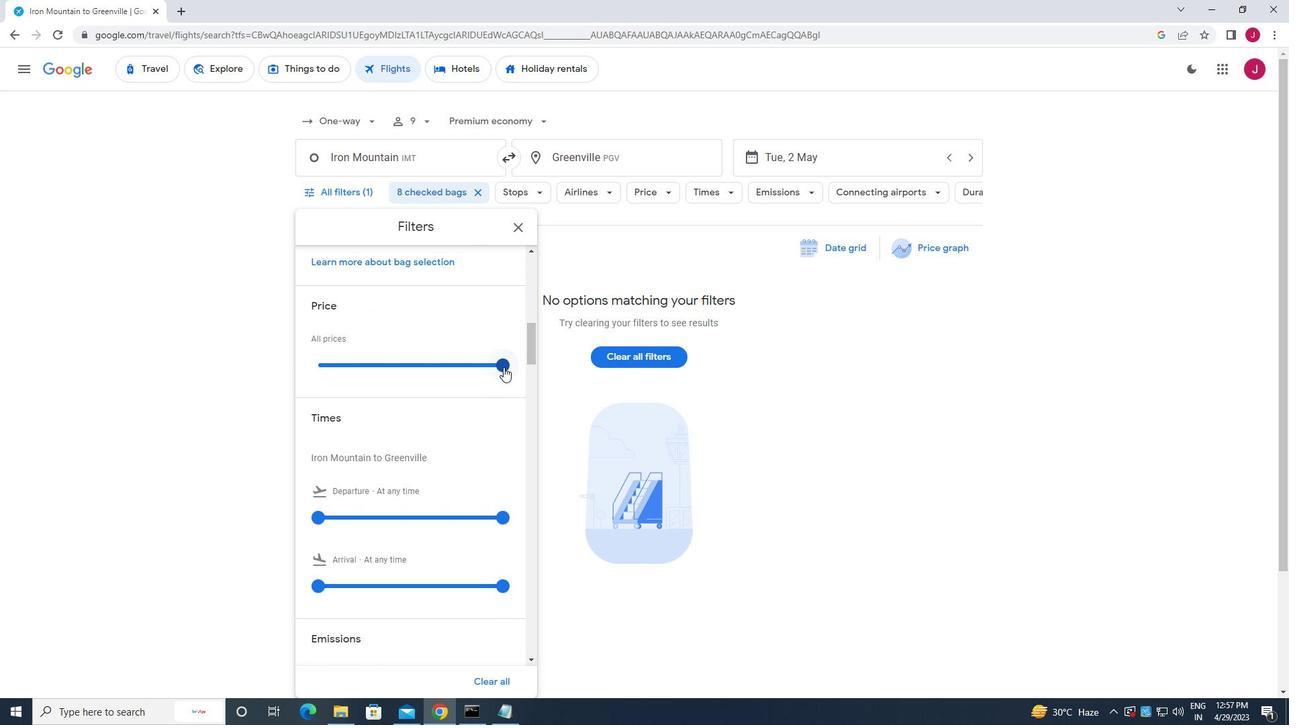 
Action: Mouse moved to (489, 404)
Screenshot: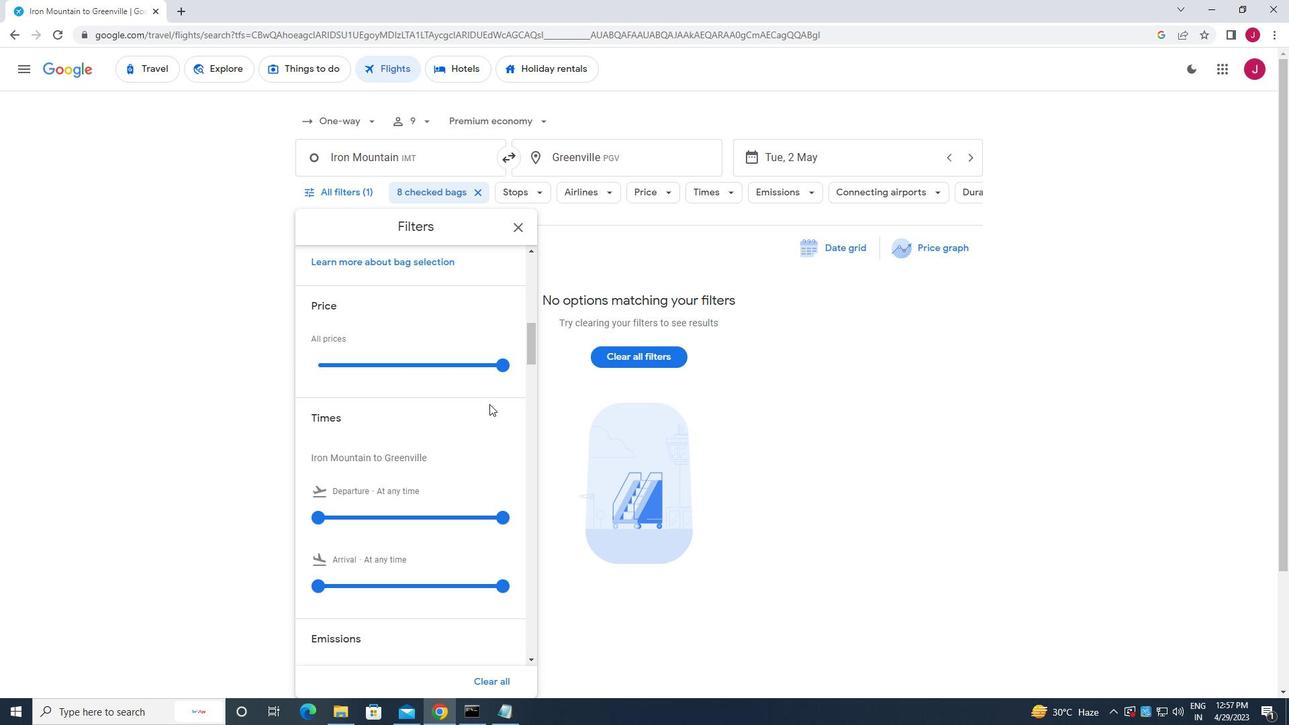 
Action: Mouse scrolled (489, 403) with delta (0, 0)
Screenshot: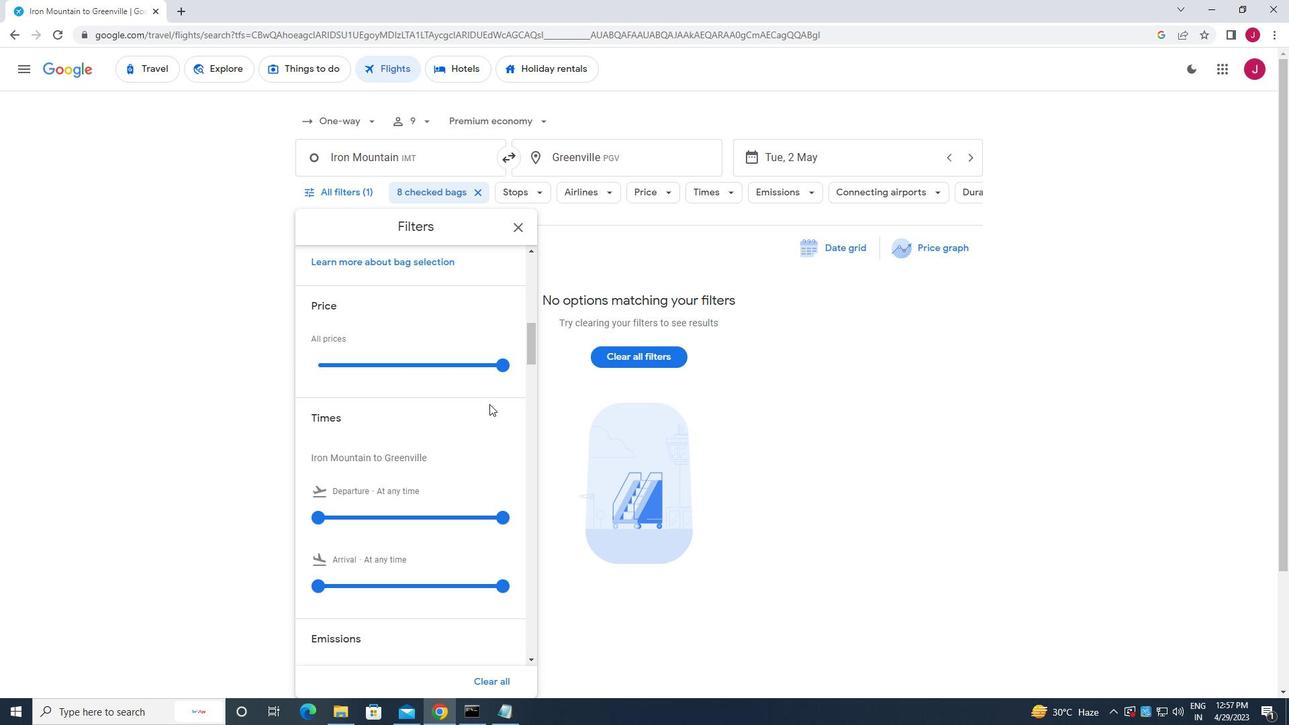 
Action: Mouse scrolled (489, 403) with delta (0, 0)
Screenshot: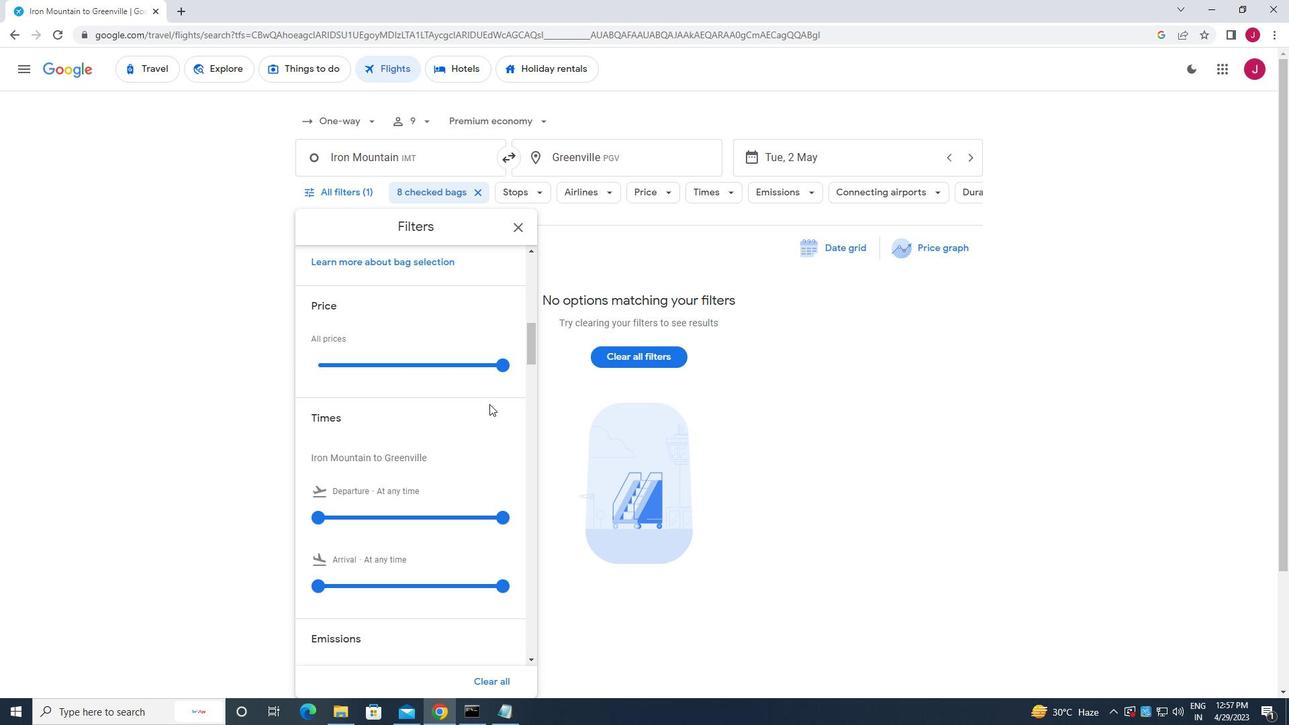 
Action: Mouse scrolled (489, 403) with delta (0, 0)
Screenshot: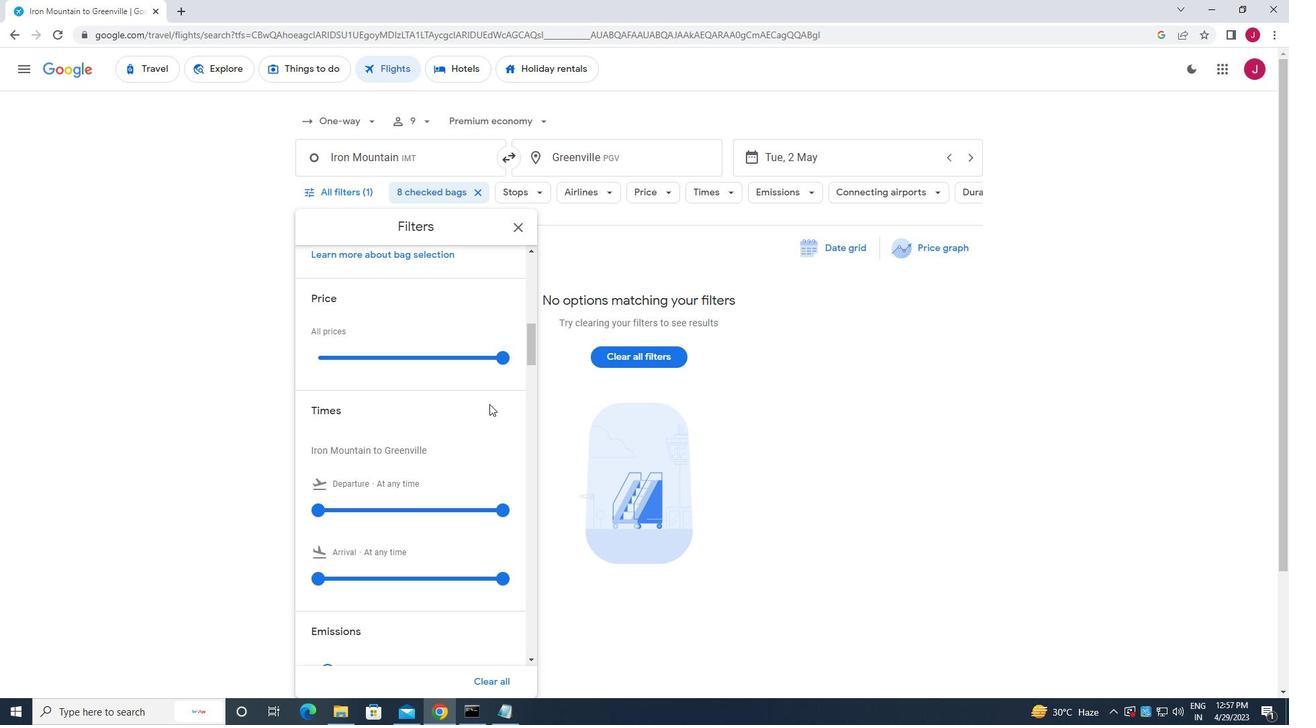 
Action: Mouse moved to (316, 310)
Screenshot: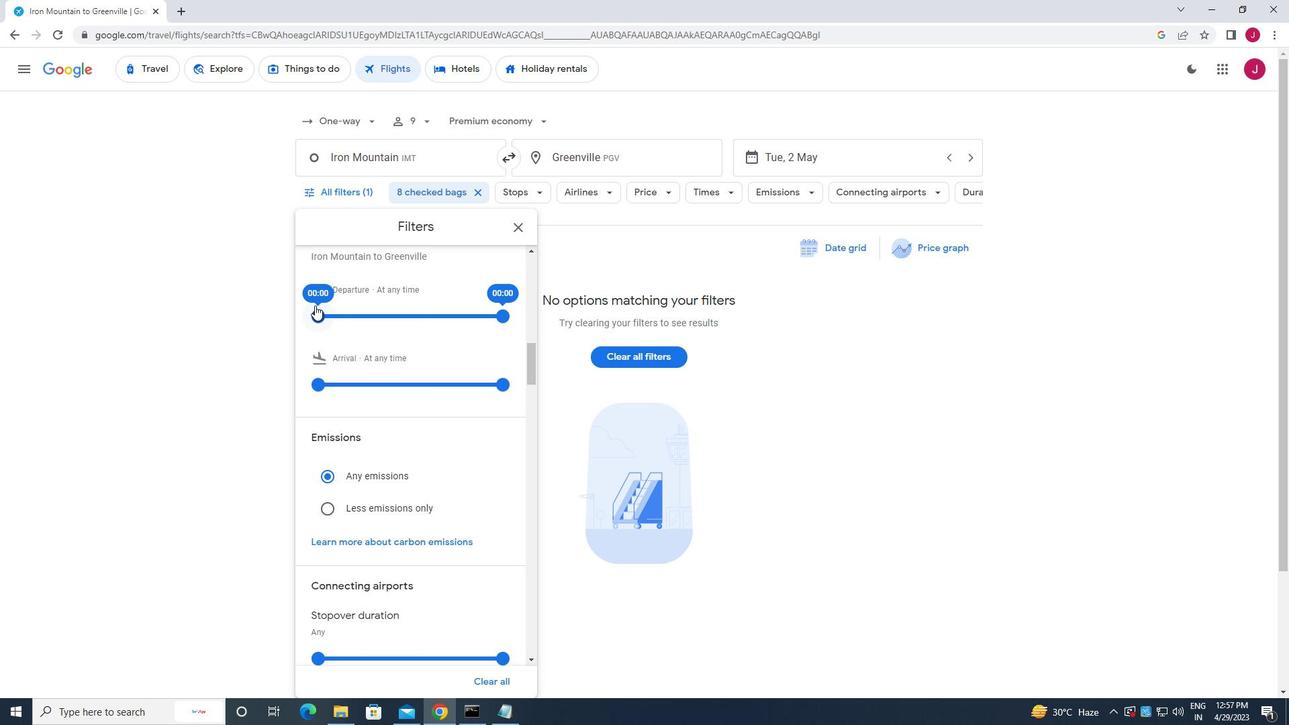 
Action: Mouse pressed left at (316, 310)
Screenshot: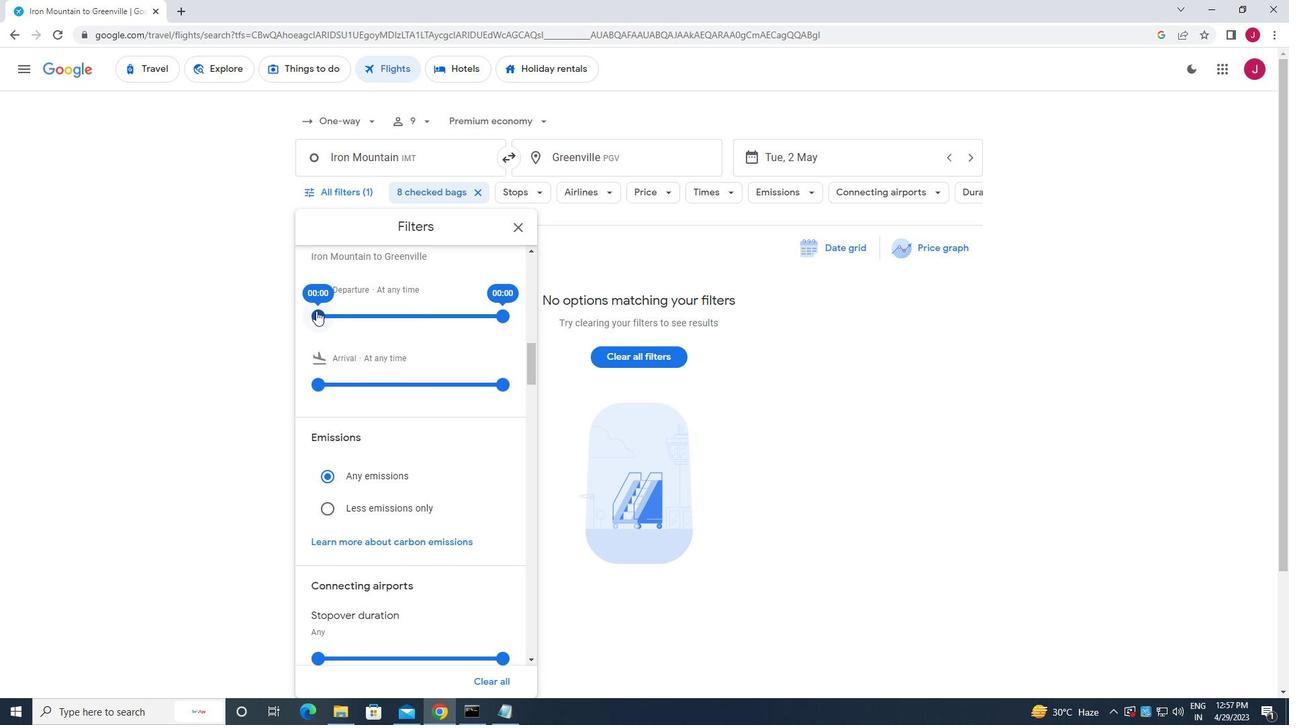 
Action: Mouse moved to (504, 315)
Screenshot: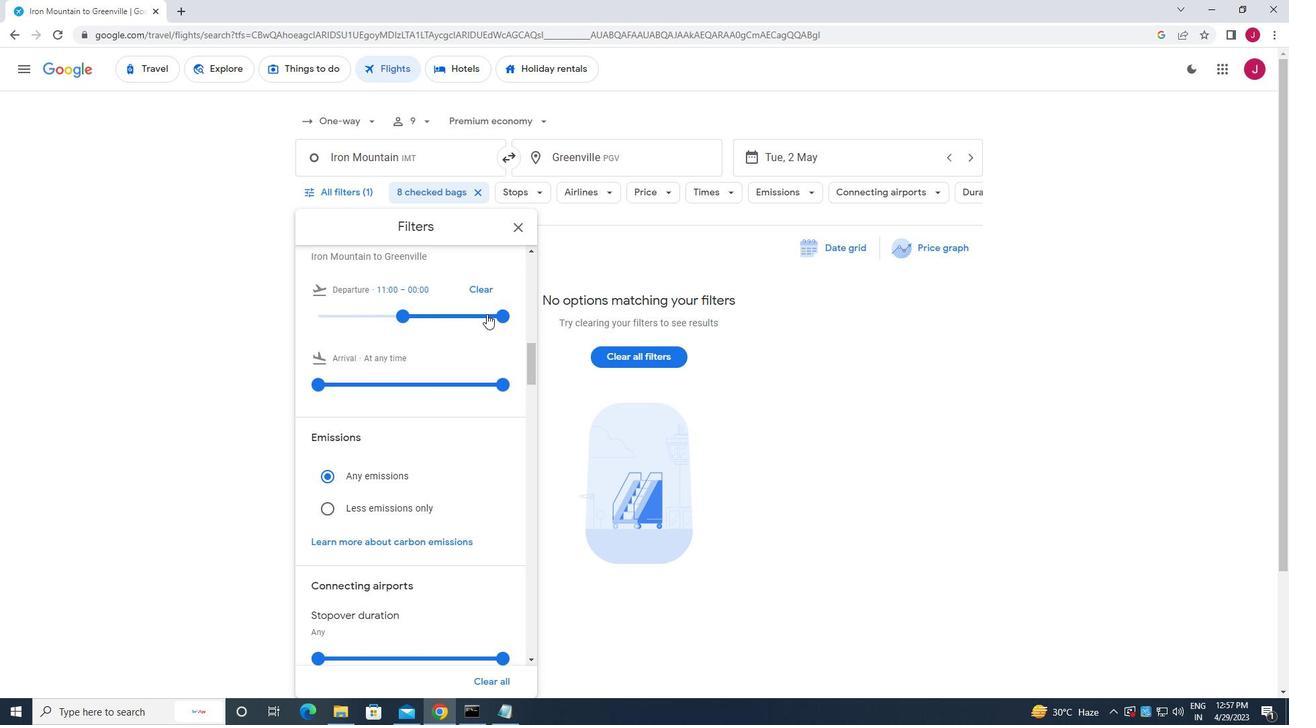 
Action: Mouse pressed left at (504, 315)
Screenshot: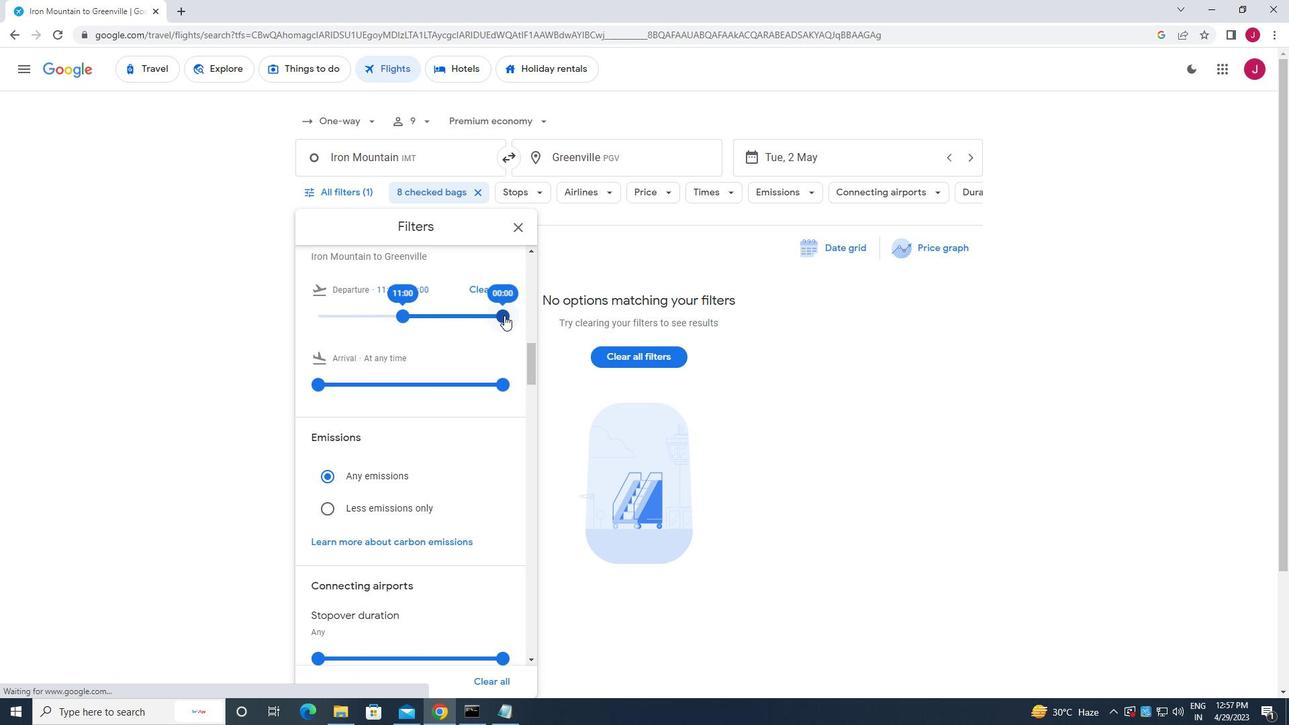 
Action: Mouse moved to (404, 314)
Screenshot: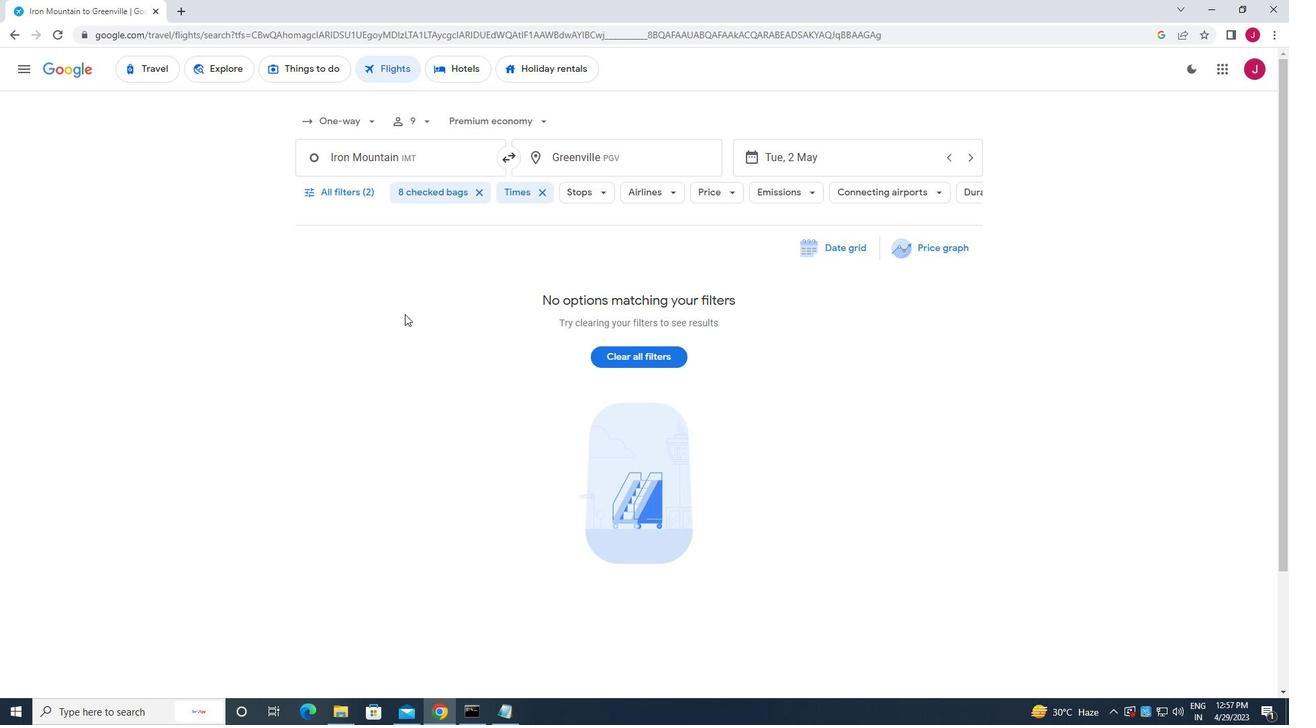 
Action: Mouse scrolled (404, 314) with delta (0, 0)
Screenshot: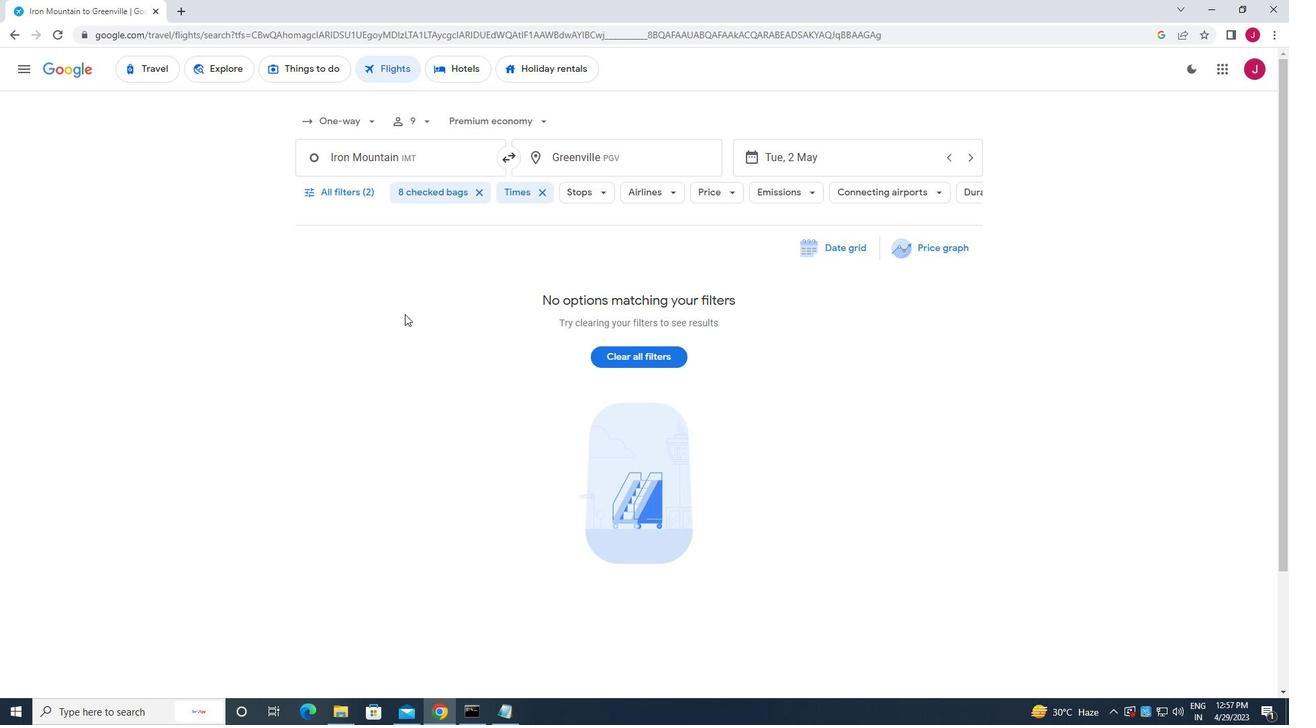 
Action: Mouse scrolled (404, 314) with delta (0, 0)
Screenshot: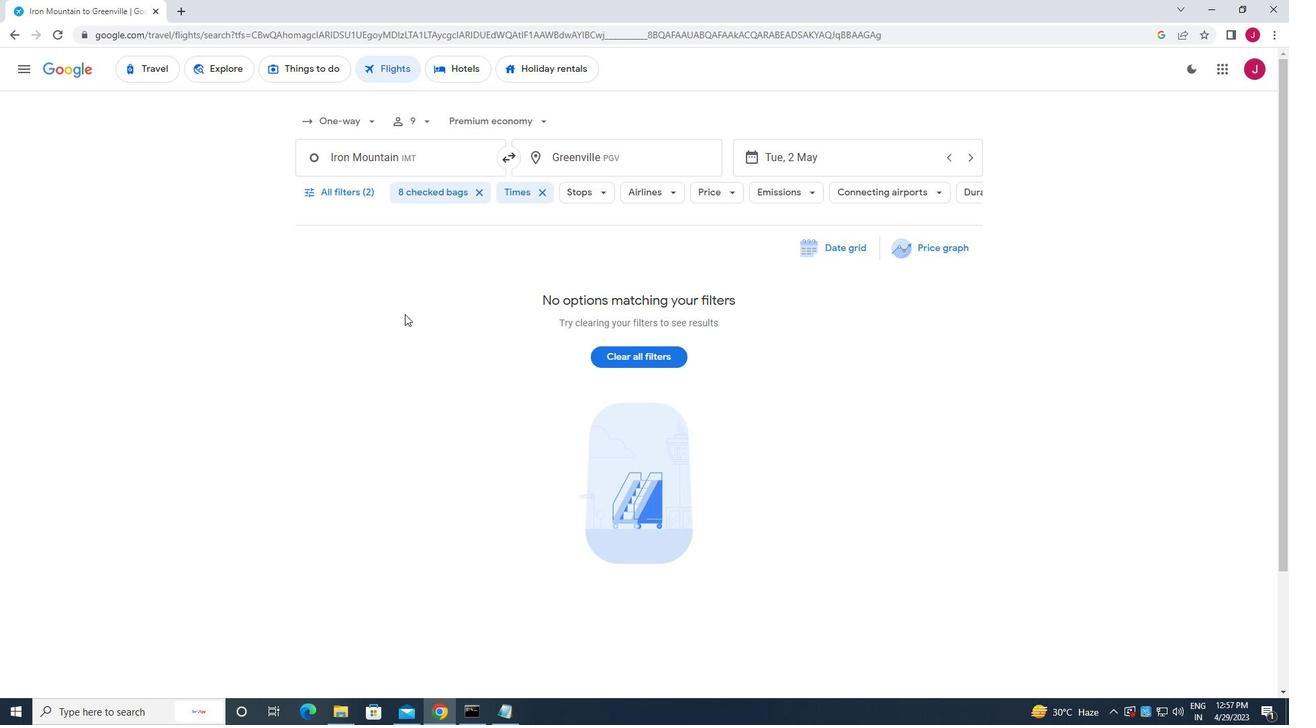 
Action: Mouse scrolled (404, 314) with delta (0, 0)
Screenshot: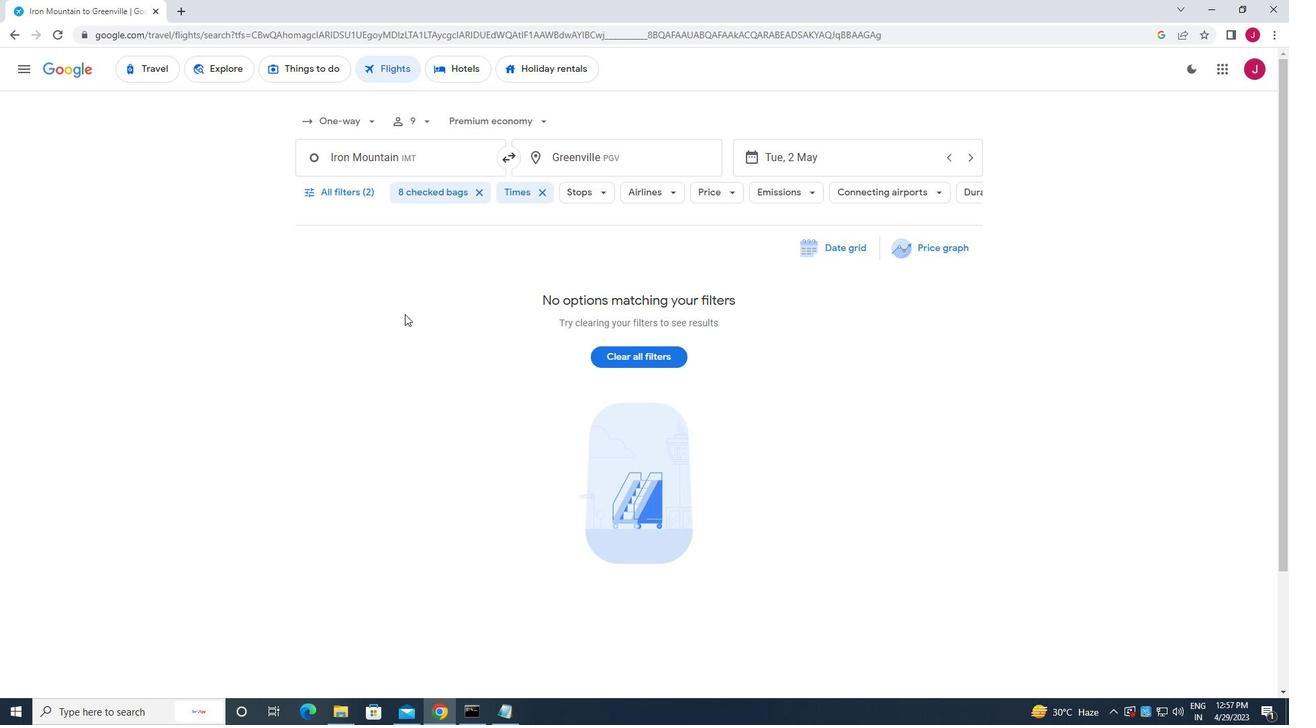 
Action: Mouse scrolled (404, 314) with delta (0, 0)
Screenshot: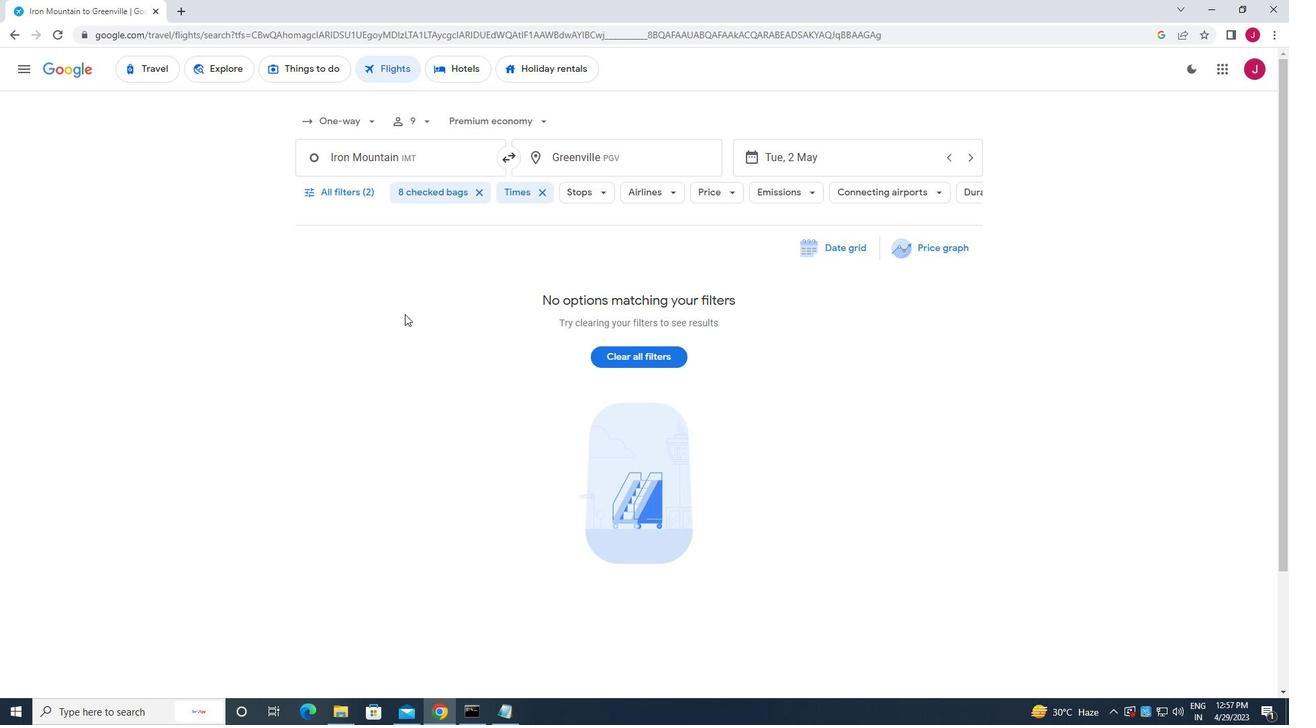 
Action: Mouse scrolled (404, 313) with delta (0, 0)
Screenshot: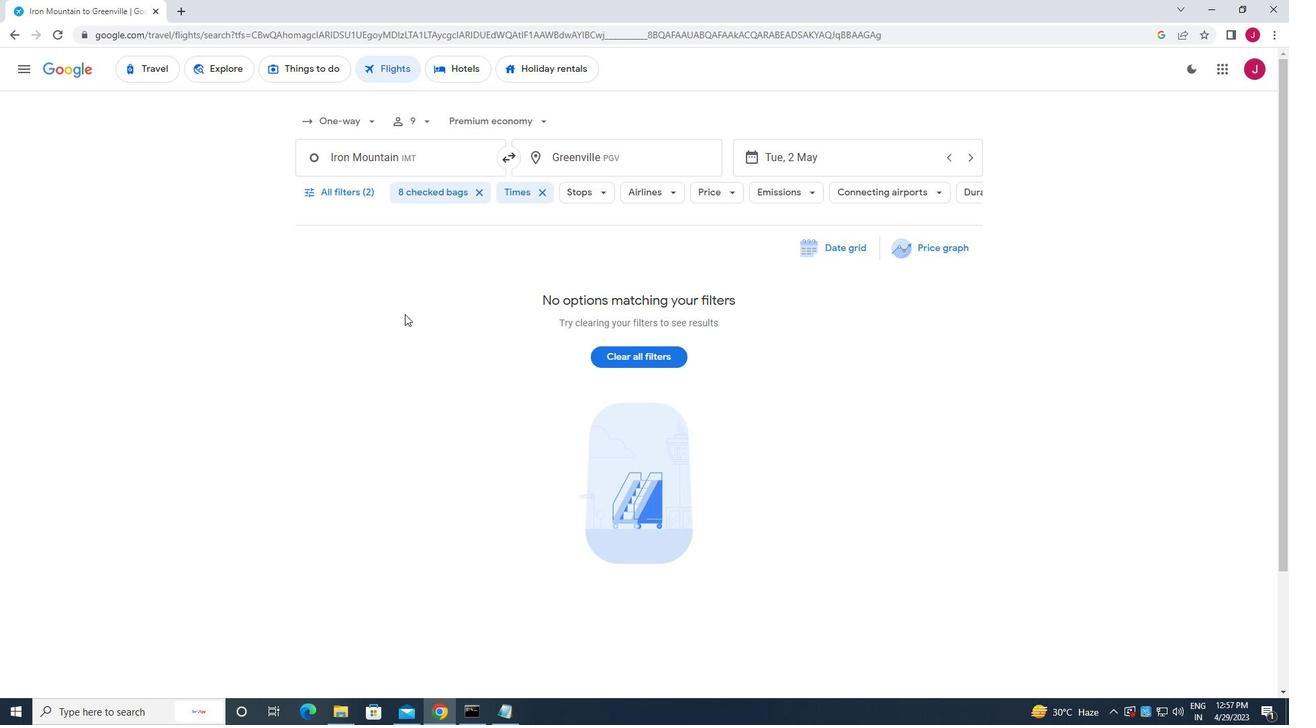 
Action: Mouse scrolled (404, 314) with delta (0, 0)
Screenshot: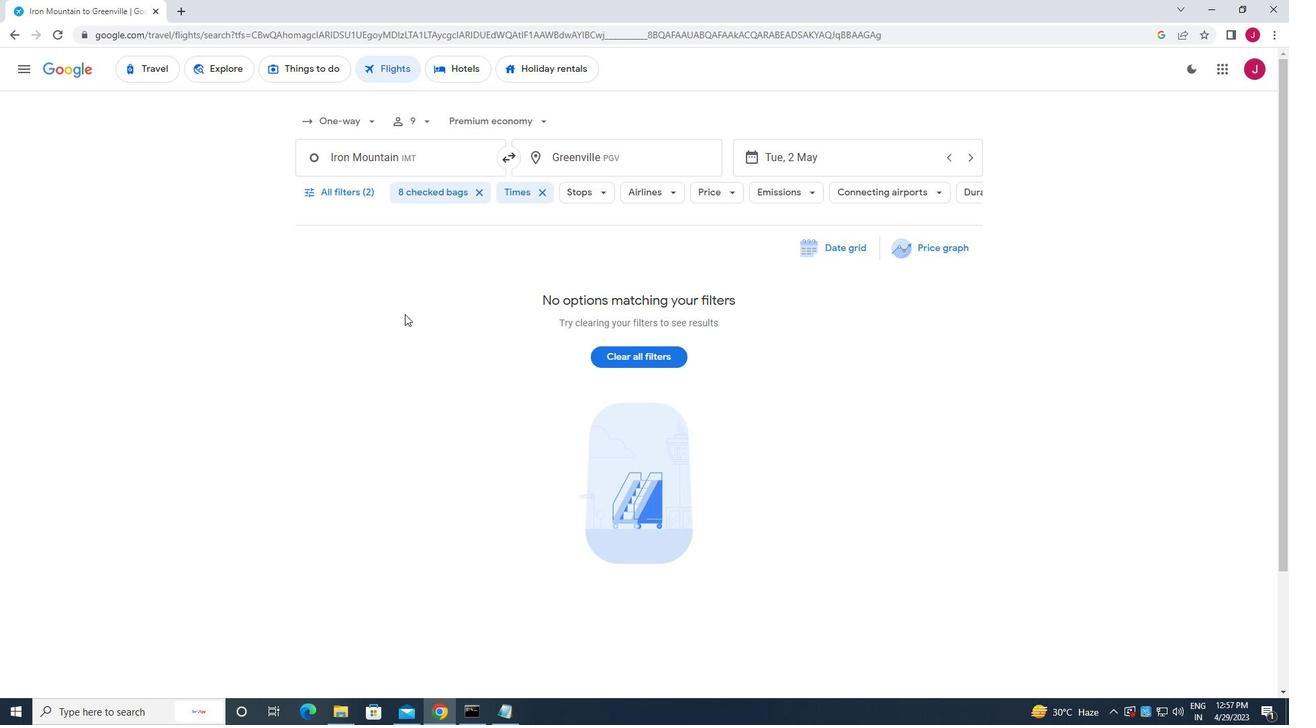 
Action: Mouse scrolled (404, 314) with delta (0, 0)
Screenshot: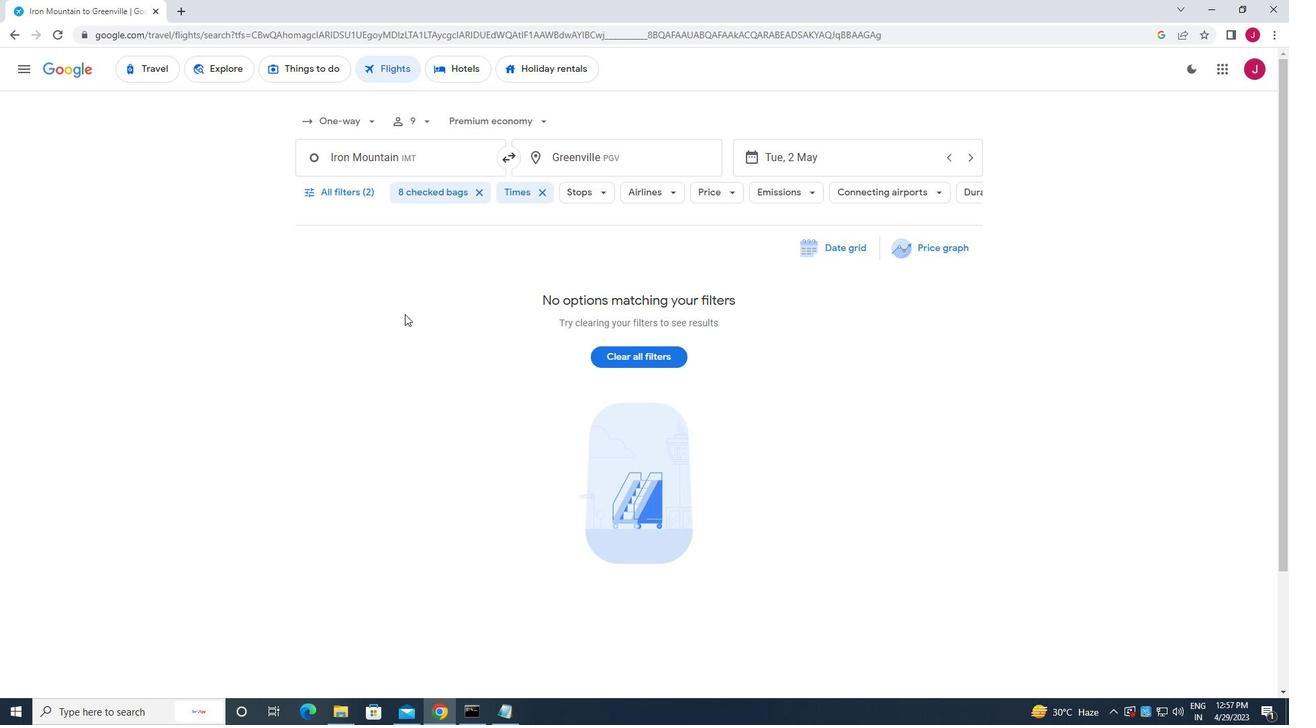 
Action: Mouse scrolled (404, 314) with delta (0, 0)
Screenshot: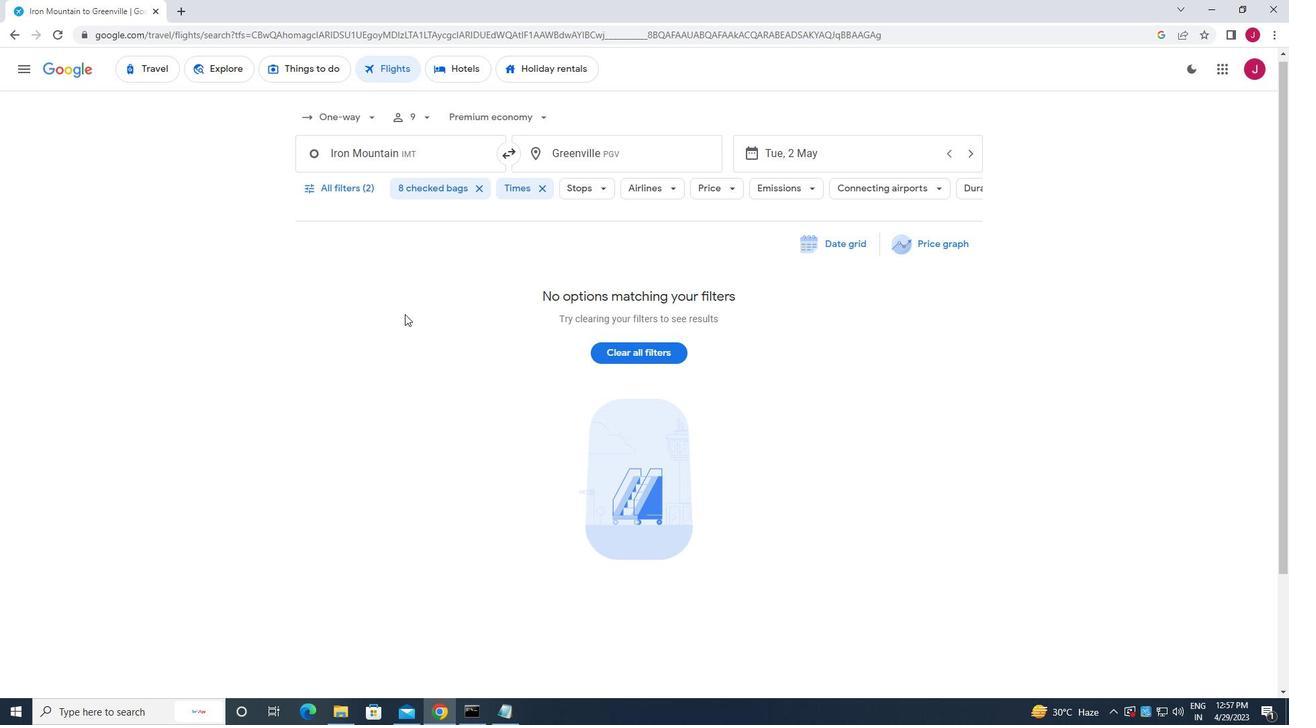 
Action: Mouse moved to (406, 314)
Screenshot: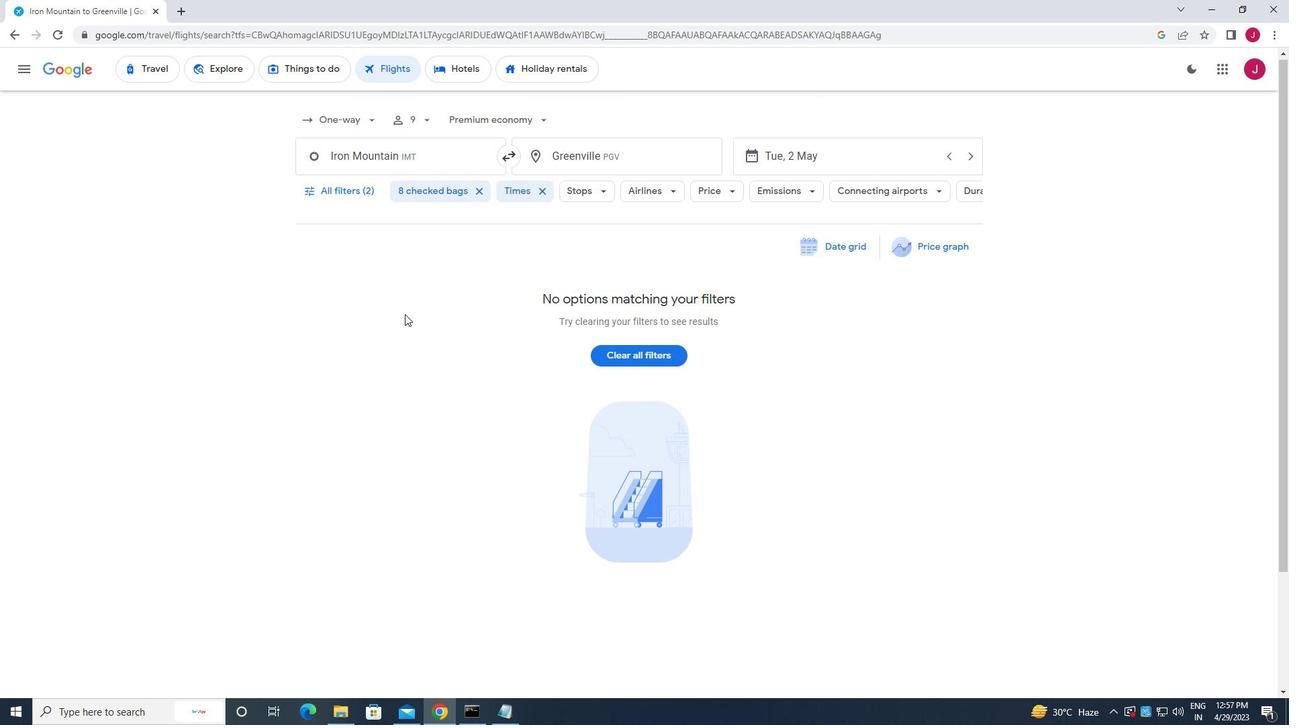 
